 Task: Find a flight from Santa Fe to Des Moines on May 9th in Business class with United Airlines and 1 carry-on bag.
Action: Mouse moved to (283, 94)
Screenshot: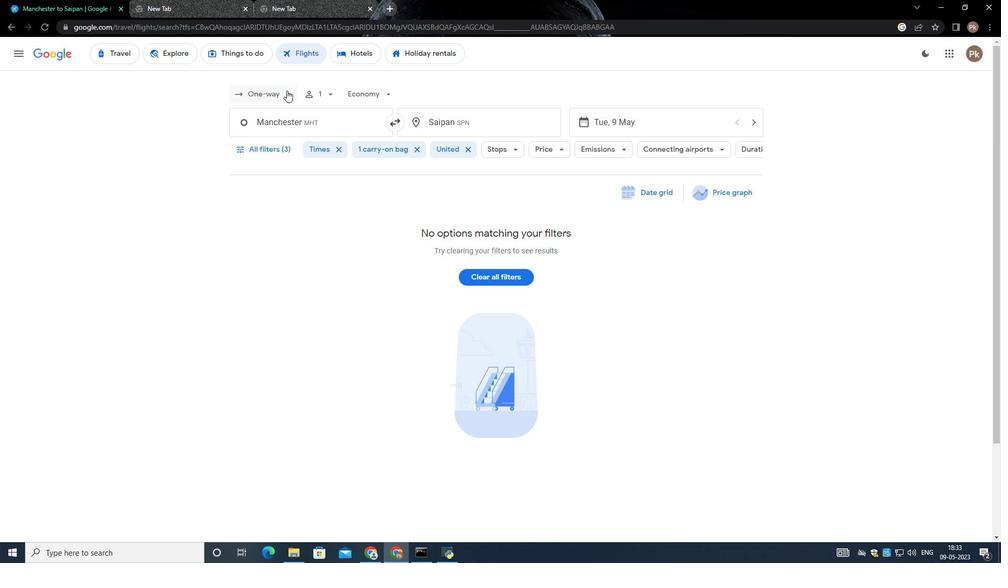 
Action: Mouse pressed left at (283, 94)
Screenshot: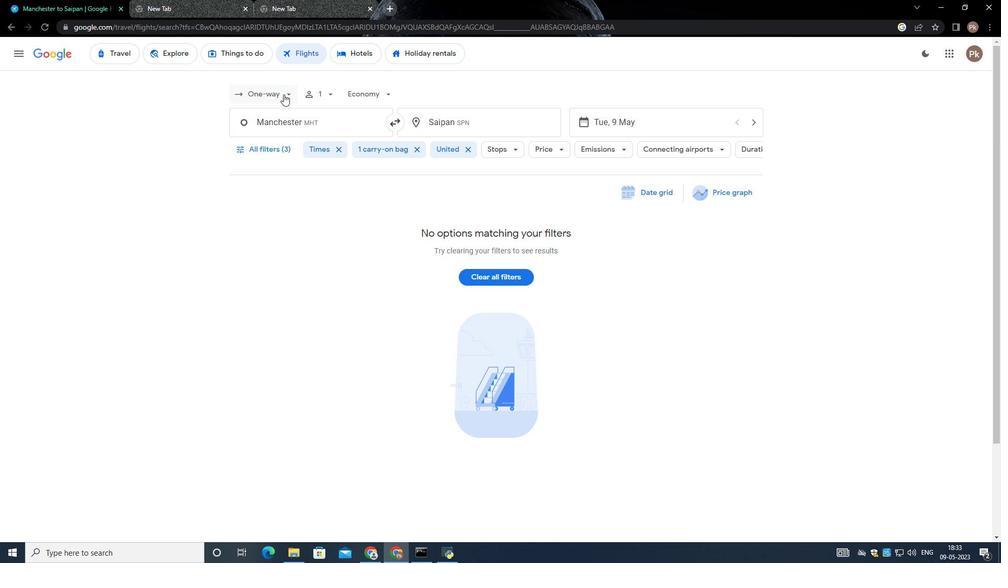 
Action: Mouse moved to (284, 137)
Screenshot: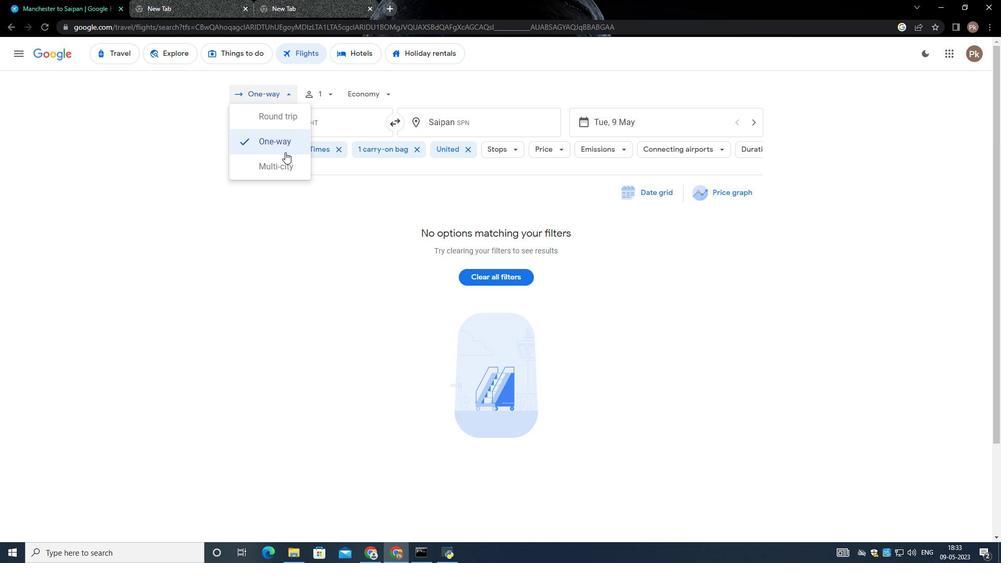 
Action: Mouse pressed left at (284, 137)
Screenshot: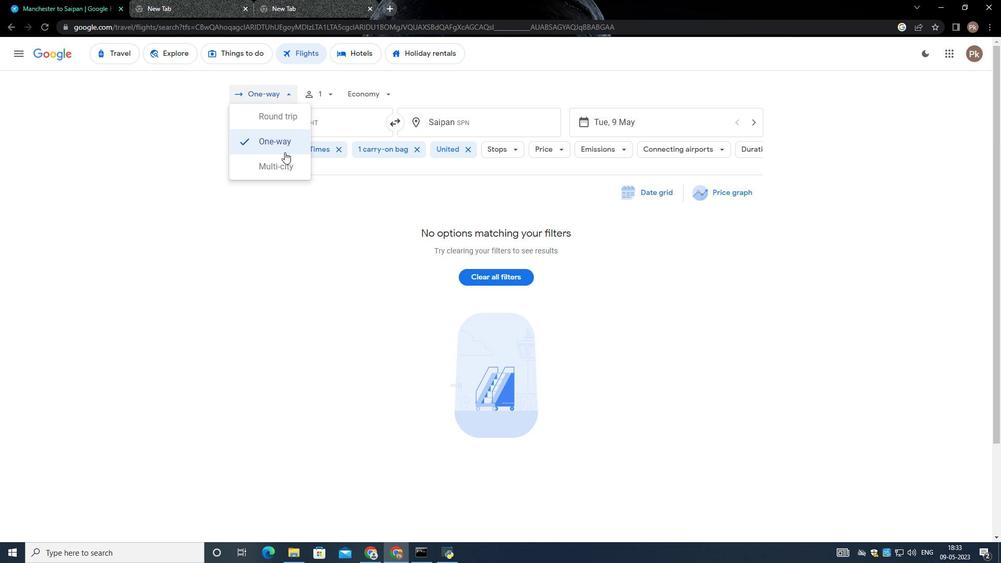 
Action: Mouse moved to (320, 100)
Screenshot: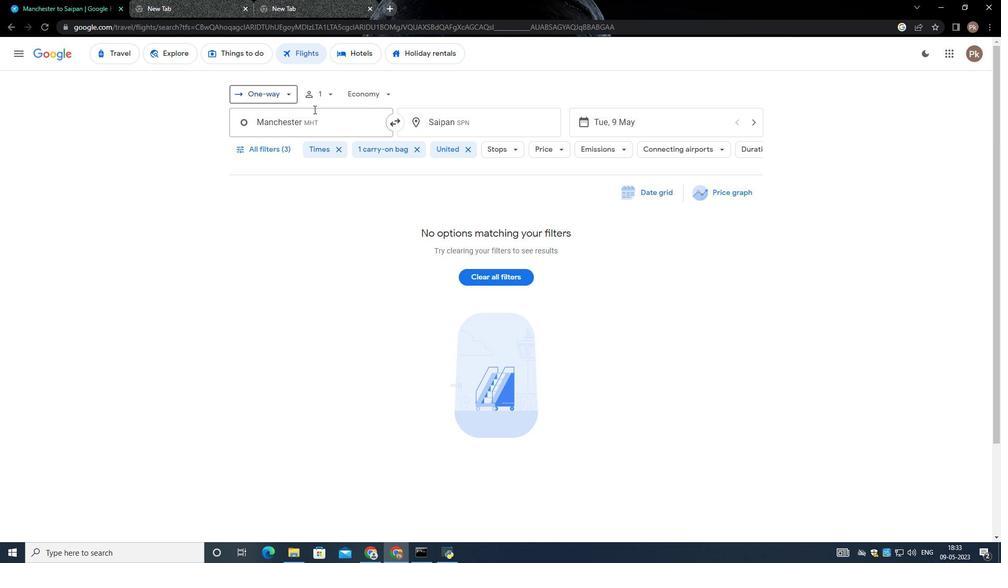 
Action: Mouse pressed left at (320, 100)
Screenshot: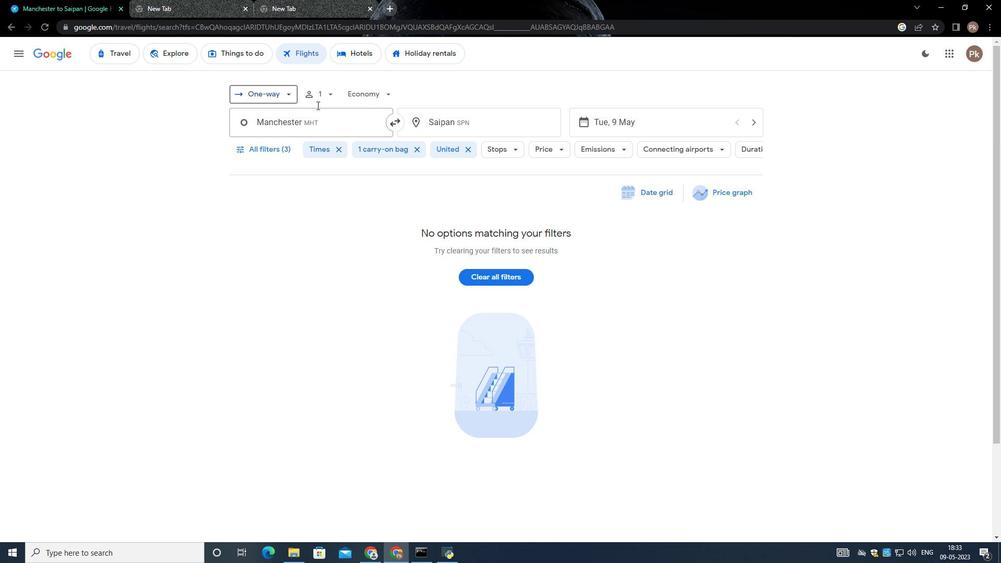 
Action: Mouse moved to (409, 119)
Screenshot: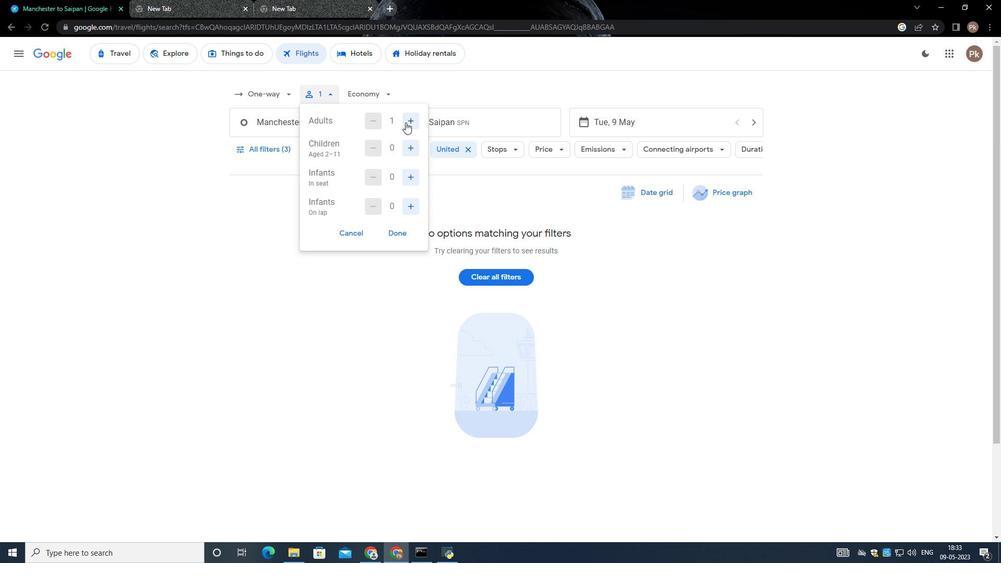 
Action: Mouse pressed left at (409, 119)
Screenshot: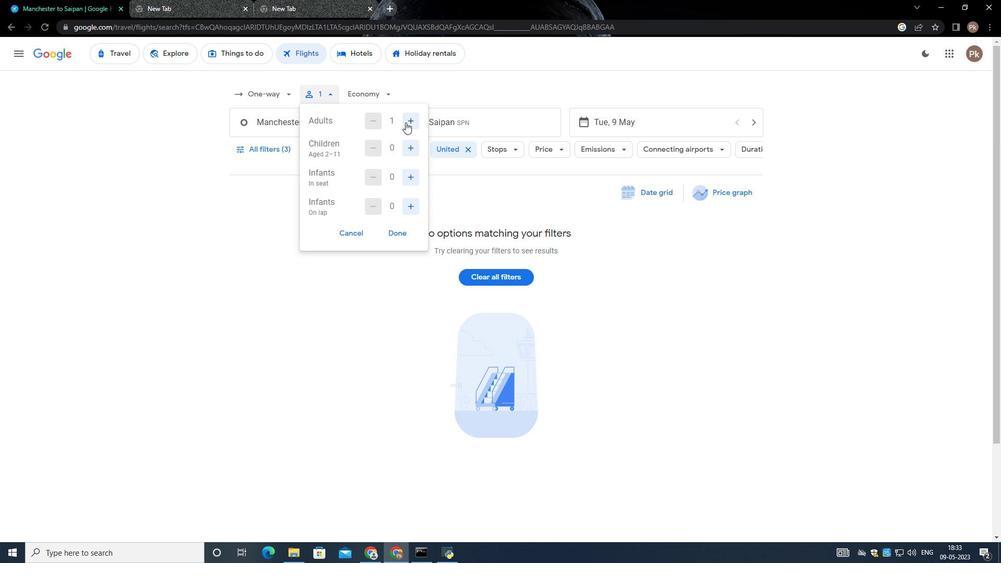 
Action: Mouse moved to (409, 119)
Screenshot: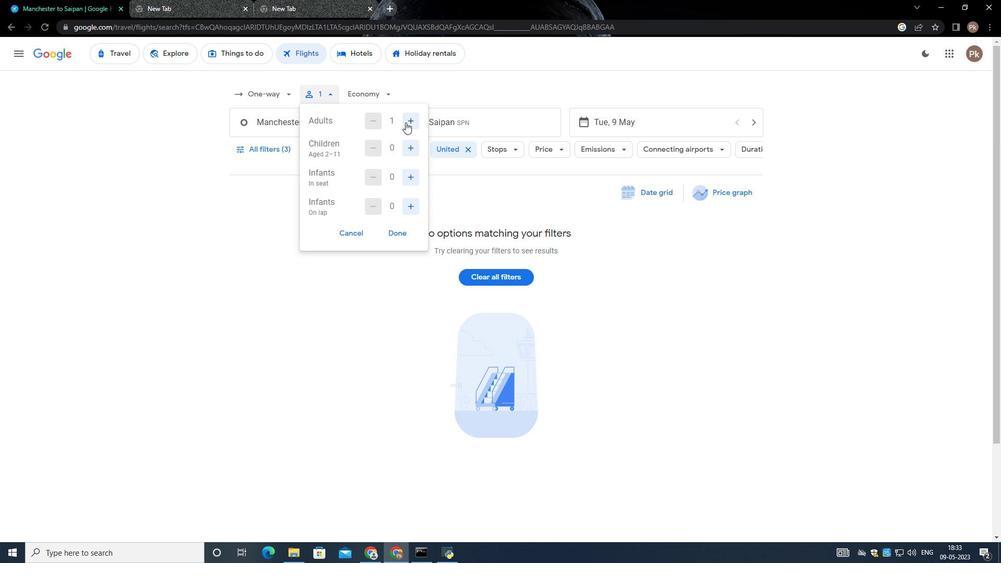 
Action: Mouse pressed left at (409, 119)
Screenshot: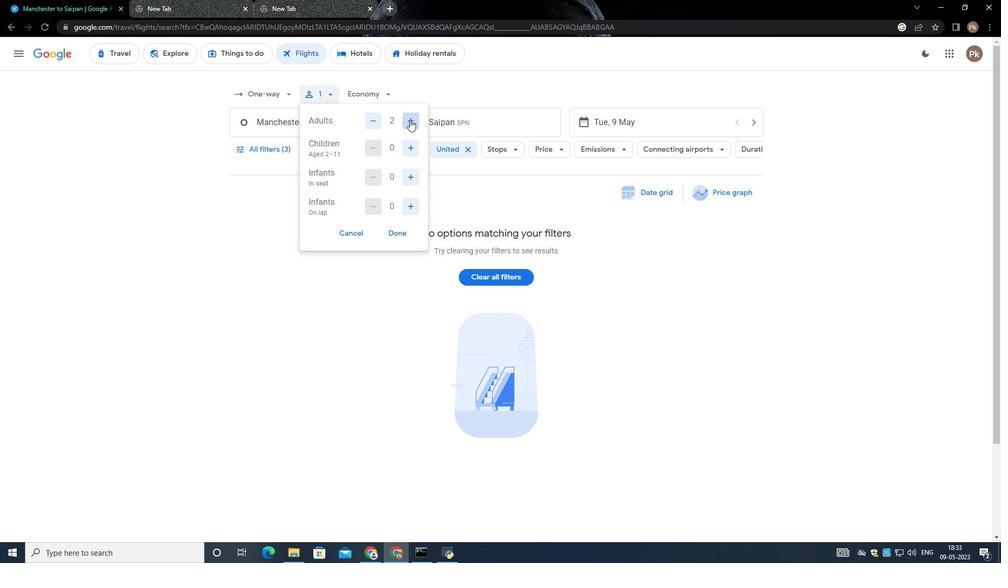 
Action: Mouse moved to (414, 148)
Screenshot: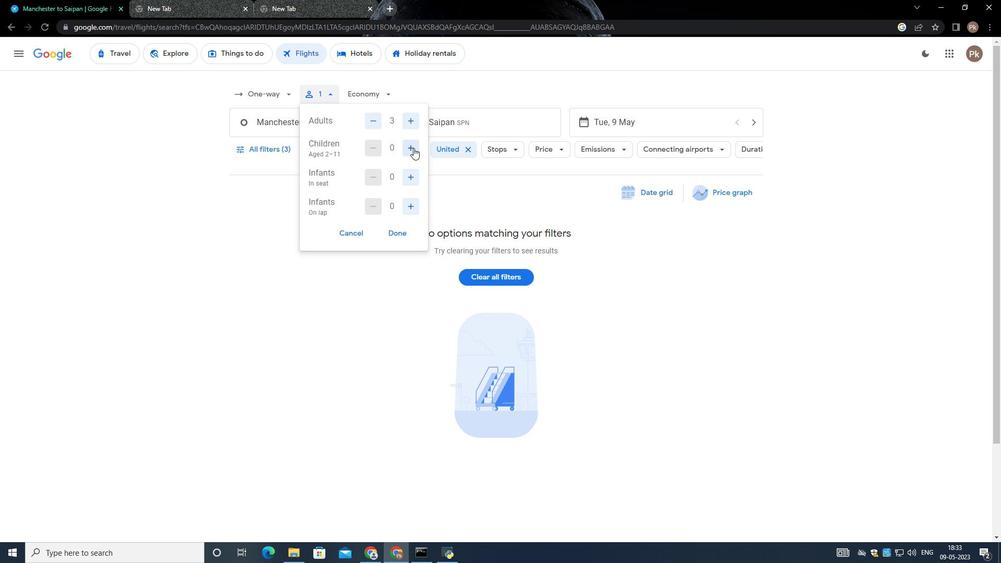 
Action: Mouse pressed left at (414, 148)
Screenshot: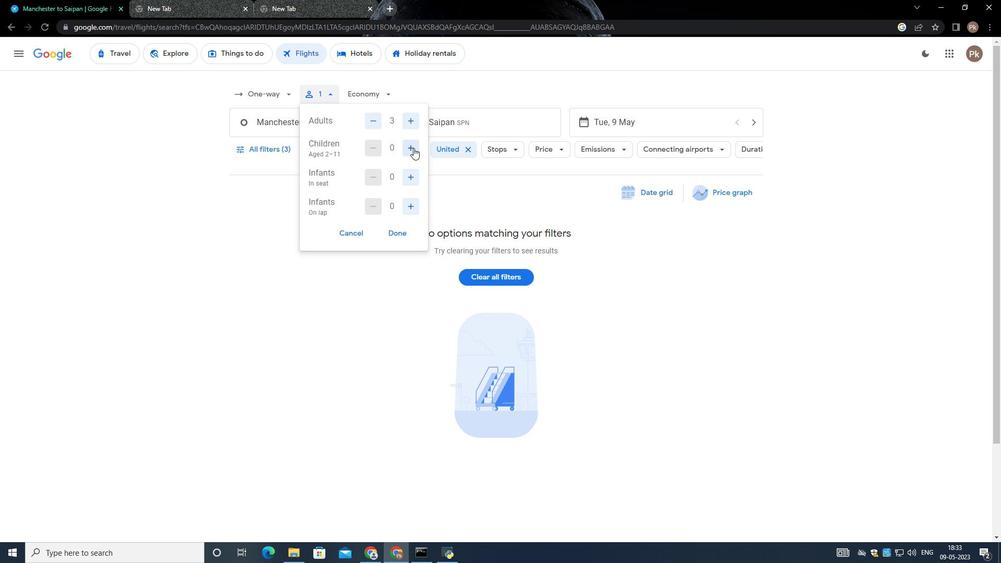 
Action: Mouse moved to (415, 148)
Screenshot: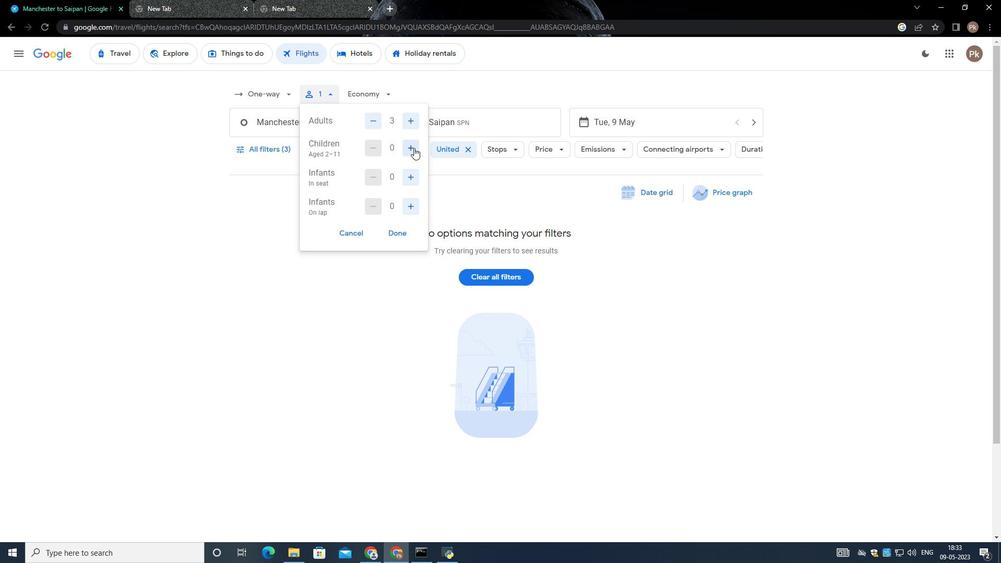 
Action: Mouse pressed left at (415, 148)
Screenshot: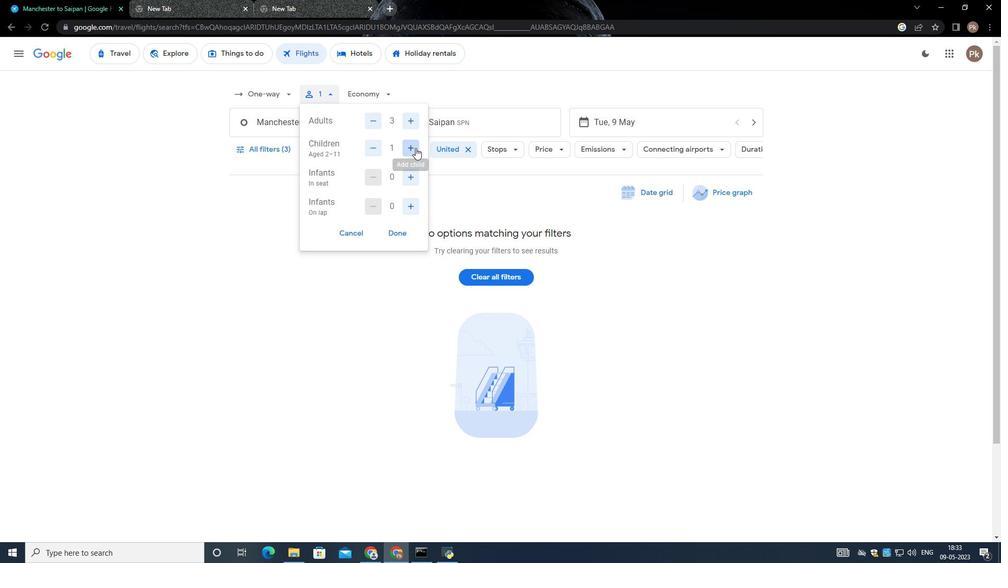 
Action: Mouse moved to (416, 148)
Screenshot: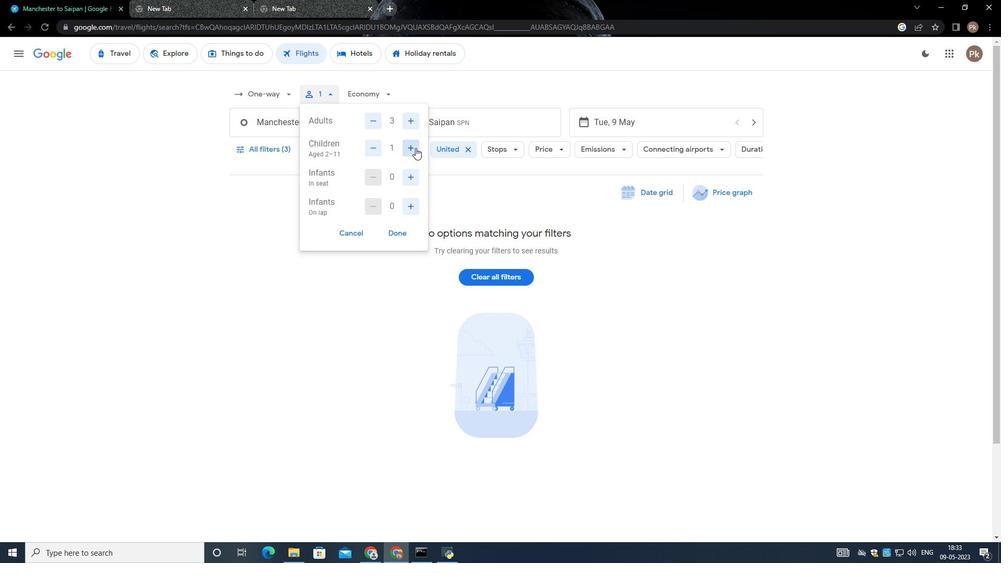 
Action: Mouse pressed left at (416, 148)
Screenshot: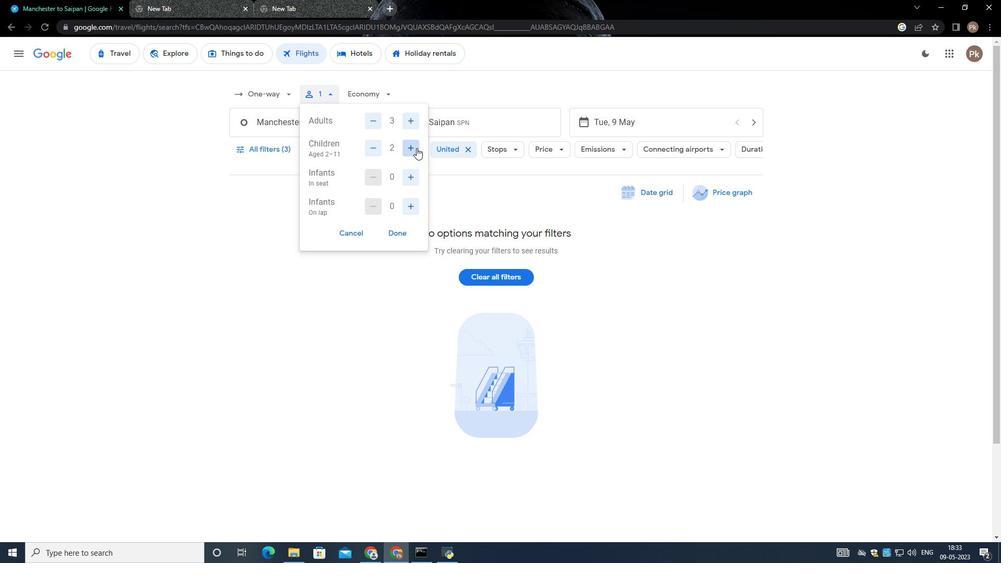 
Action: Mouse moved to (394, 230)
Screenshot: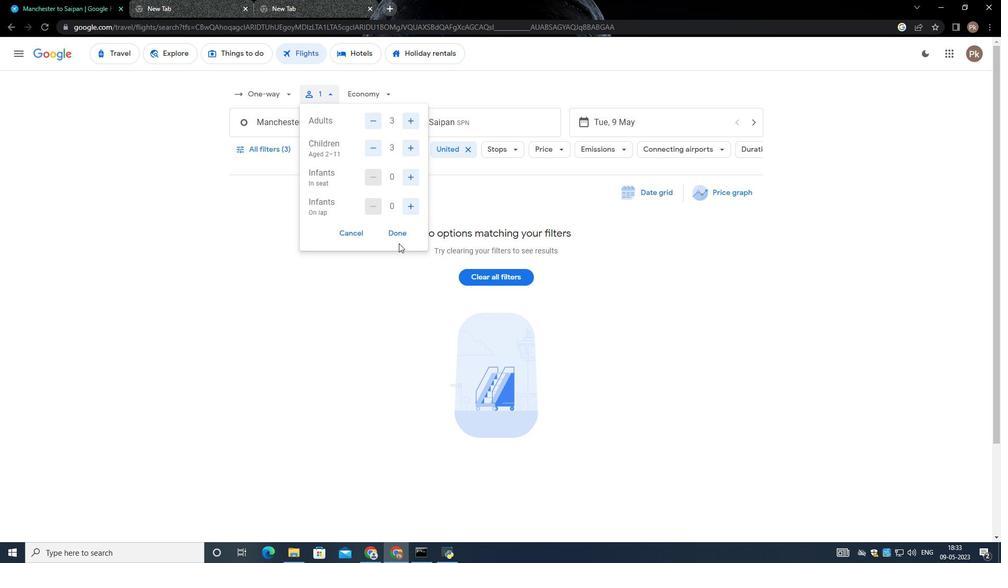 
Action: Mouse pressed left at (394, 230)
Screenshot: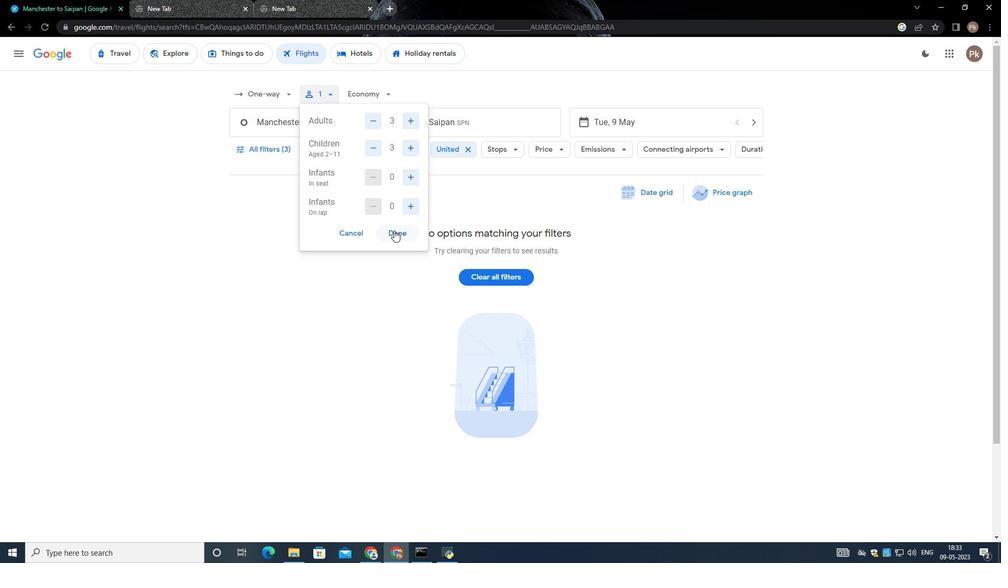 
Action: Mouse moved to (375, 93)
Screenshot: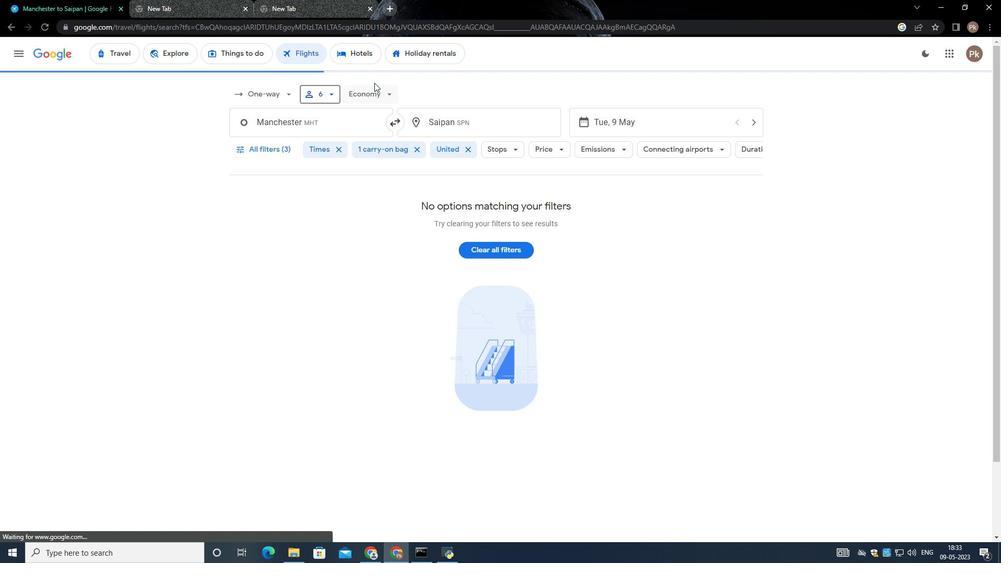 
Action: Mouse pressed left at (375, 93)
Screenshot: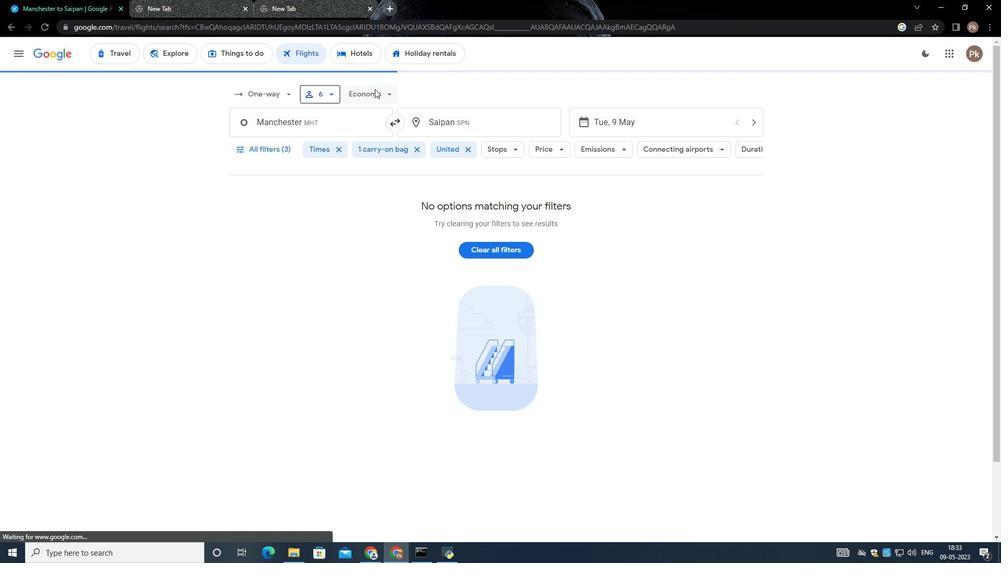 
Action: Mouse moved to (386, 165)
Screenshot: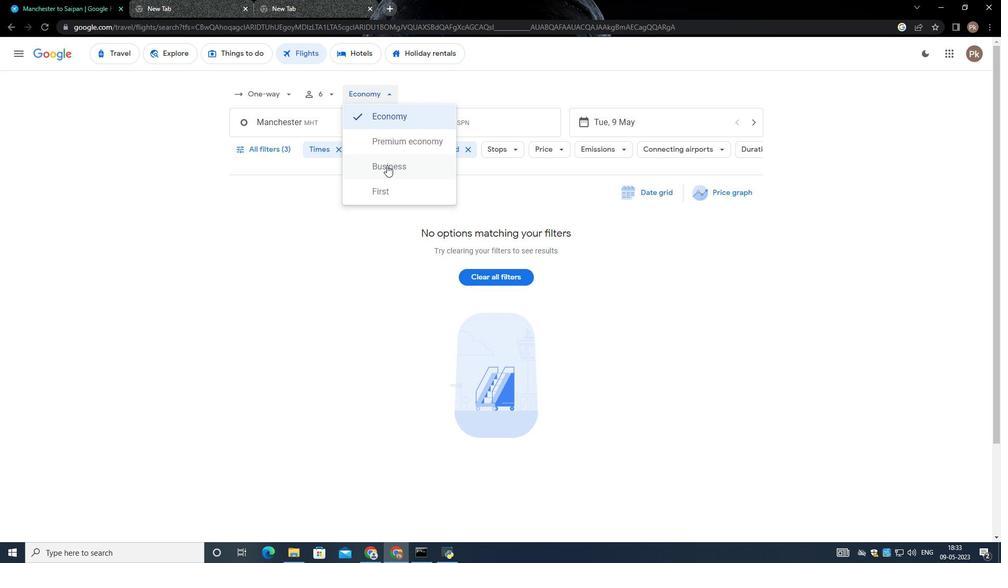 
Action: Mouse pressed left at (386, 165)
Screenshot: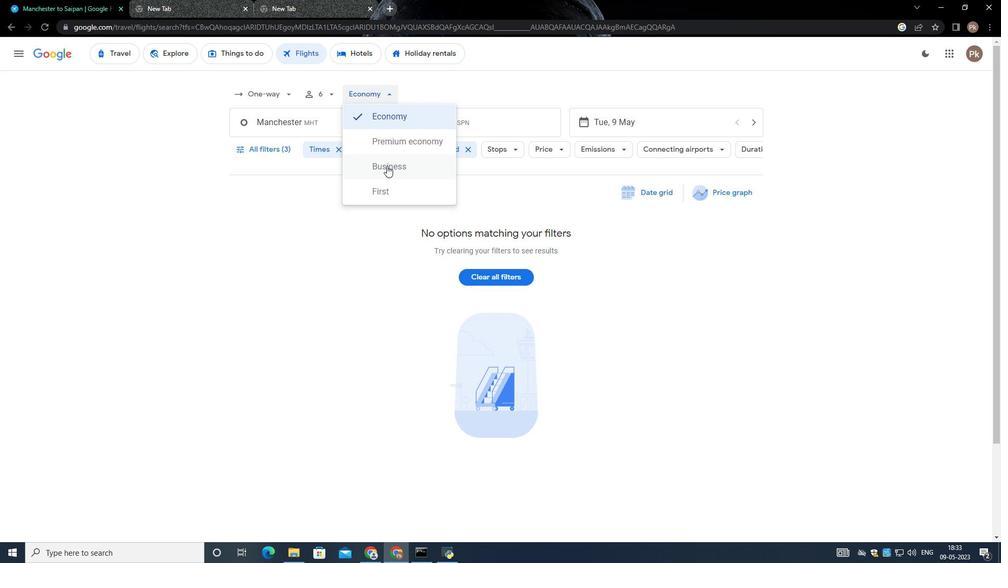 
Action: Mouse moved to (298, 125)
Screenshot: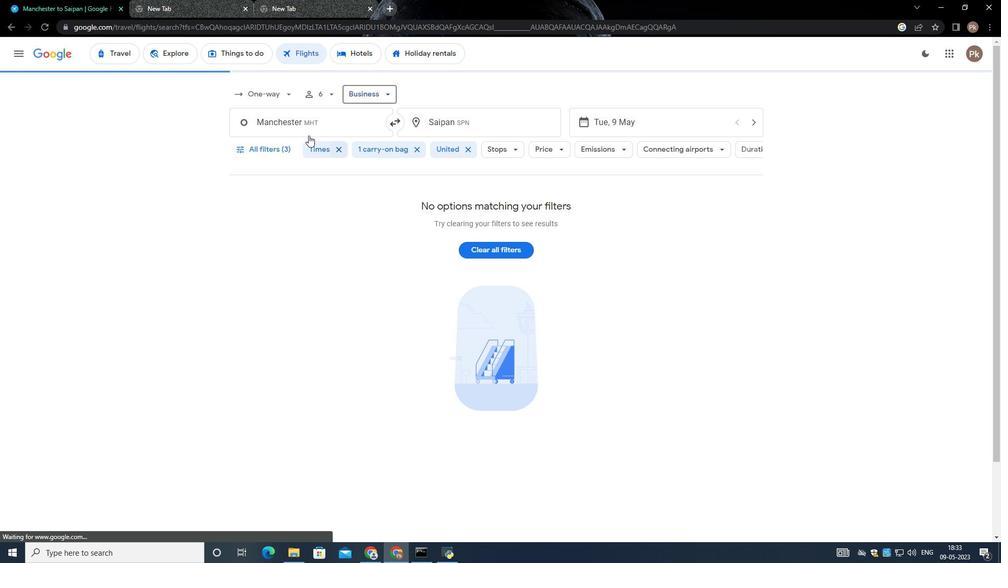 
Action: Mouse pressed left at (298, 125)
Screenshot: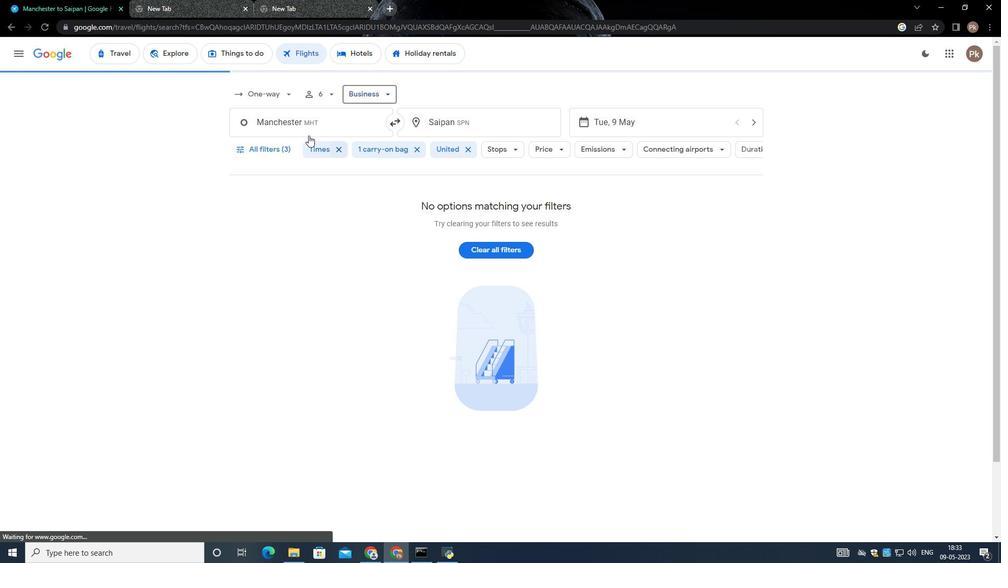 
Action: Mouse moved to (299, 121)
Screenshot: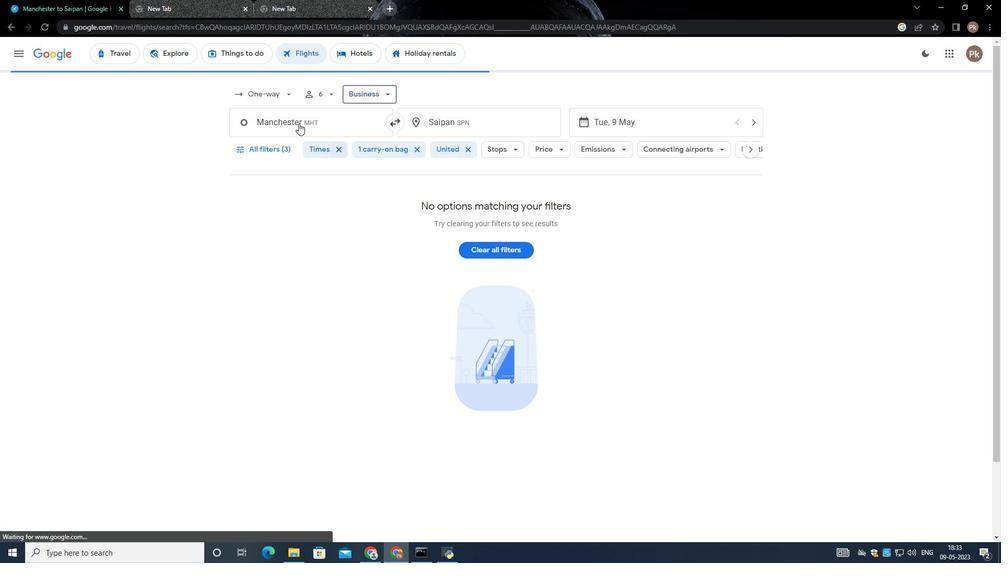 
Action: Key pressed <Key.backspace><Key.shift>Santa<Key.space>fe
Screenshot: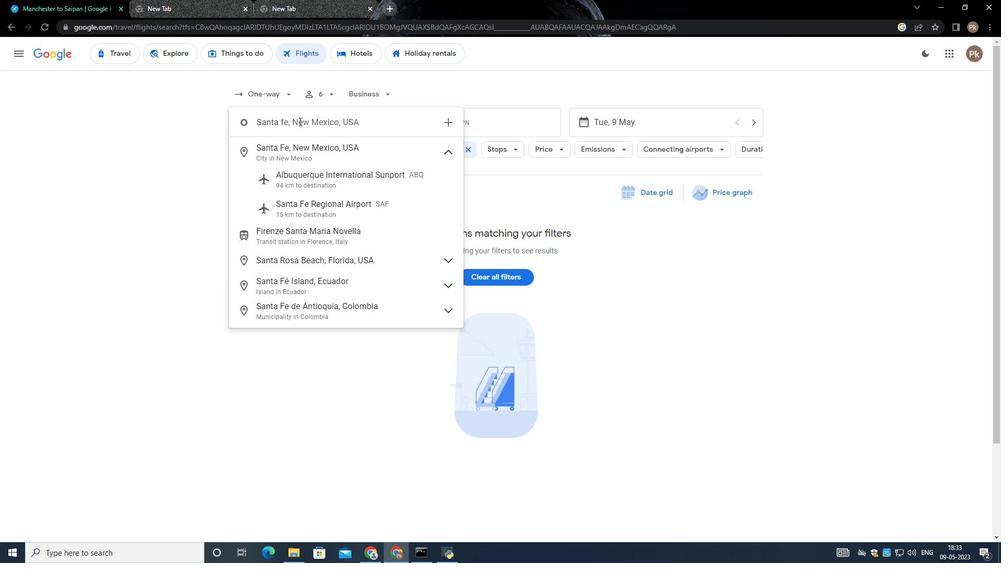
Action: Mouse moved to (337, 203)
Screenshot: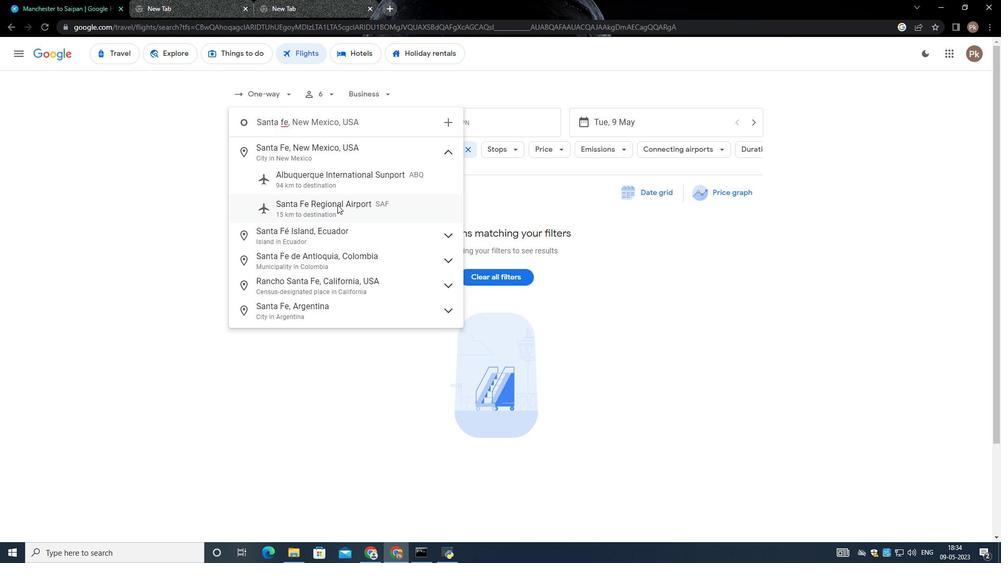 
Action: Mouse pressed left at (337, 203)
Screenshot: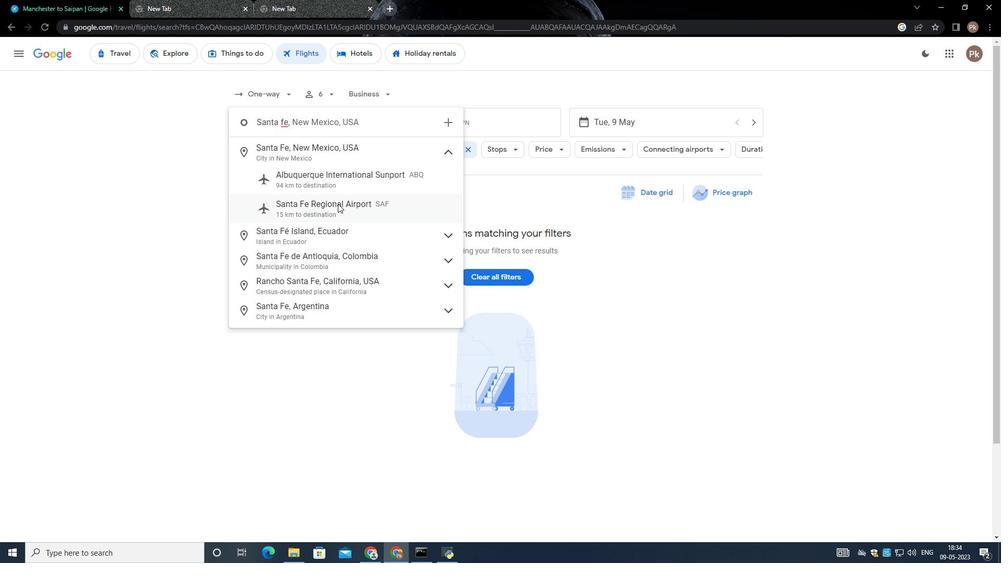 
Action: Mouse moved to (330, 115)
Screenshot: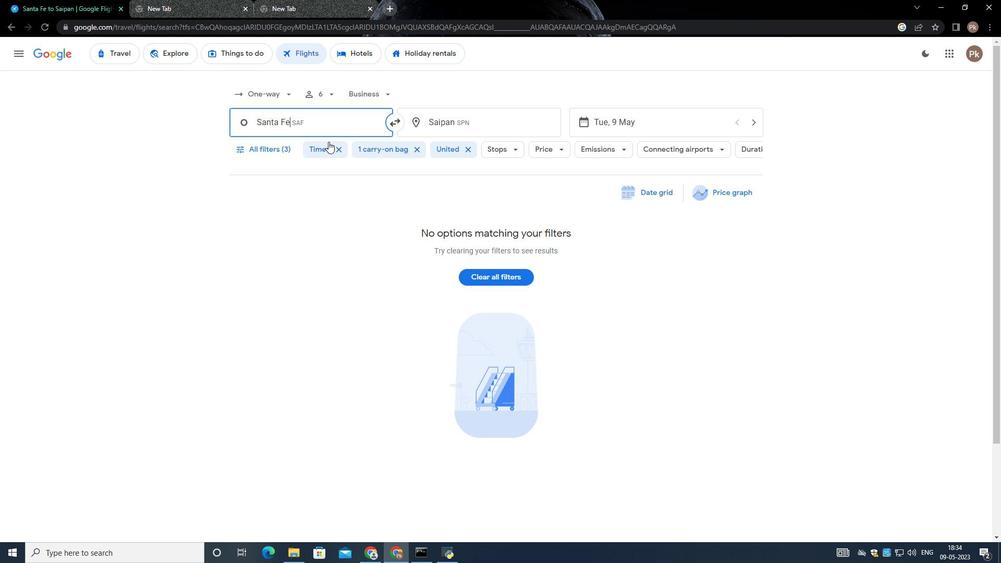 
Action: Mouse pressed left at (330, 115)
Screenshot: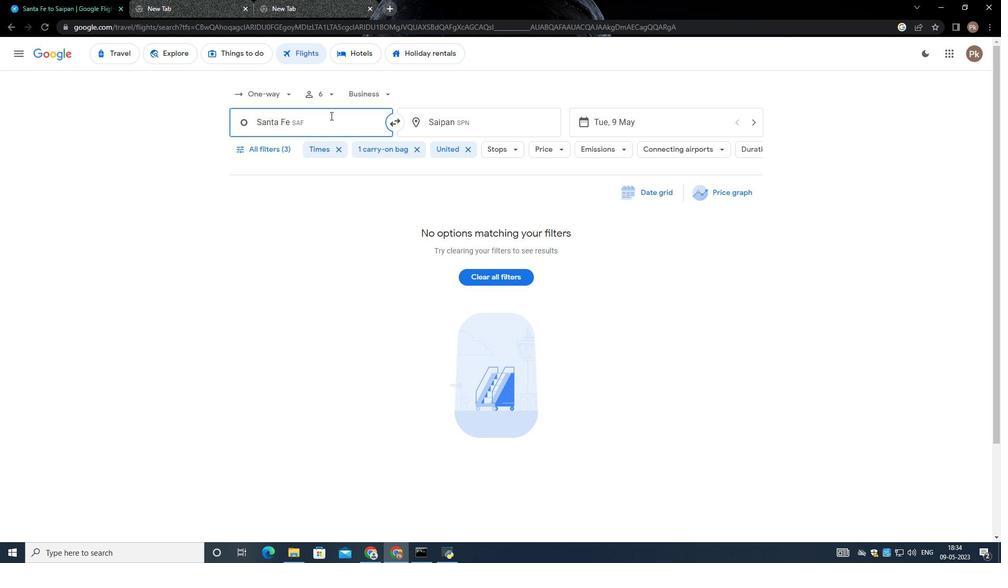 
Action: Mouse moved to (295, 116)
Screenshot: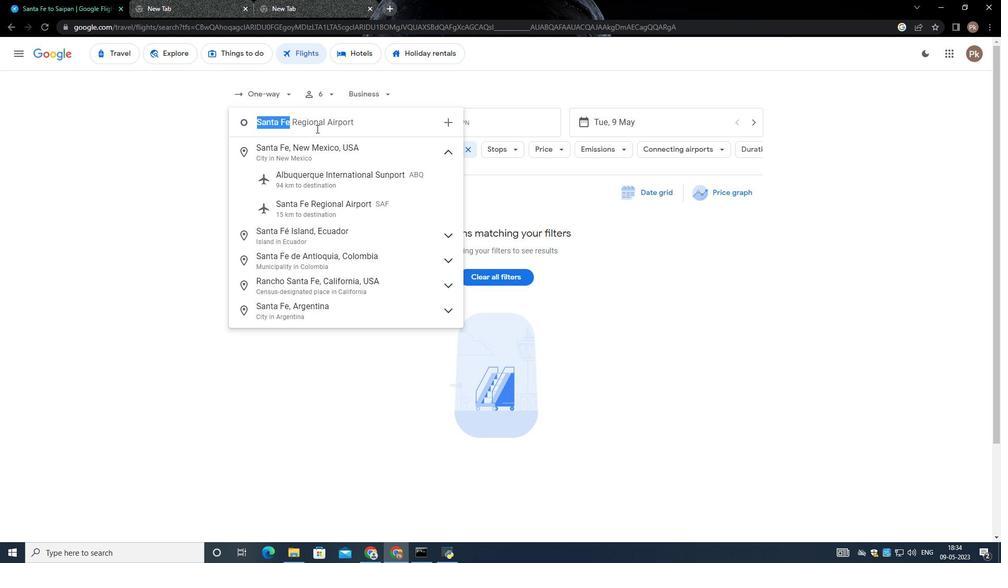 
Action: Mouse pressed left at (295, 116)
Screenshot: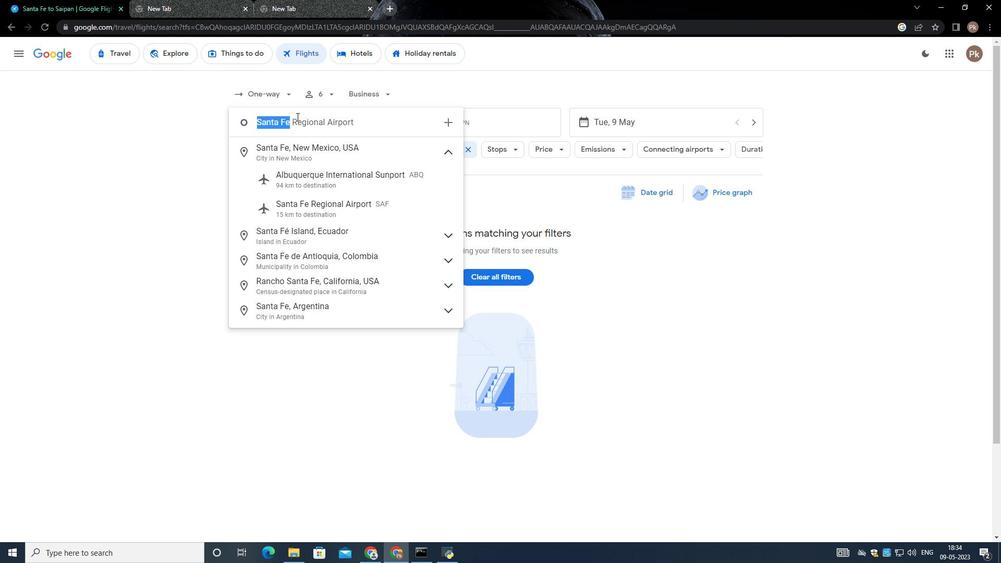 
Action: Mouse moved to (298, 115)
Screenshot: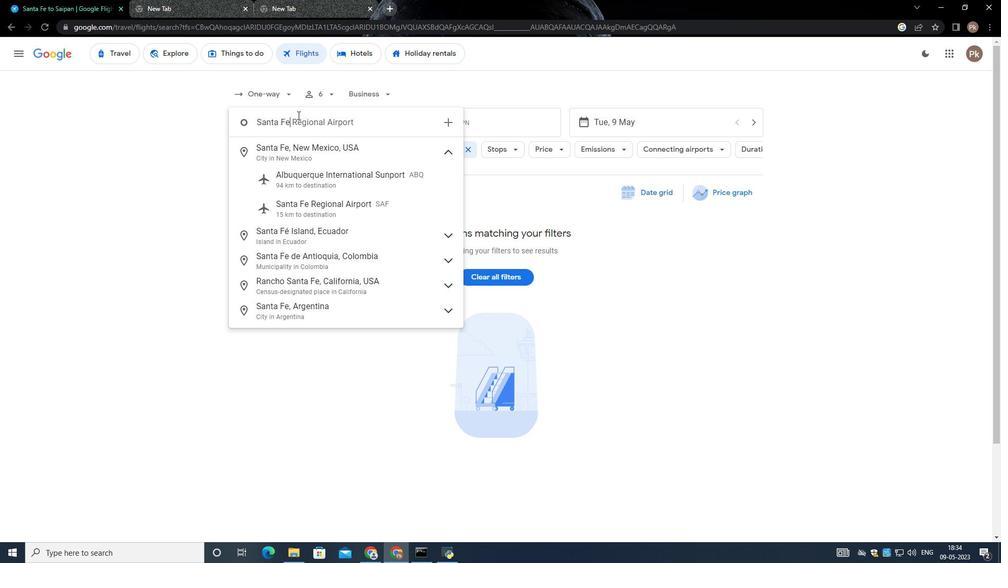 
Action: Key pressed <Key.space>
Screenshot: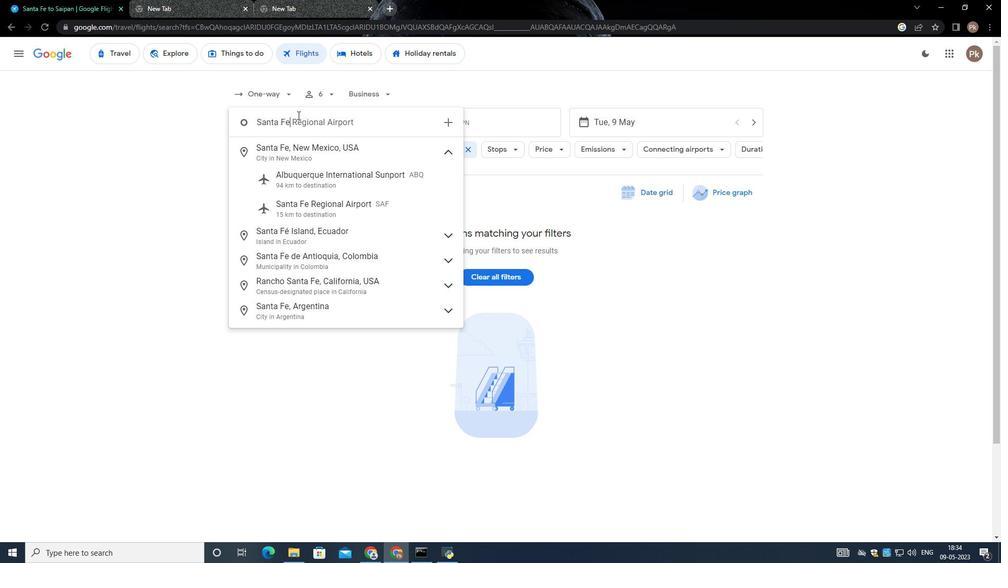 
Action: Mouse moved to (303, 122)
Screenshot: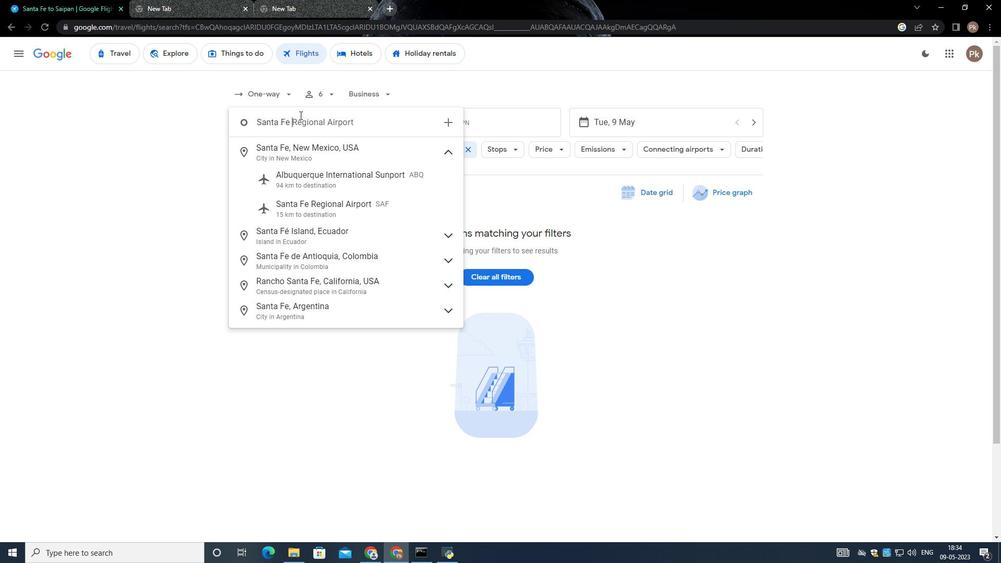 
Action: Key pressed <Key.shift>Munico<Key.backspace>ipal
Screenshot: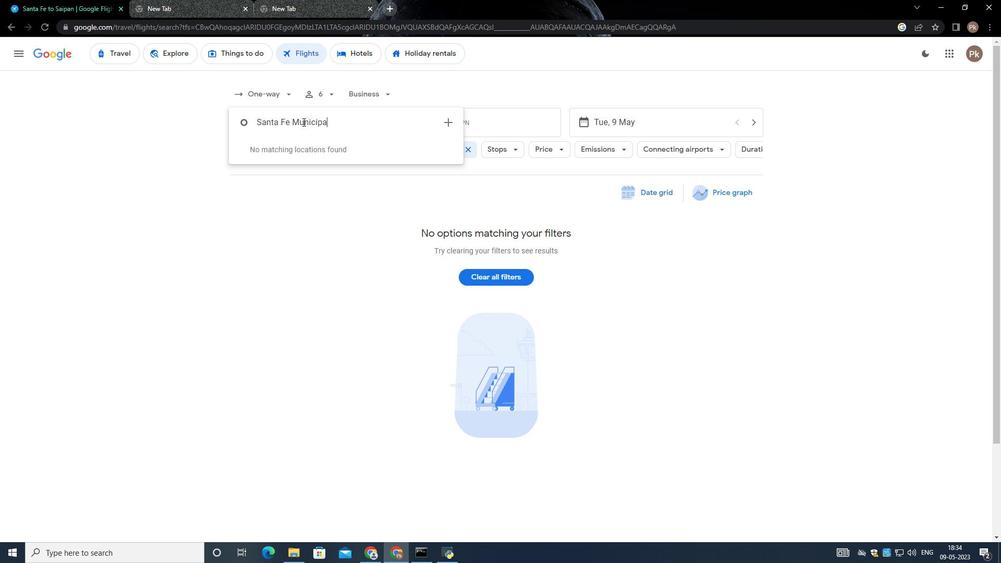 
Action: Mouse moved to (411, 75)
Screenshot: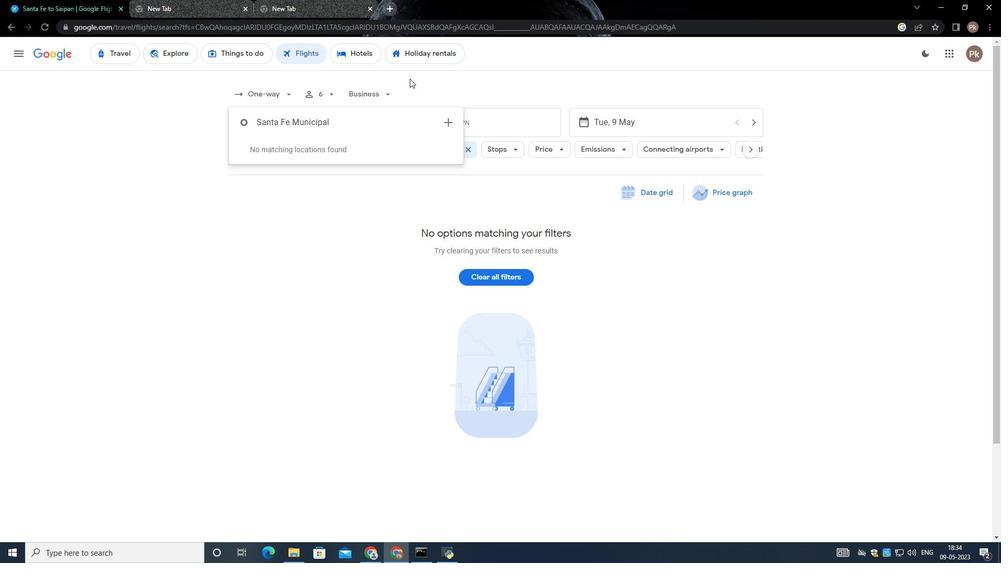 
Action: Key pressed <Key.space><Key.shift>Airport
Screenshot: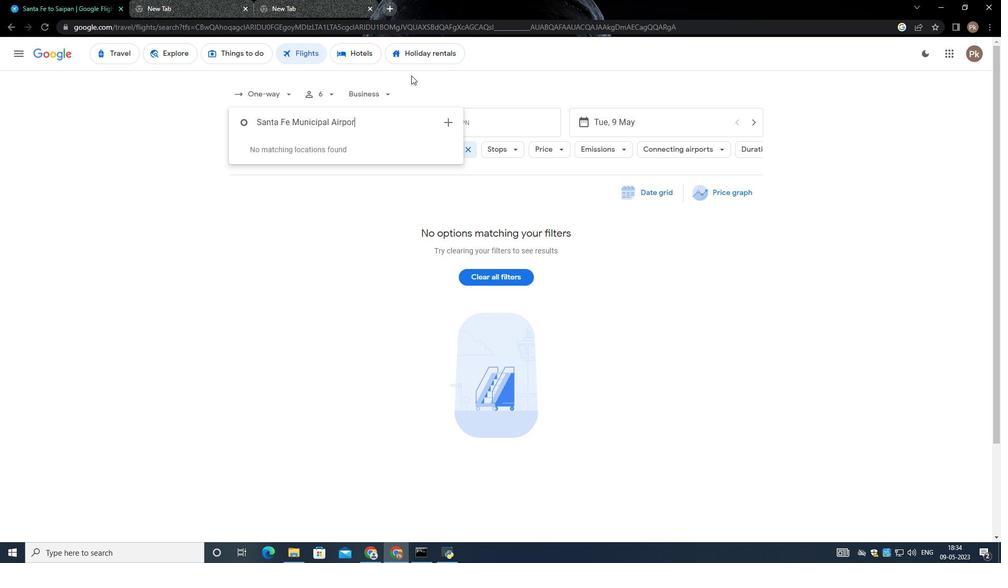 
Action: Mouse moved to (443, 138)
Screenshot: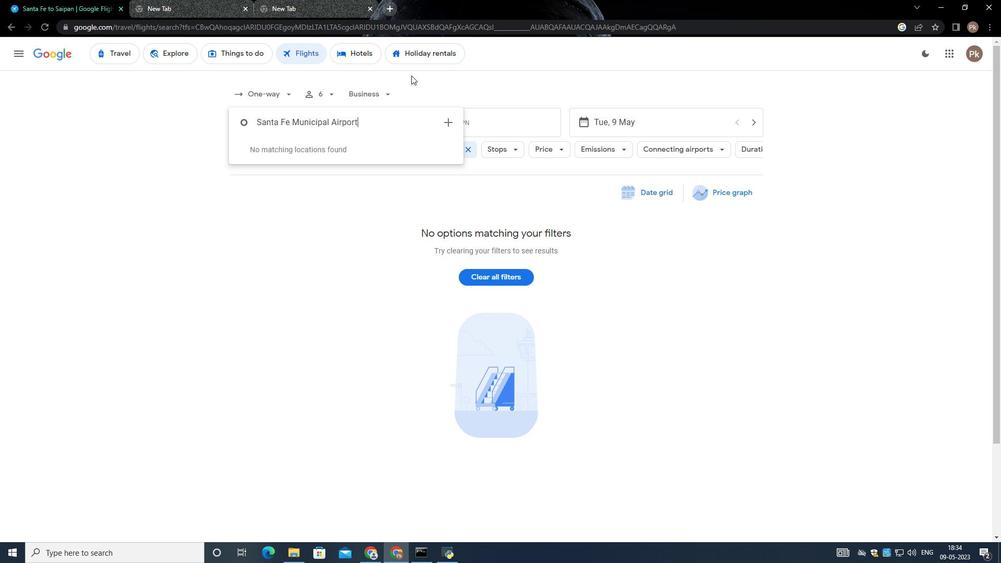 
Action: Key pressed <Key.enter>
Screenshot: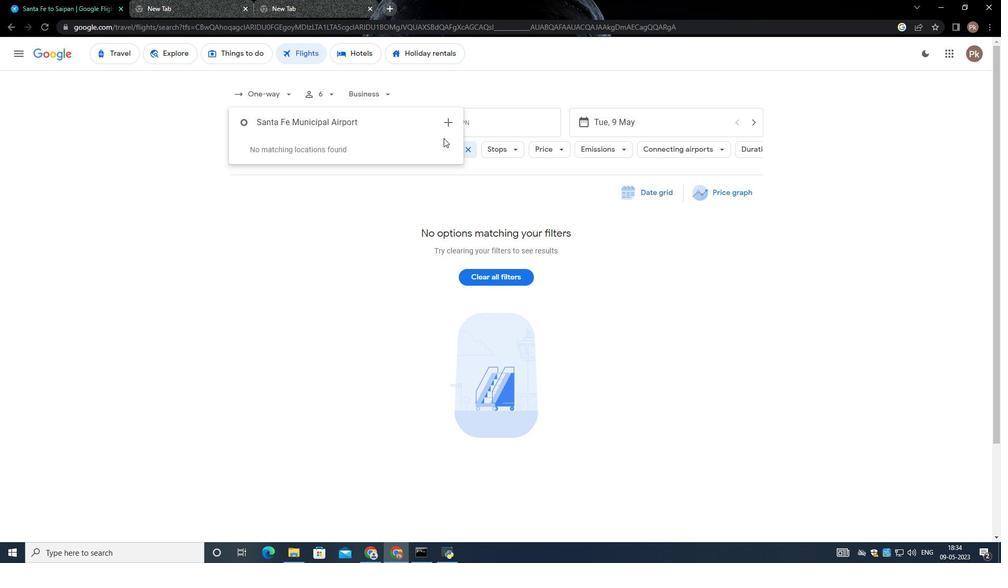 
Action: Mouse moved to (496, 134)
Screenshot: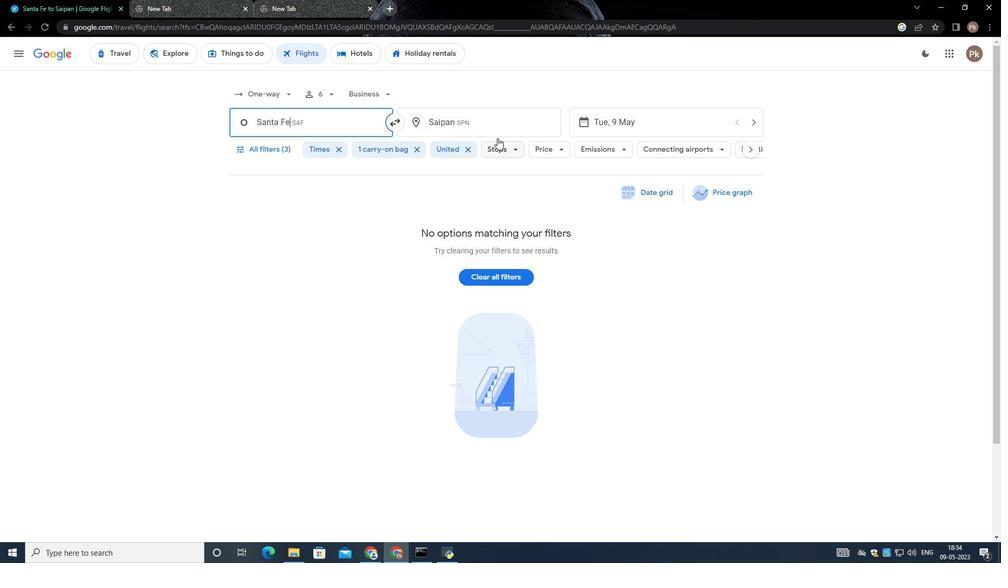 
Action: Mouse pressed left at (496, 134)
Screenshot: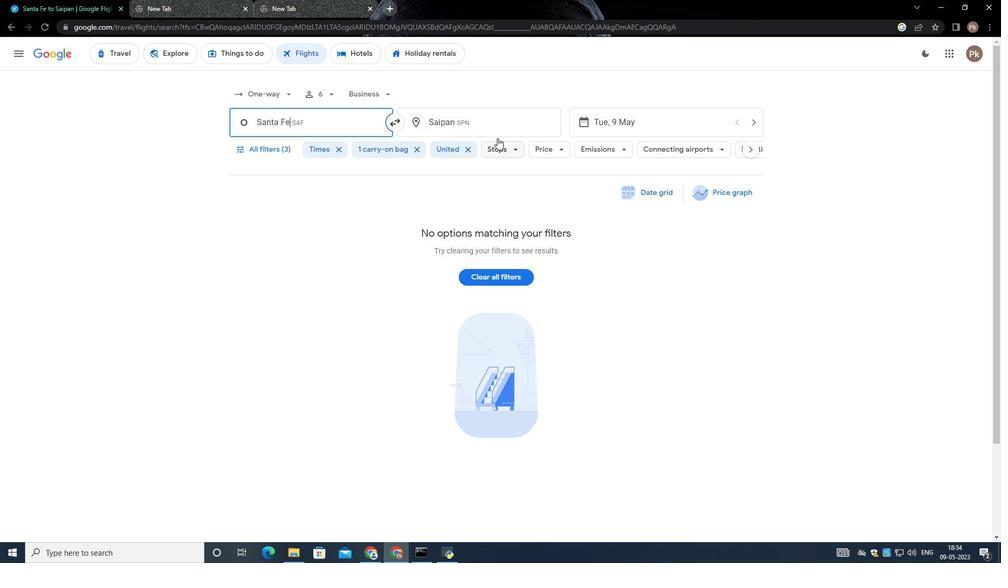 
Action: Mouse moved to (496, 132)
Screenshot: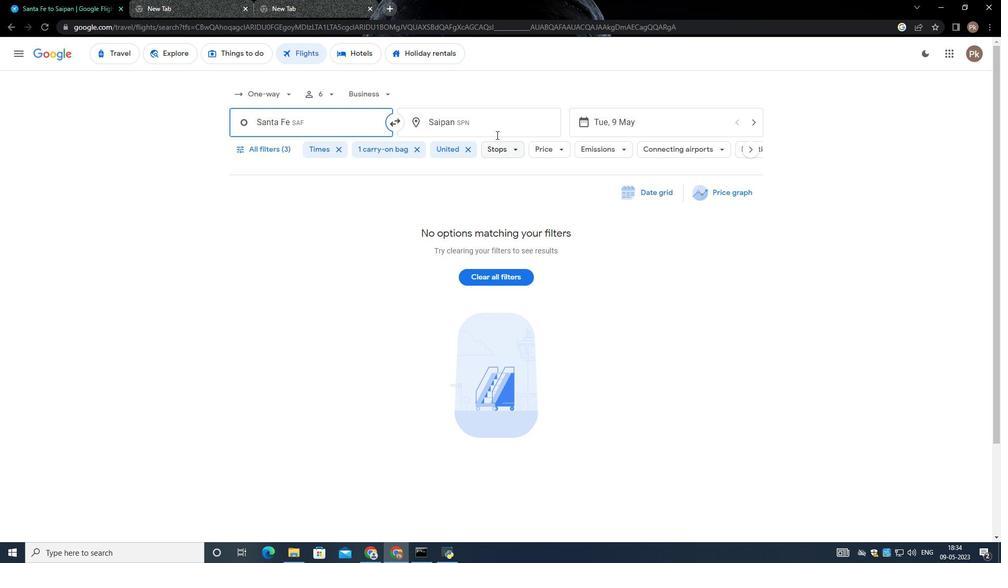 
Action: Key pressed <Key.backspace><Key.shift>Des<Key.space><Key.shift>Moines
Screenshot: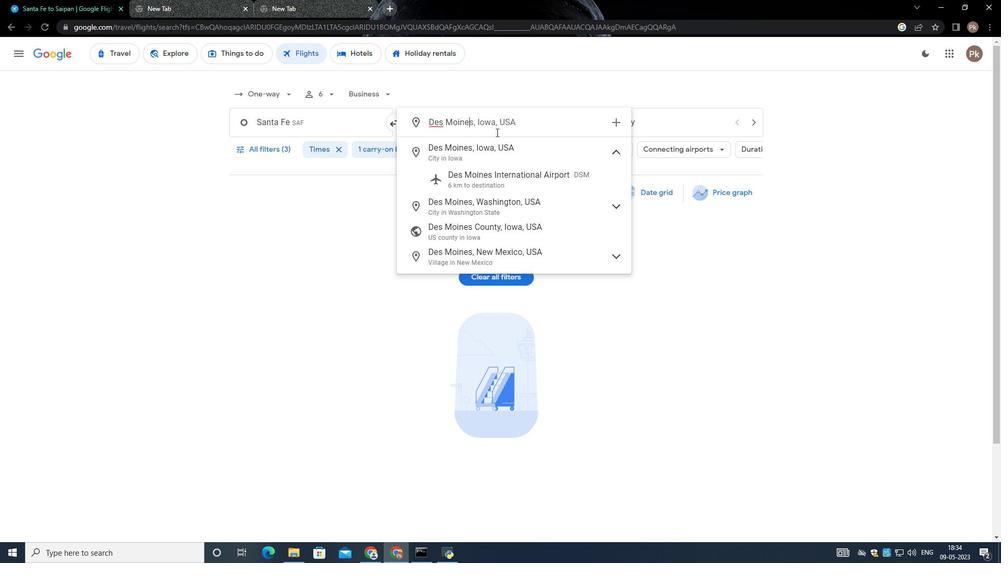 
Action: Mouse moved to (547, 176)
Screenshot: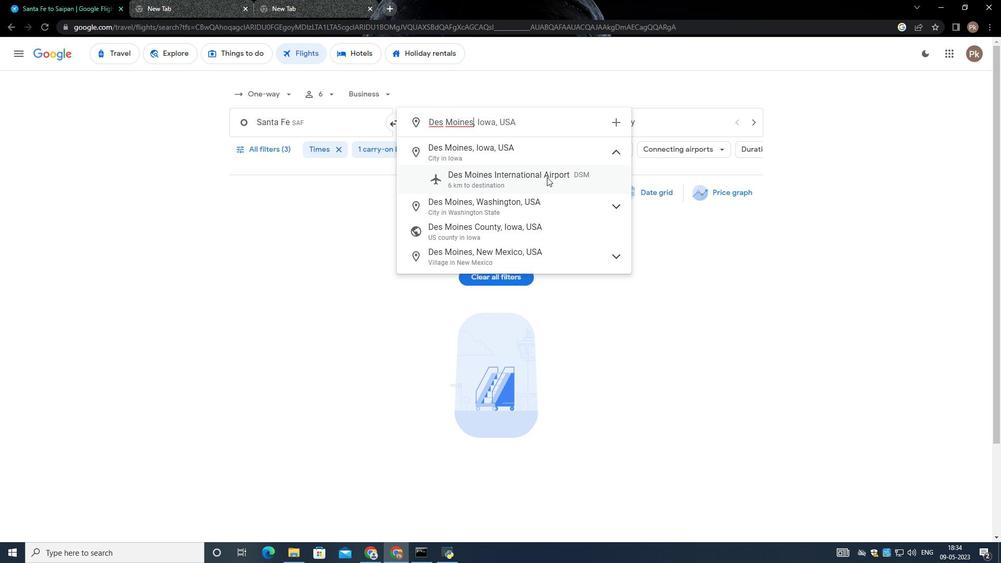 
Action: Mouse pressed left at (547, 176)
Screenshot: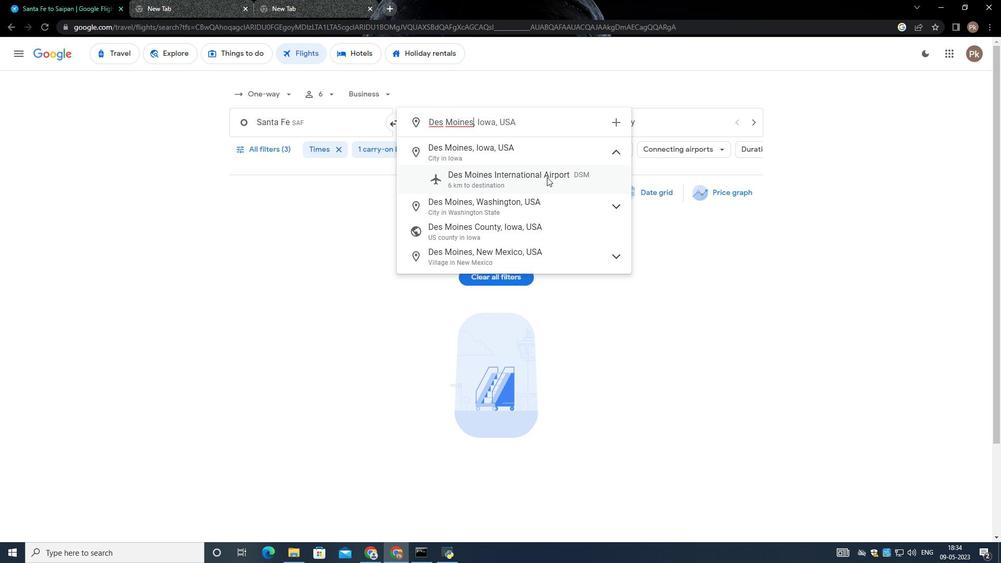 
Action: Mouse moved to (611, 116)
Screenshot: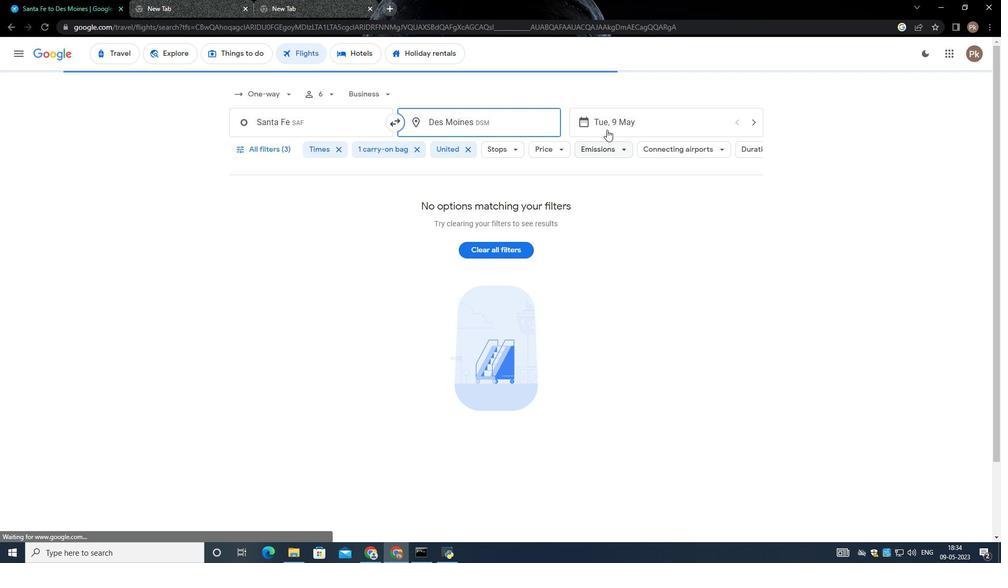 
Action: Mouse pressed left at (611, 116)
Screenshot: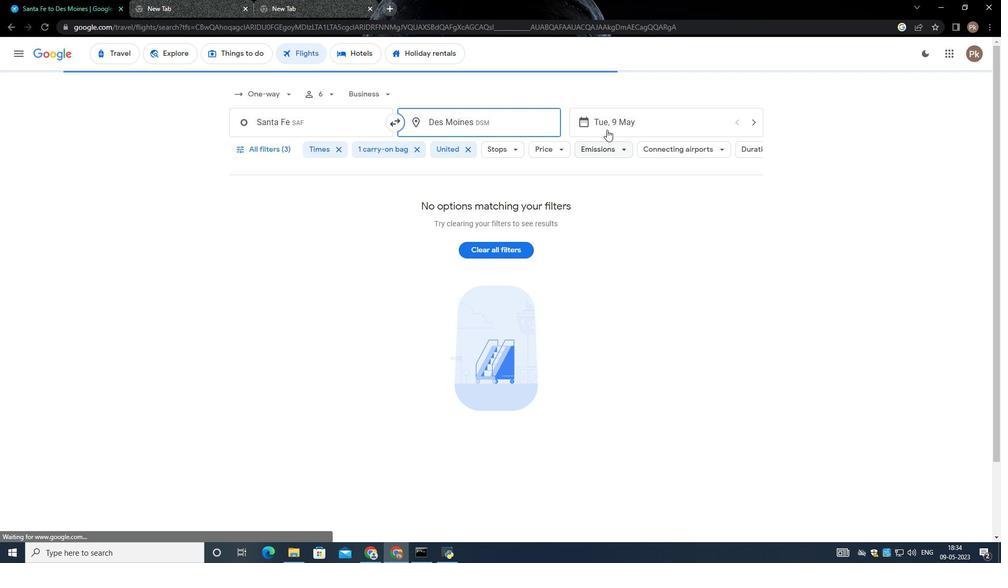 
Action: Mouse moved to (444, 230)
Screenshot: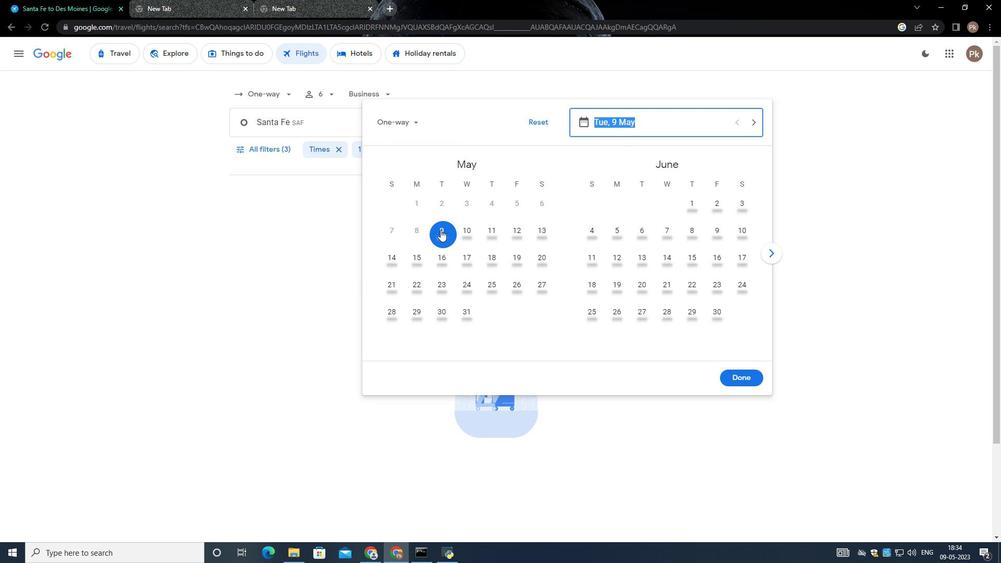 
Action: Mouse pressed left at (444, 230)
Screenshot: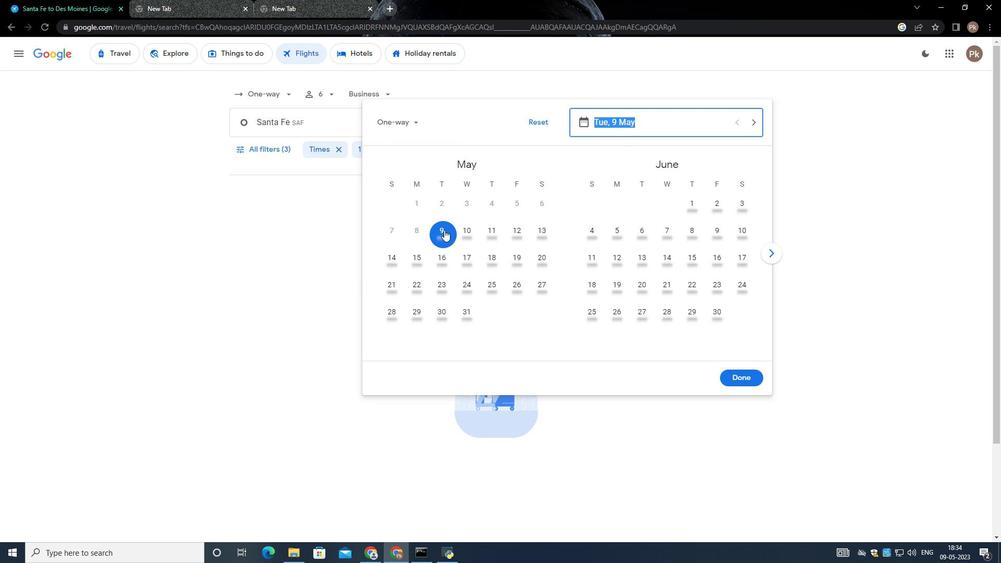 
Action: Mouse moved to (738, 378)
Screenshot: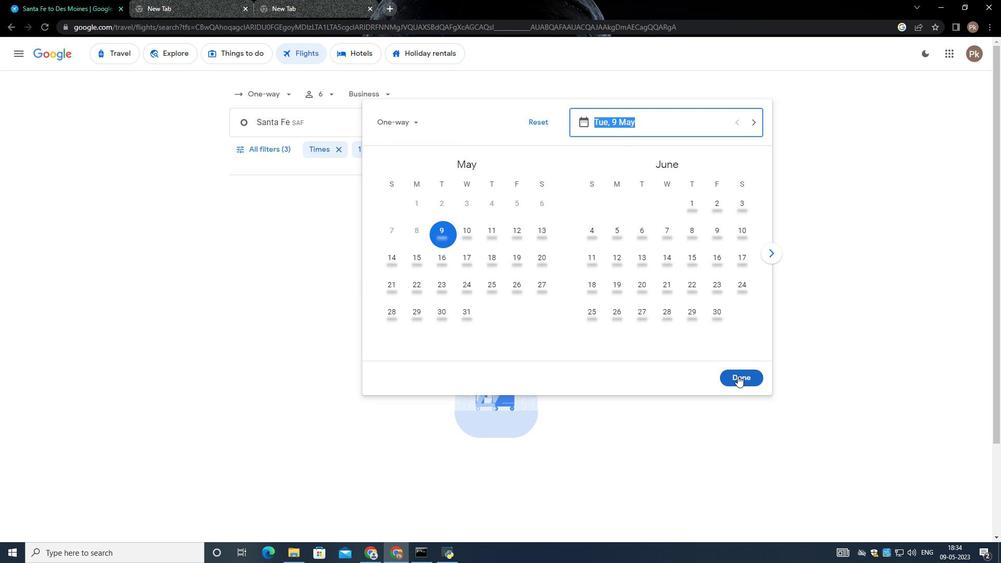 
Action: Mouse pressed left at (738, 378)
Screenshot: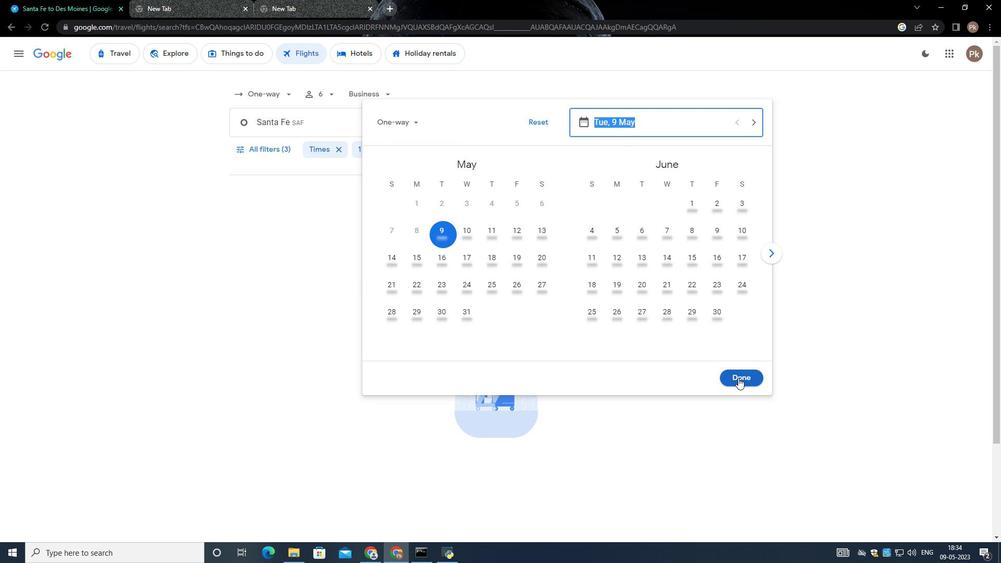 
Action: Mouse moved to (262, 148)
Screenshot: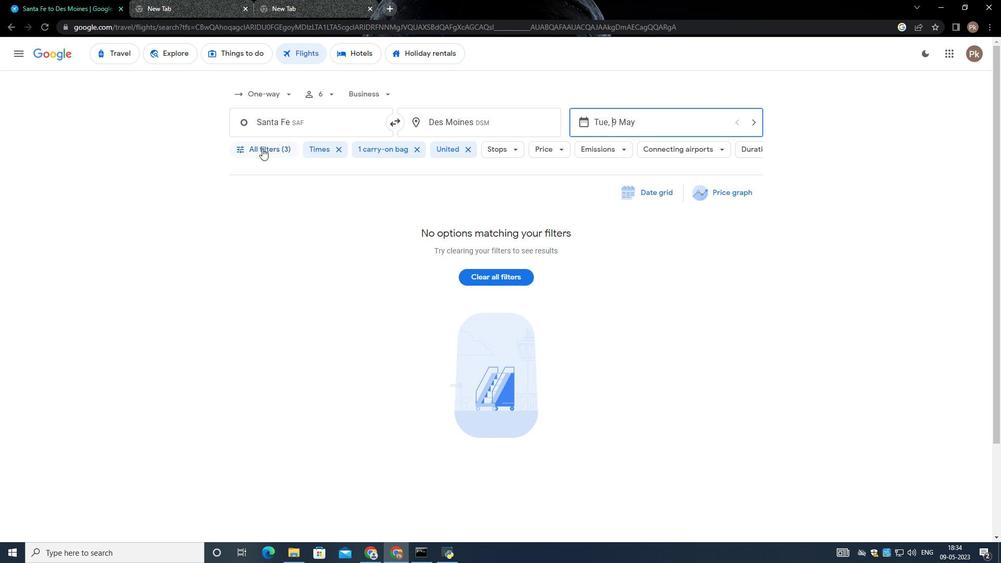 
Action: Mouse pressed left at (262, 148)
Screenshot: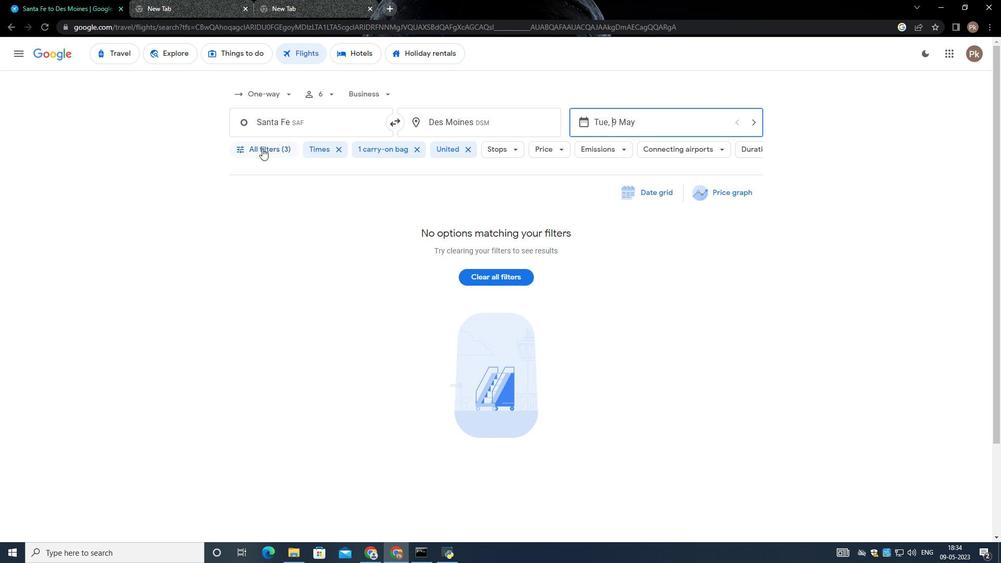 
Action: Mouse moved to (311, 355)
Screenshot: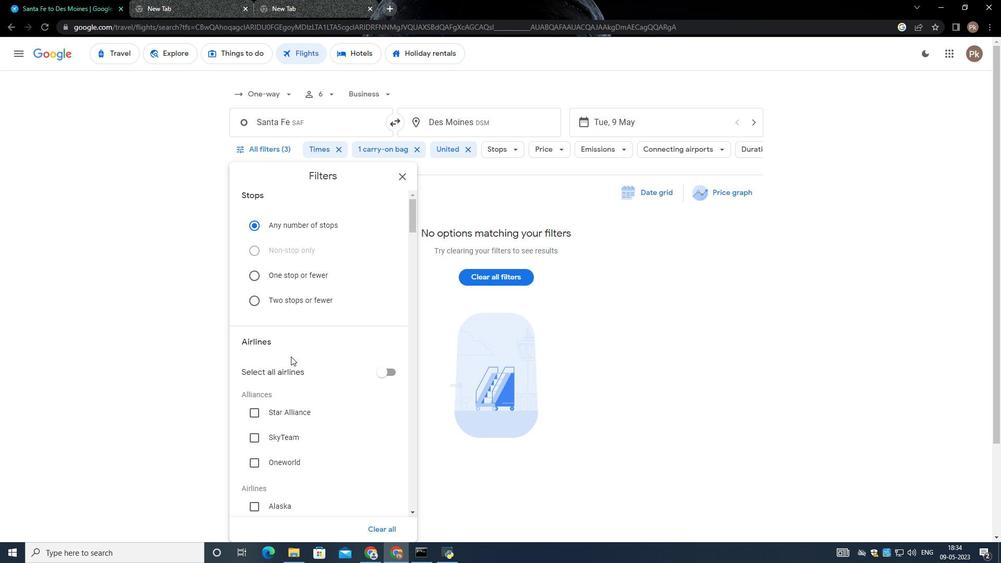 
Action: Mouse scrolled (311, 354) with delta (0, 0)
Screenshot: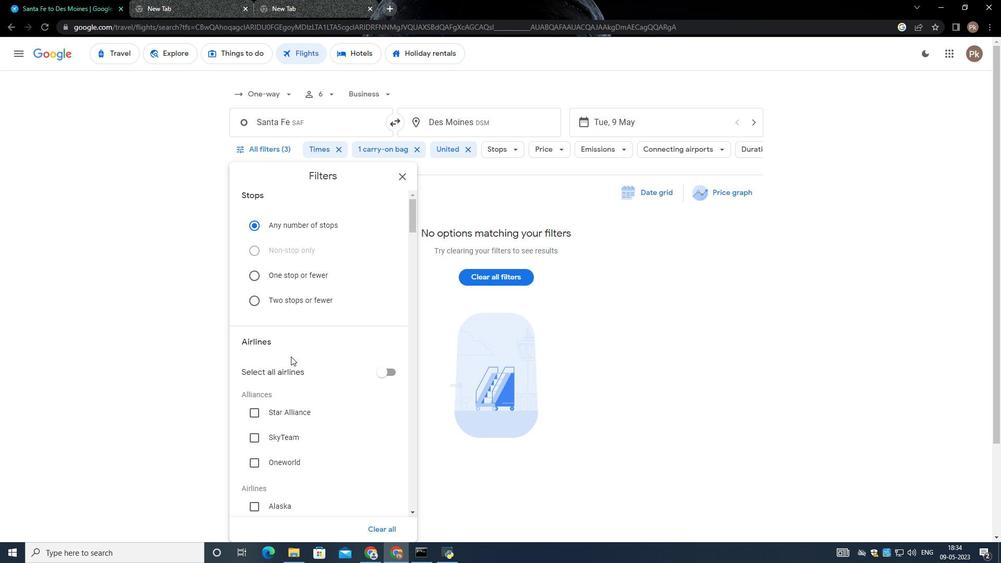 
Action: Mouse moved to (320, 362)
Screenshot: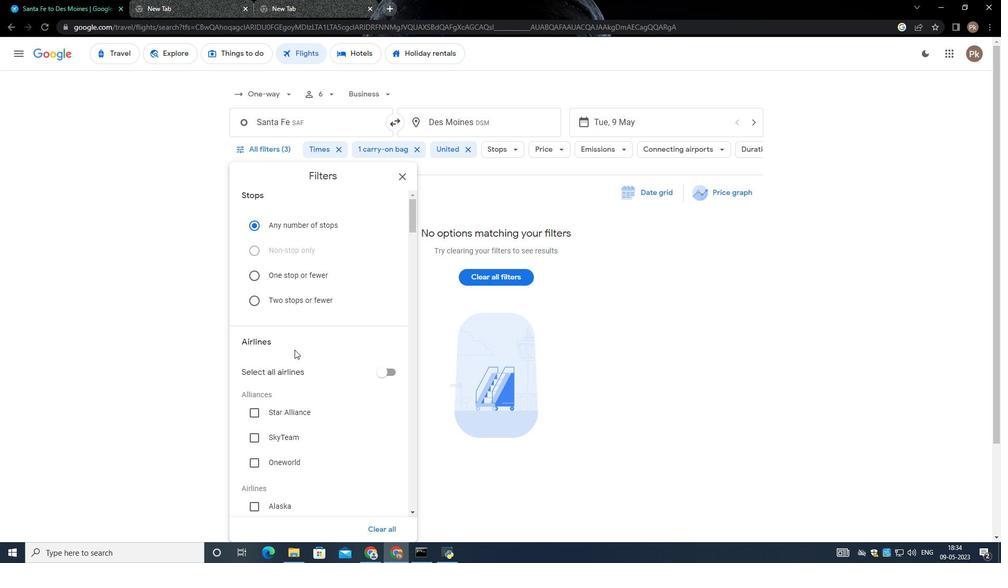 
Action: Mouse scrolled (320, 361) with delta (0, 0)
Screenshot: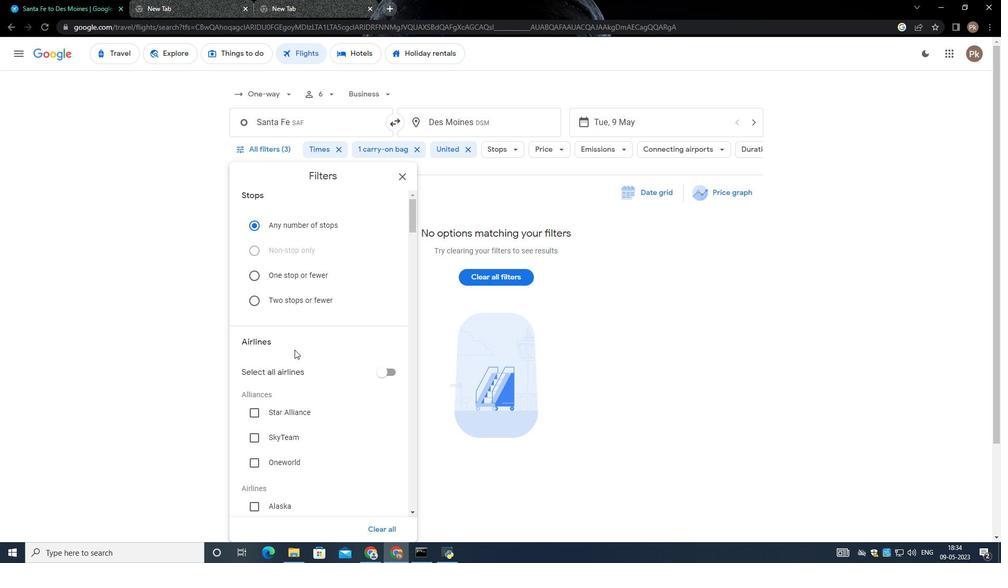 
Action: Mouse moved to (322, 363)
Screenshot: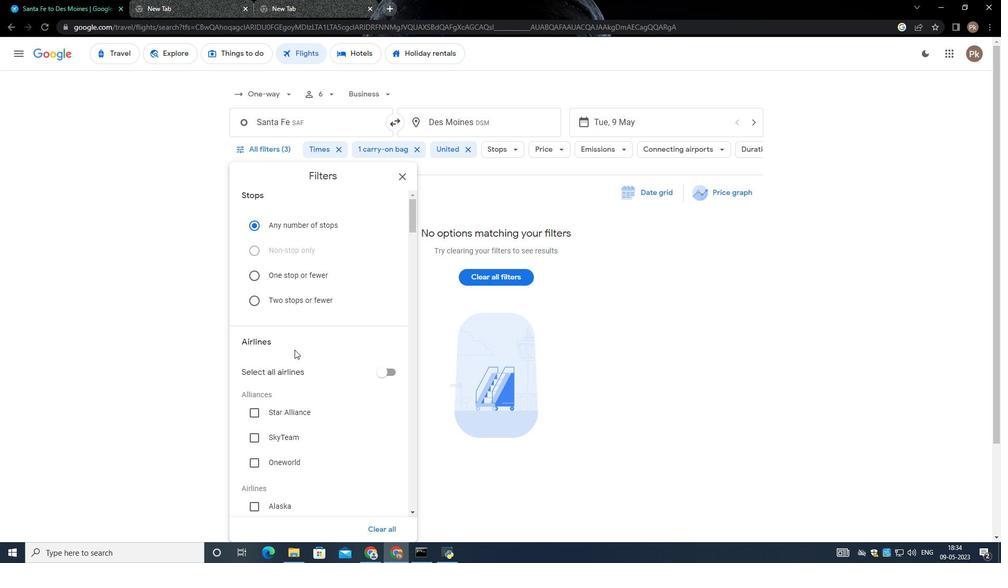 
Action: Mouse scrolled (322, 363) with delta (0, 0)
Screenshot: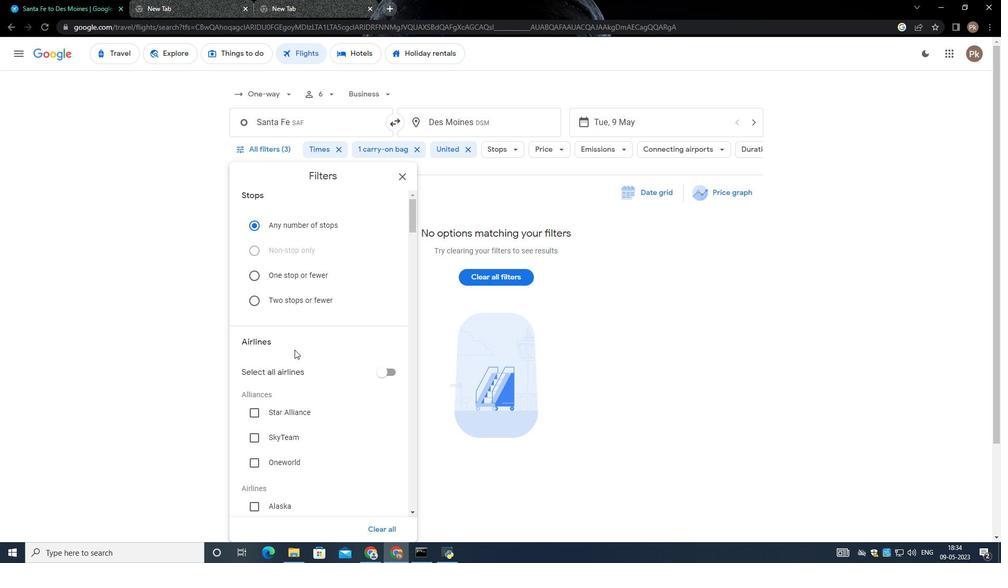 
Action: Mouse moved to (322, 364)
Screenshot: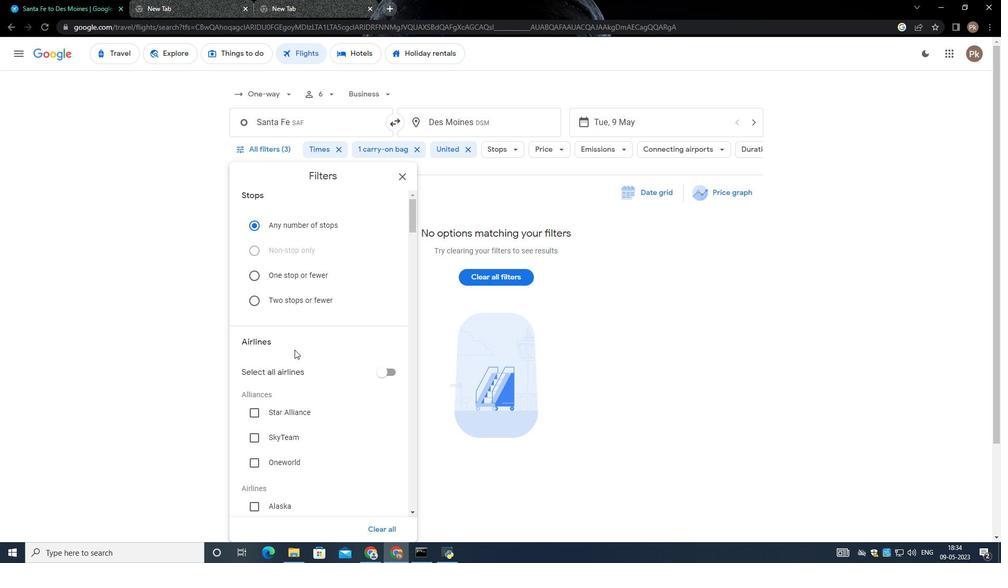
Action: Mouse scrolled (322, 363) with delta (0, 0)
Screenshot: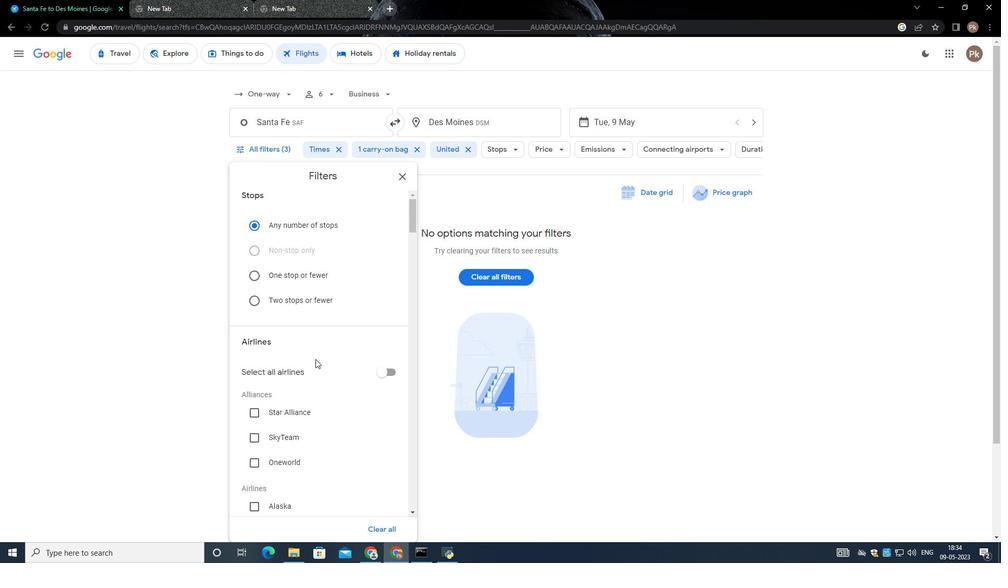 
Action: Mouse moved to (259, 392)
Screenshot: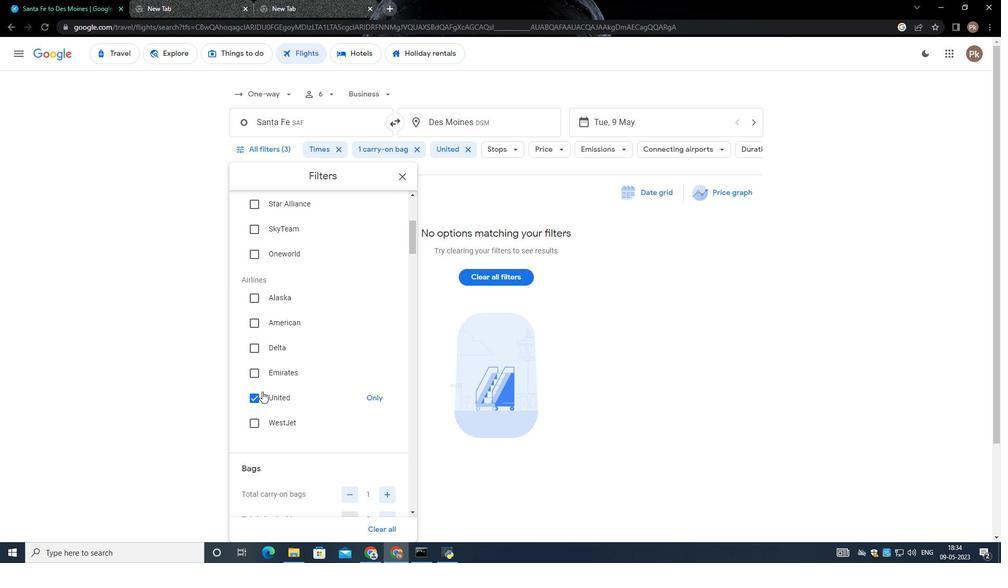 
Action: Mouse pressed left at (259, 392)
Screenshot: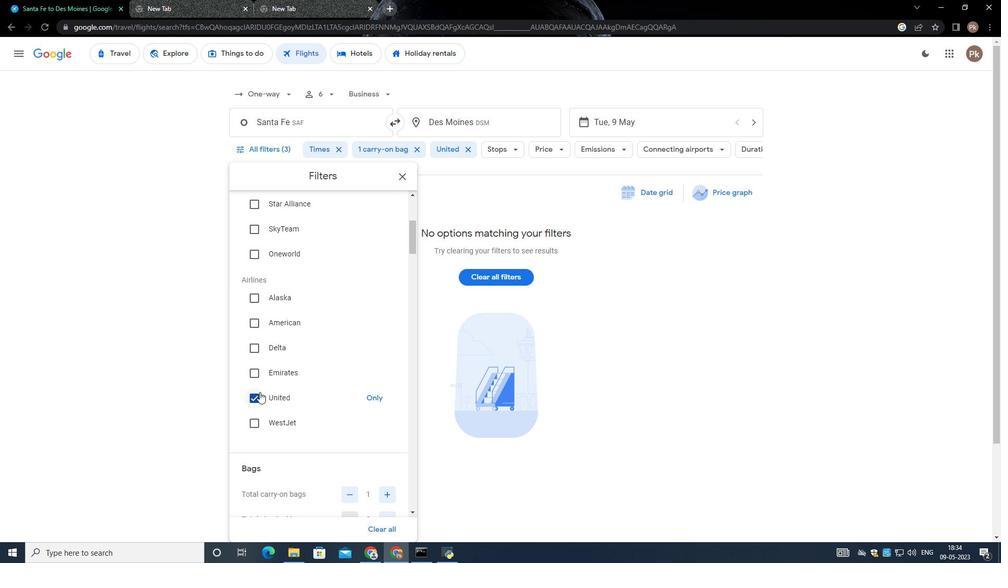 
Action: Mouse moved to (320, 429)
Screenshot: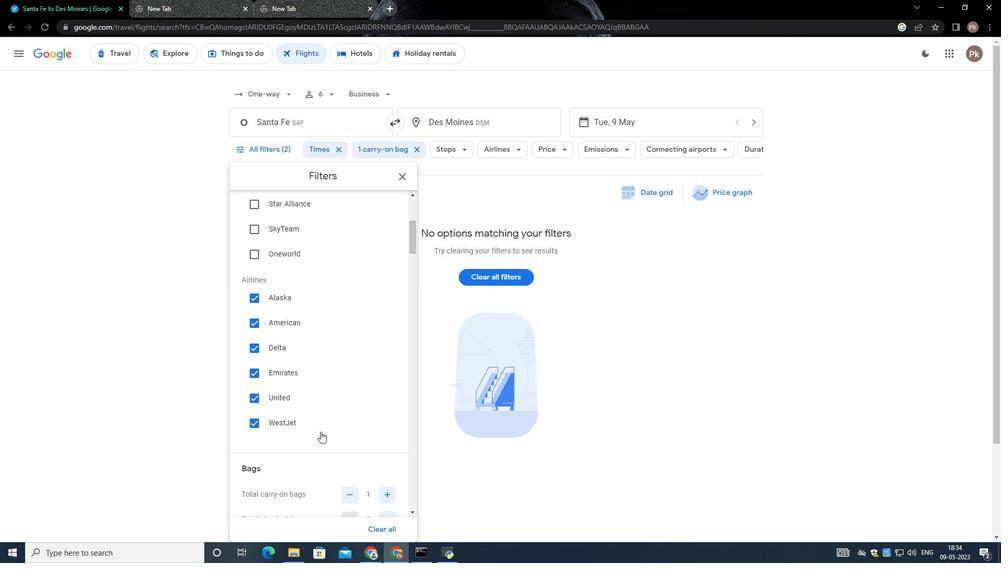 
Action: Mouse scrolled (320, 428) with delta (0, 0)
Screenshot: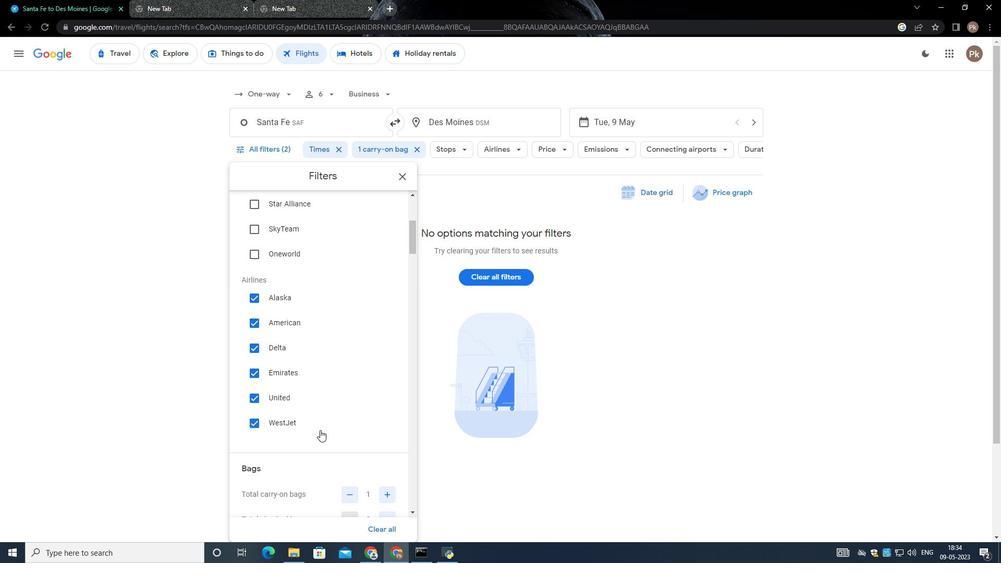 
Action: Mouse scrolled (320, 428) with delta (0, 0)
Screenshot: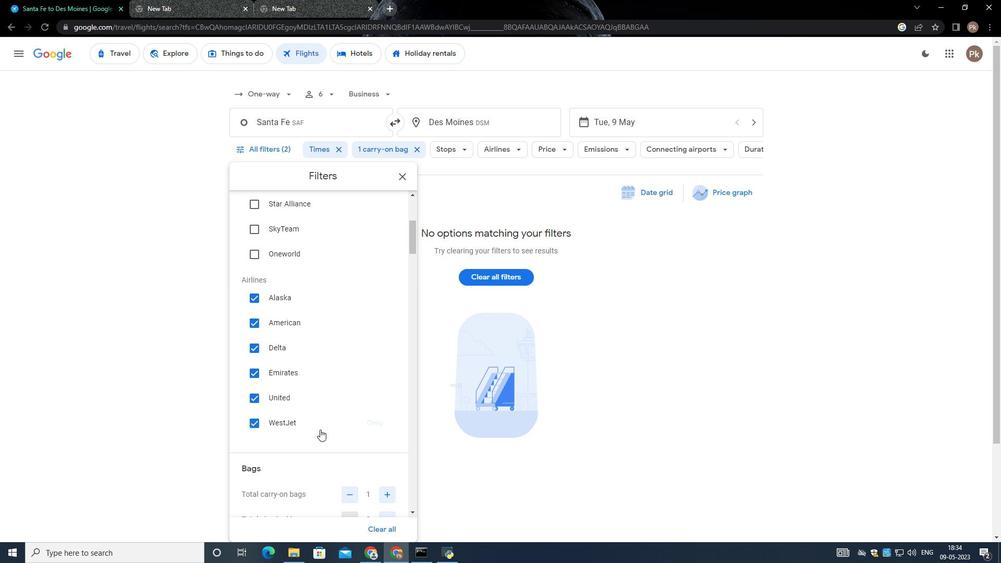
Action: Mouse scrolled (320, 428) with delta (0, 0)
Screenshot: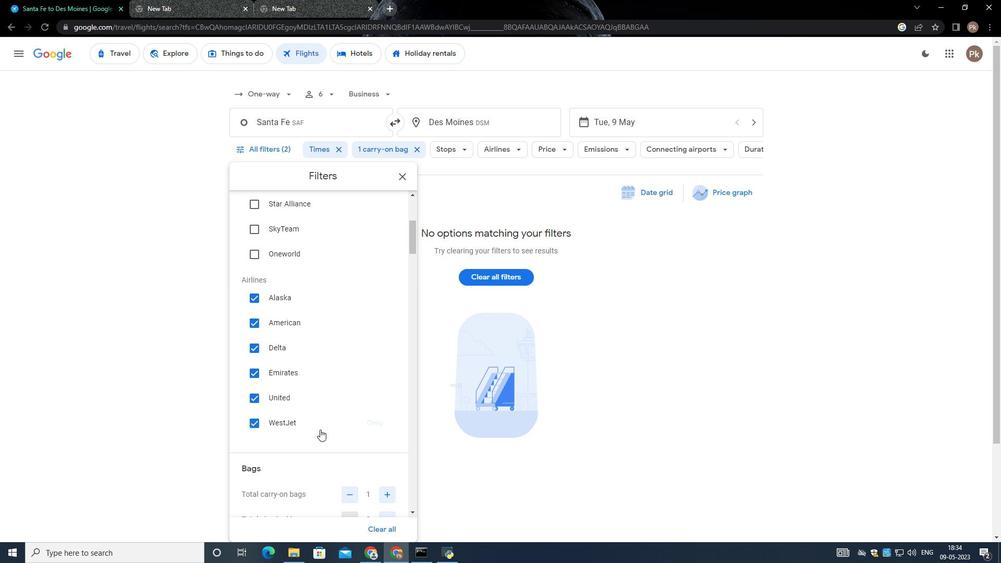 
Action: Mouse moved to (320, 429)
Screenshot: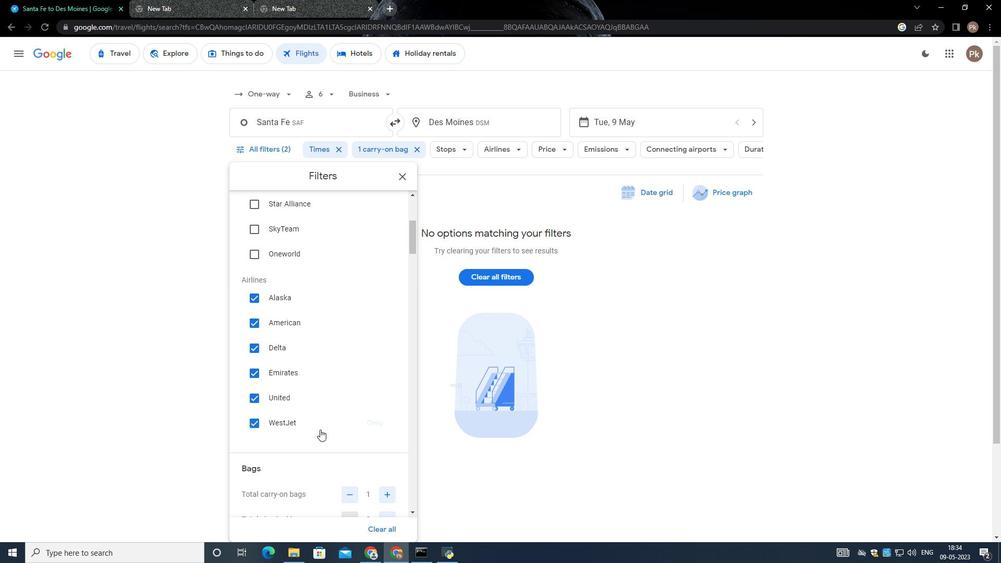 
Action: Mouse scrolled (320, 428) with delta (0, 0)
Screenshot: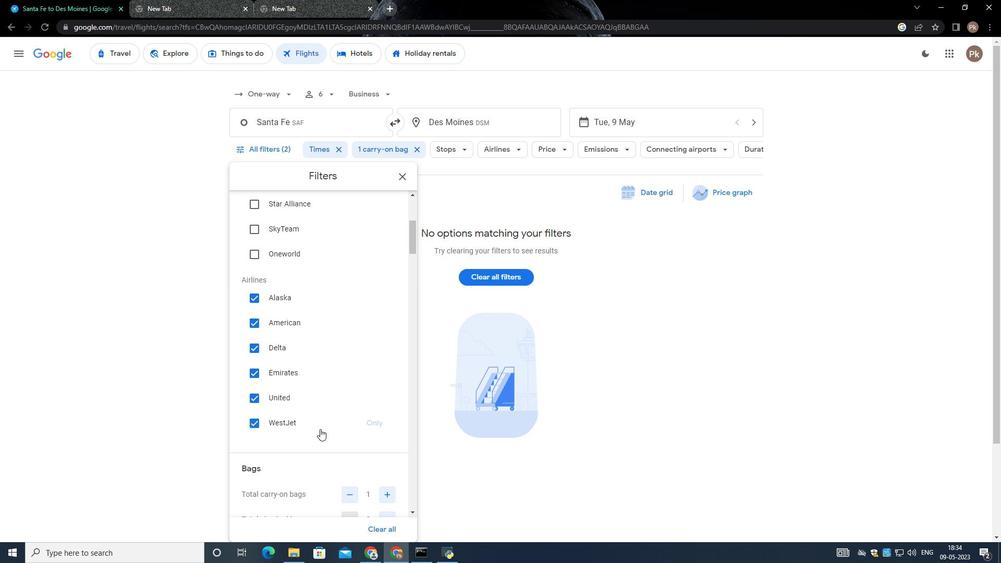 
Action: Mouse moved to (390, 314)
Screenshot: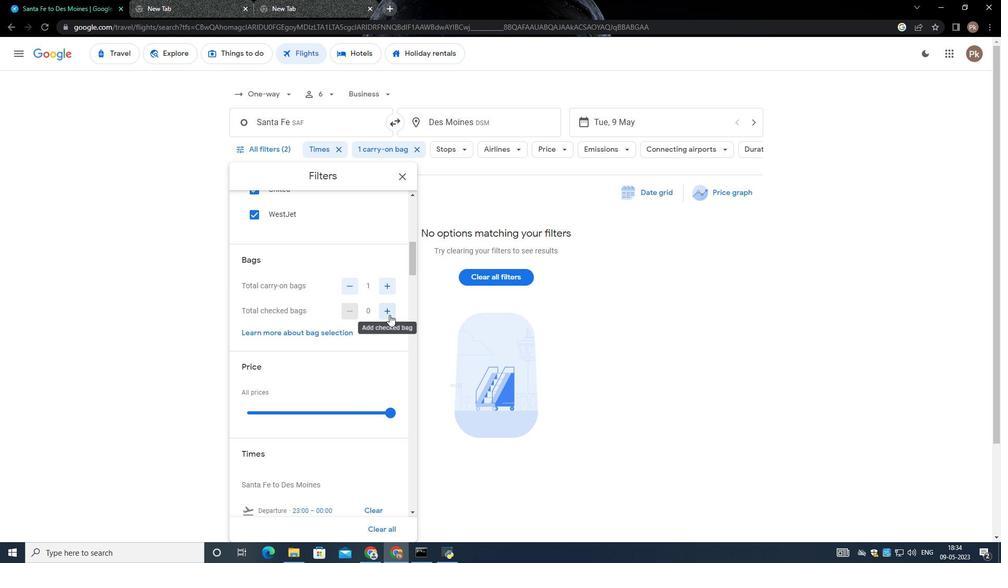 
Action: Mouse pressed left at (390, 314)
Screenshot: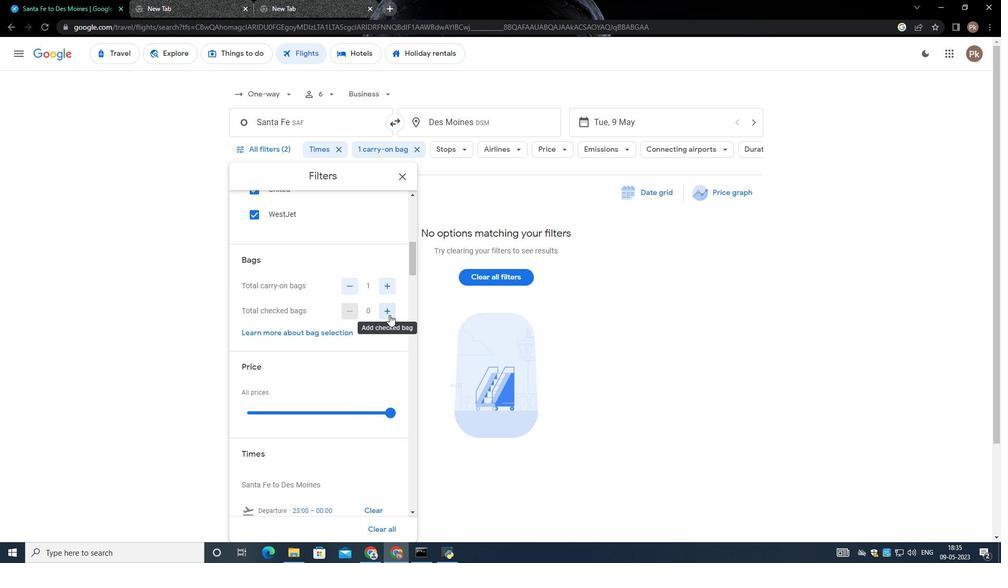 
Action: Mouse moved to (352, 286)
Screenshot: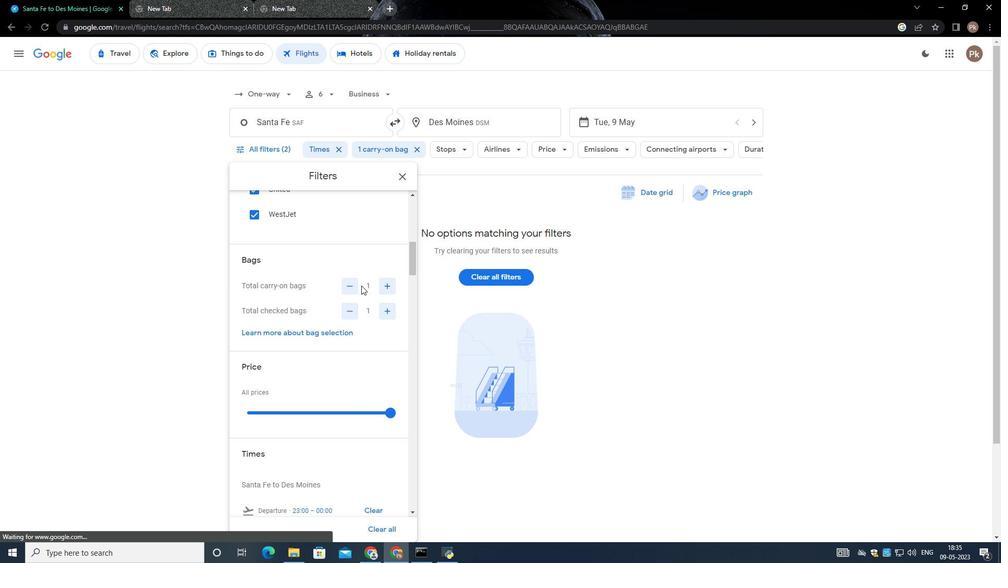
Action: Mouse pressed left at (352, 286)
Screenshot: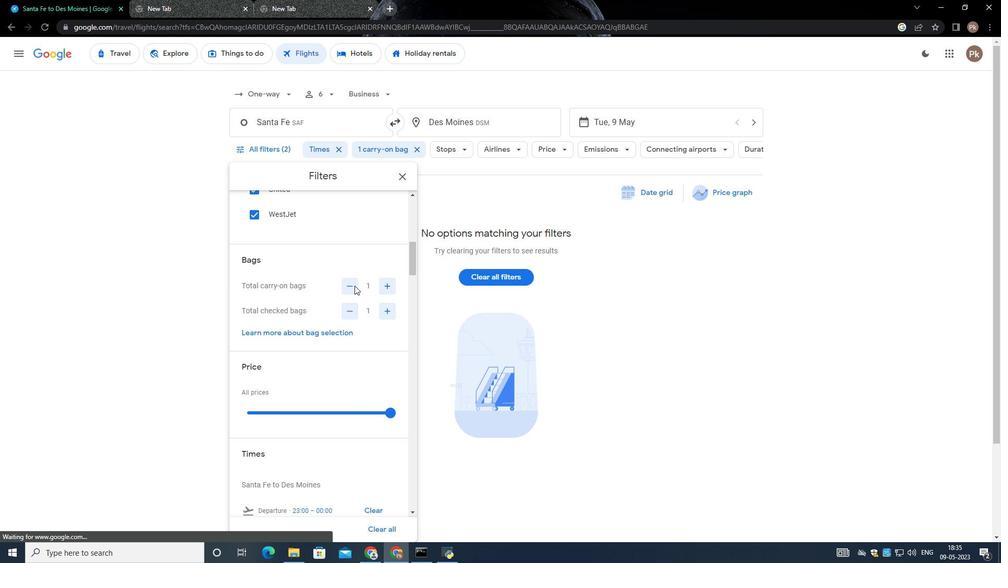 
Action: Mouse moved to (352, 287)
Screenshot: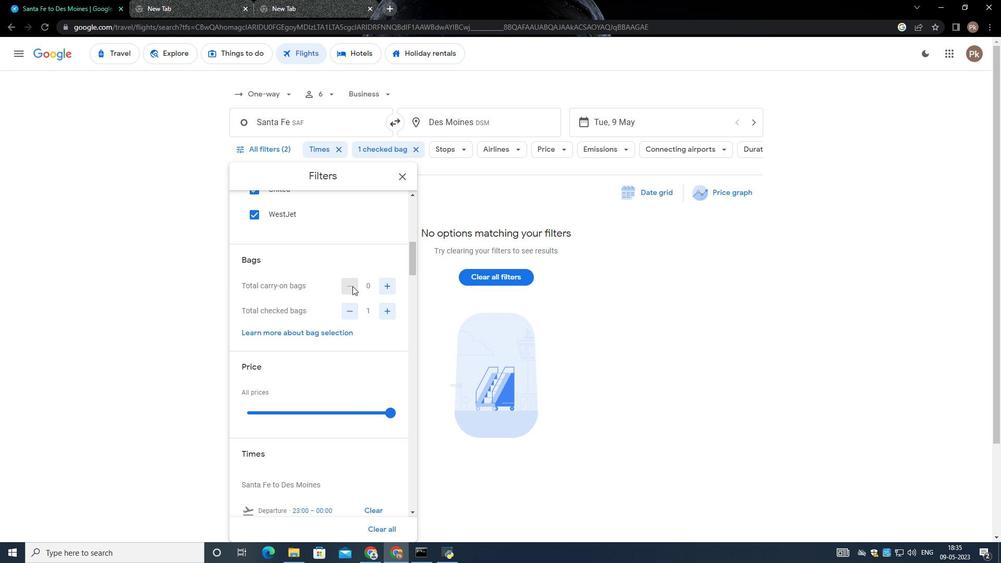 
Action: Mouse scrolled (352, 286) with delta (0, 0)
Screenshot: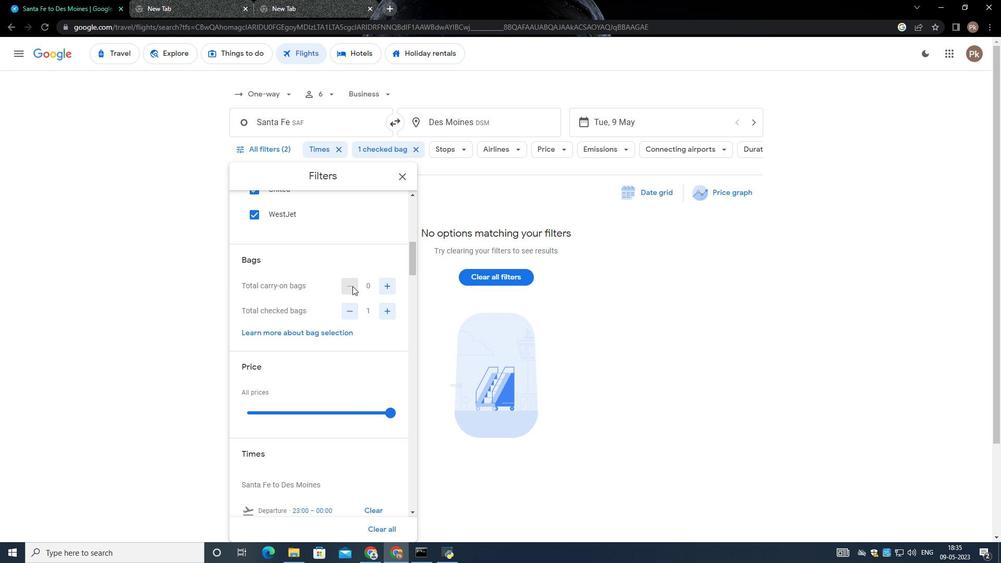 
Action: Mouse moved to (391, 357)
Screenshot: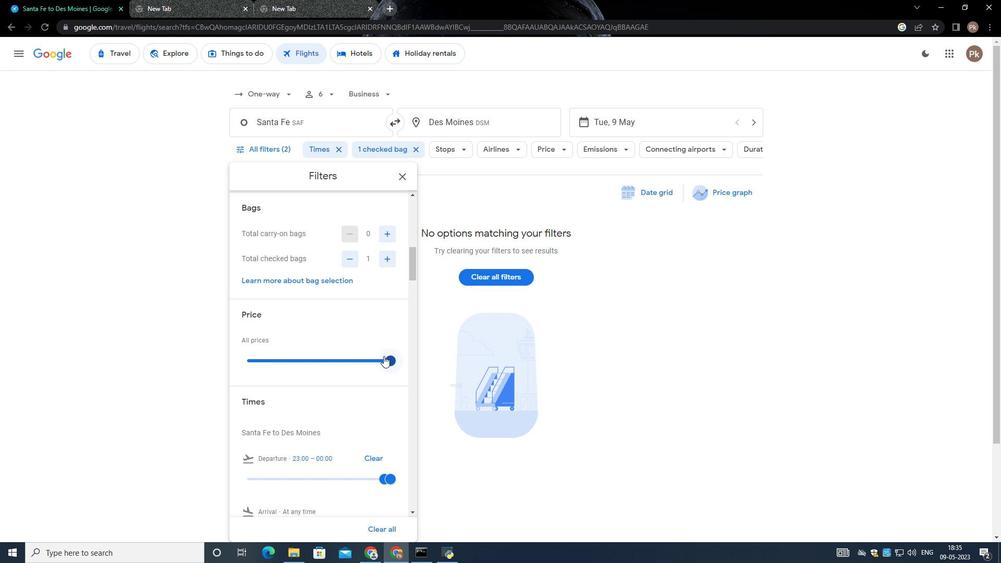 
Action: Mouse pressed left at (391, 357)
Screenshot: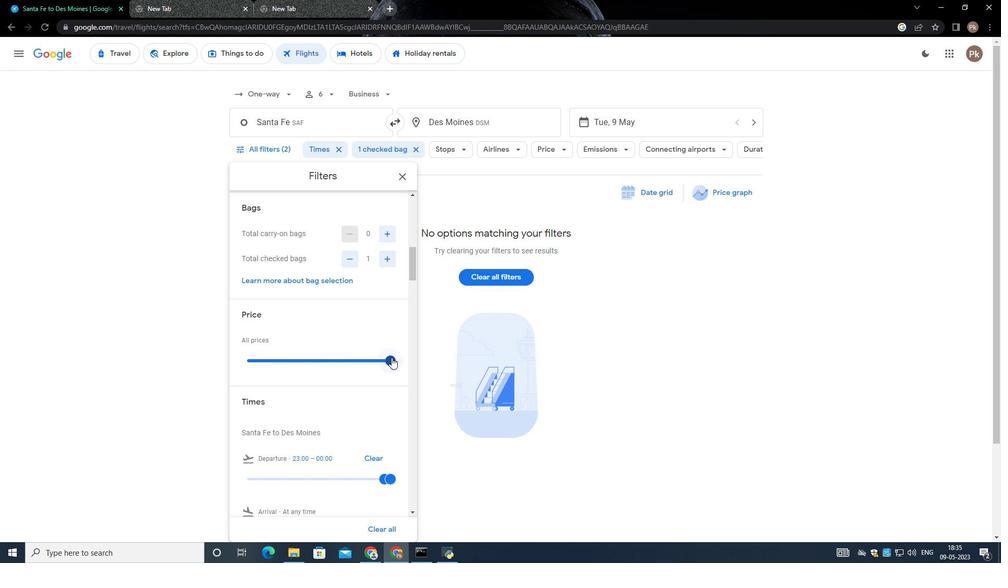 
Action: Mouse moved to (377, 355)
Screenshot: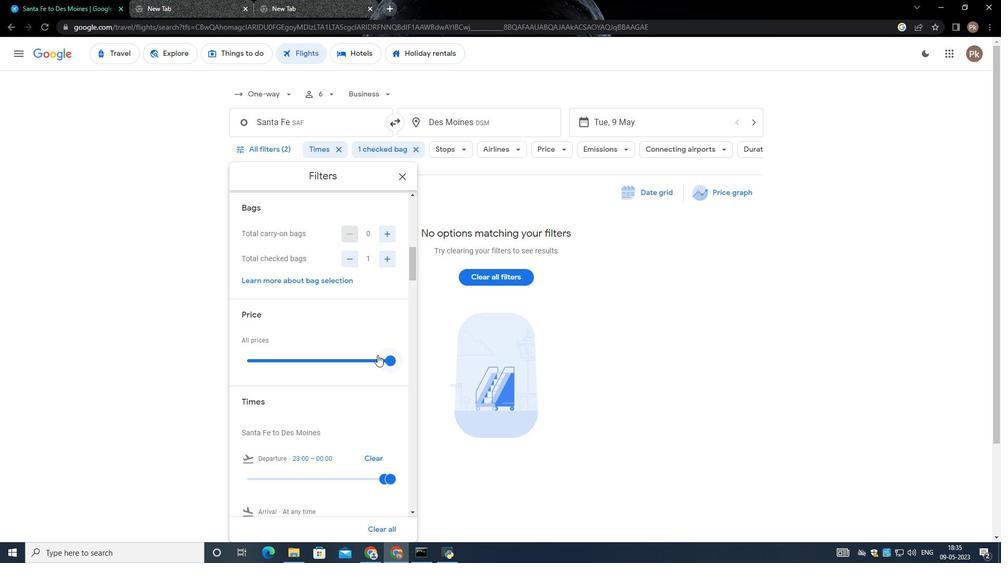 
Action: Mouse scrolled (377, 354) with delta (0, 0)
Screenshot: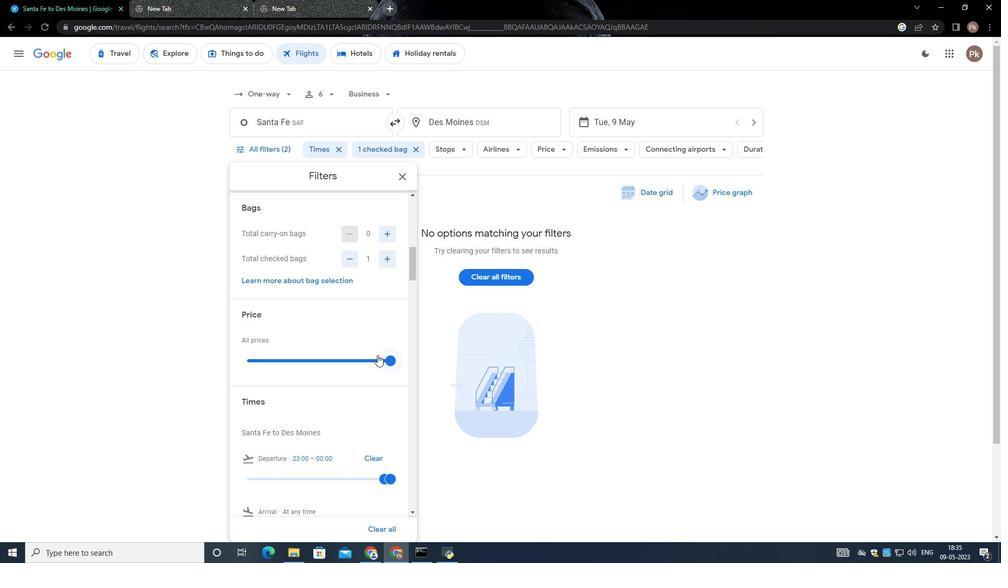 
Action: Mouse moved to (394, 308)
Screenshot: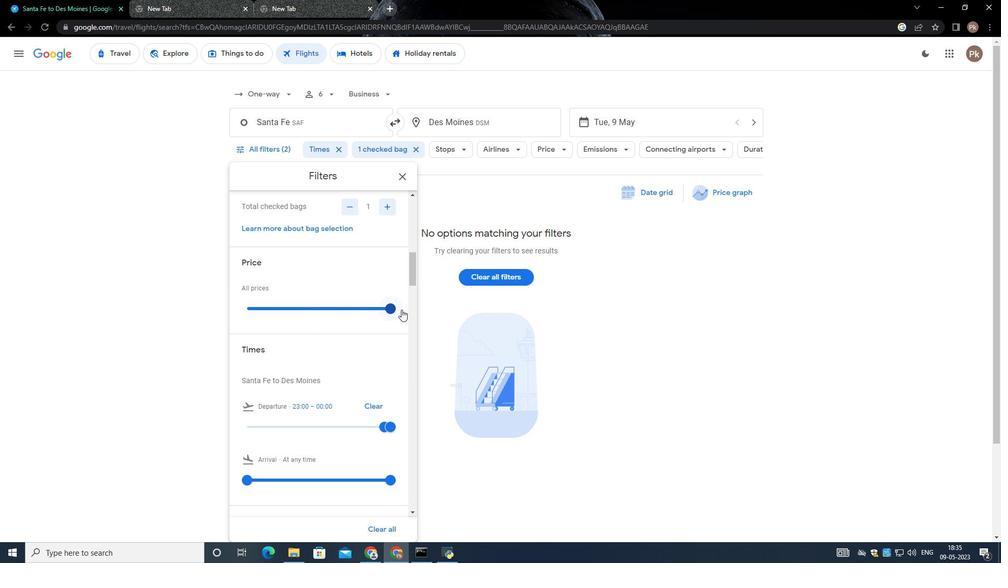 
Action: Mouse pressed left at (394, 308)
Screenshot: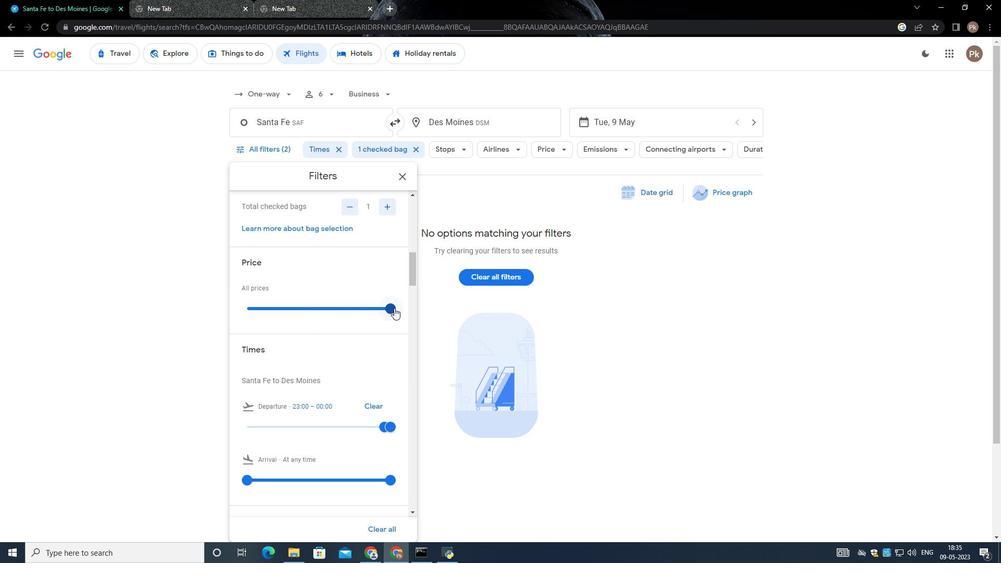 
Action: Mouse moved to (363, 292)
Screenshot: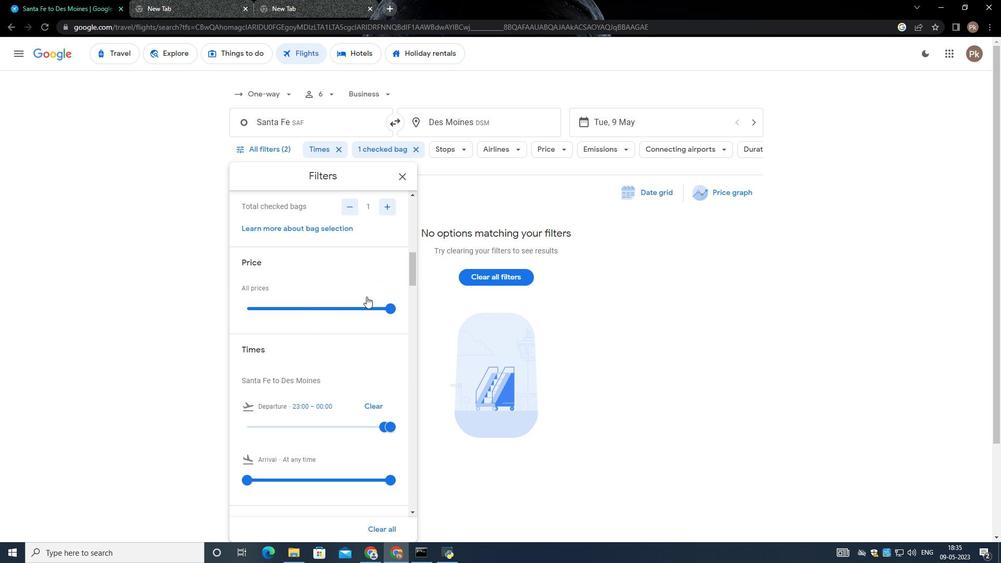 
Action: Mouse scrolled (363, 292) with delta (0, 0)
Screenshot: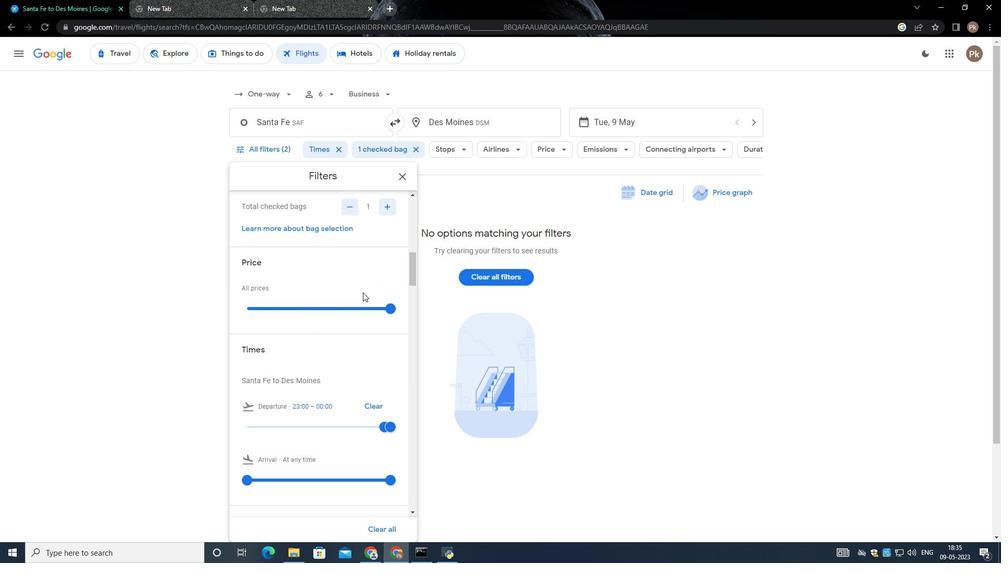 
Action: Mouse moved to (280, 374)
Screenshot: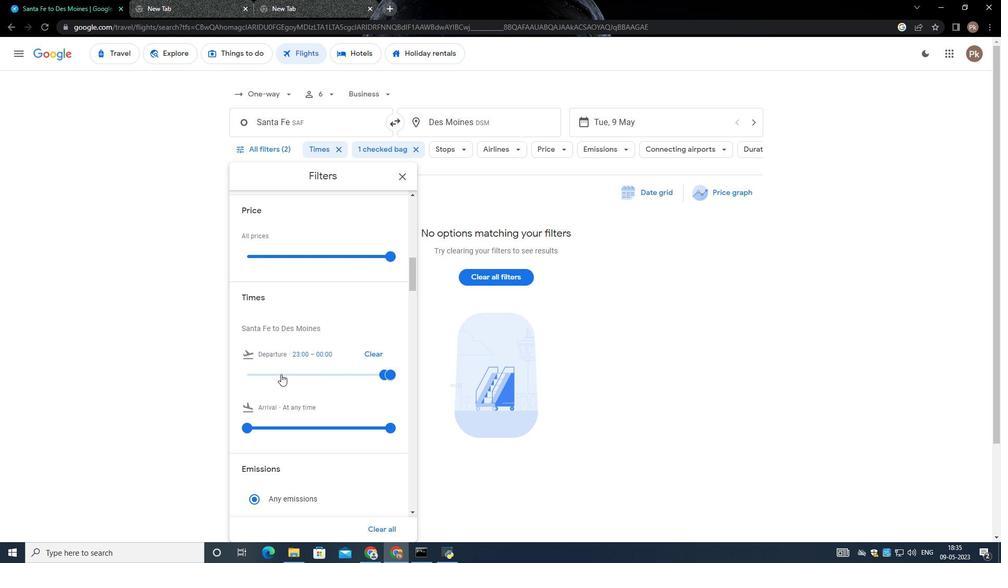 
Action: Mouse pressed left at (280, 374)
Screenshot: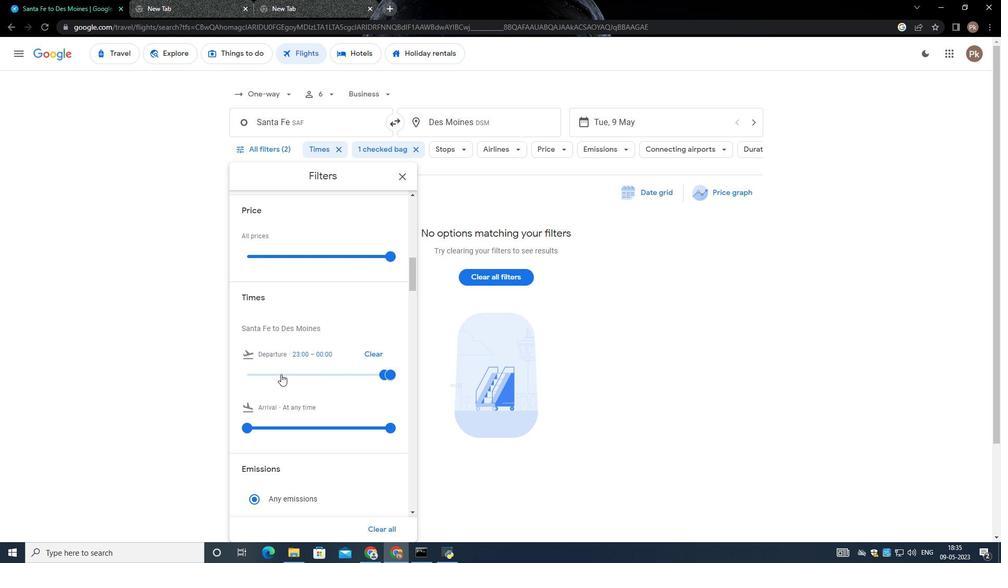 
Action: Mouse moved to (271, 372)
Screenshot: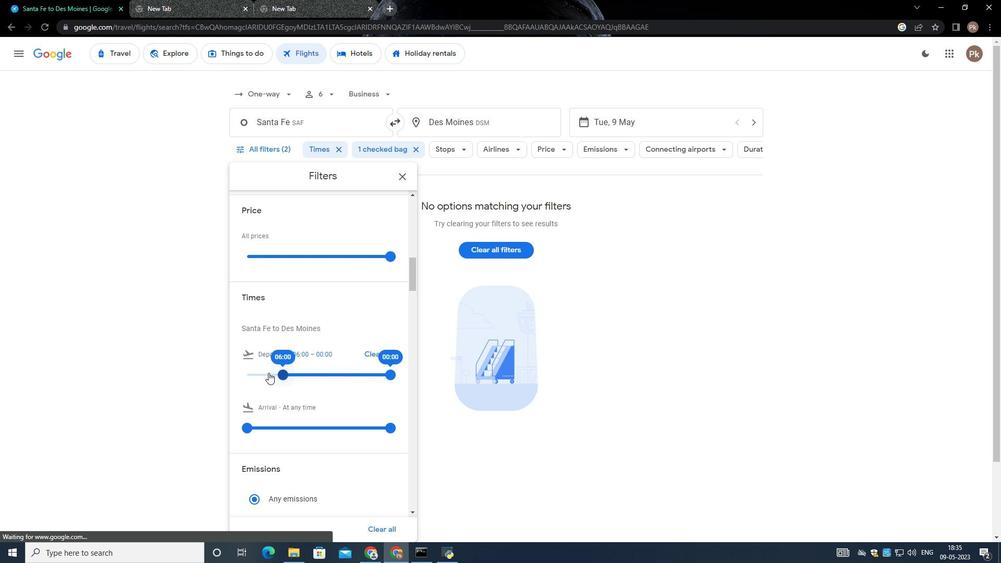 
Action: Mouse pressed left at (271, 372)
Screenshot: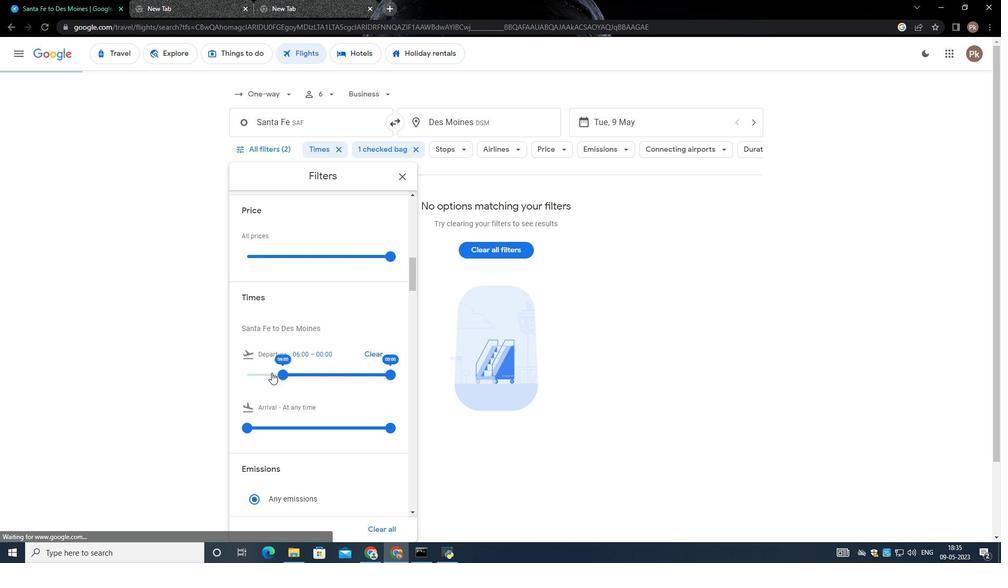 
Action: Mouse moved to (389, 373)
Screenshot: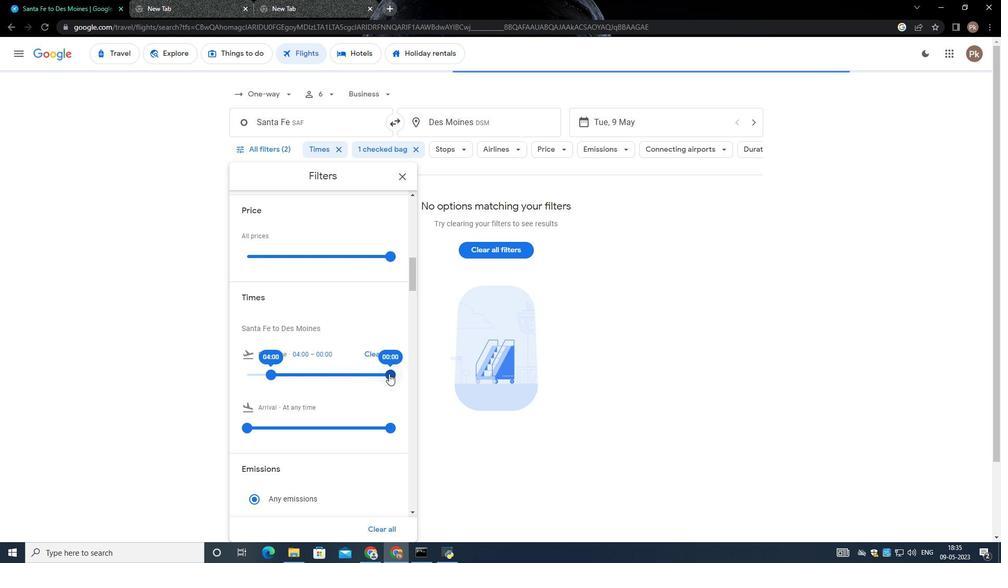 
Action: Mouse pressed left at (389, 373)
Screenshot: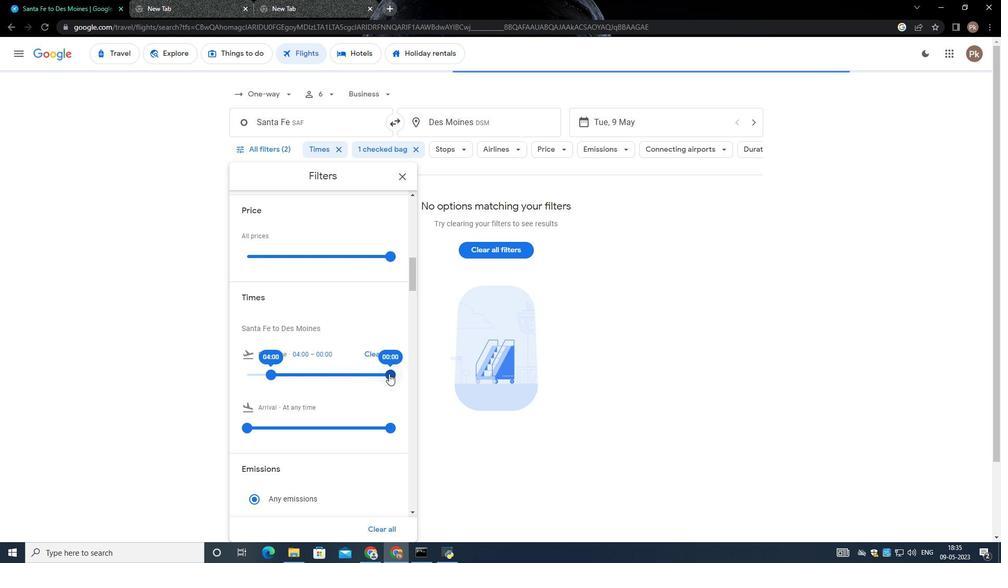 
Action: Mouse moved to (335, 344)
Screenshot: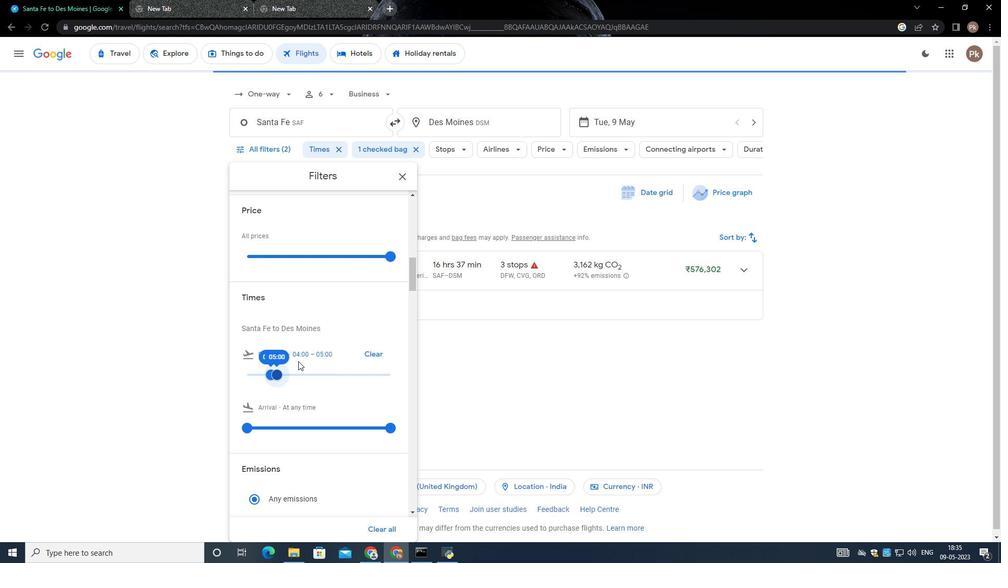 
Action: Mouse scrolled (335, 344) with delta (0, 0)
Screenshot: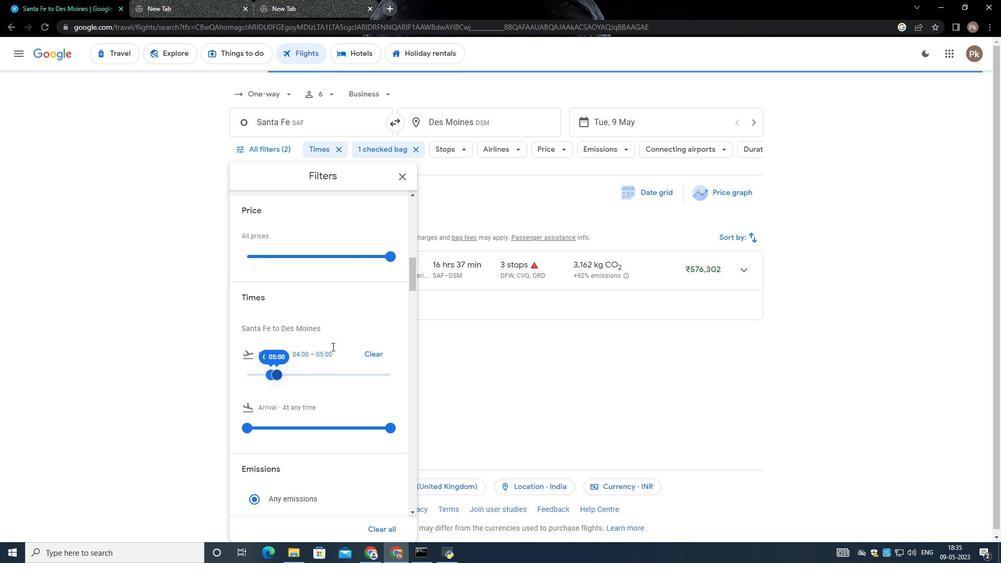 
Action: Mouse scrolled (335, 344) with delta (0, 0)
Screenshot: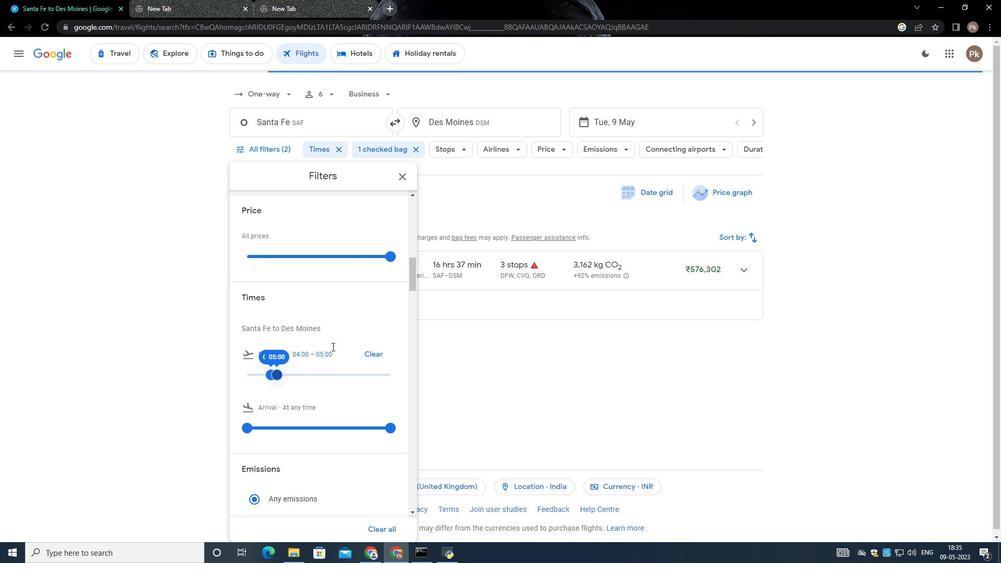 
Action: Mouse scrolled (335, 344) with delta (0, 0)
Screenshot: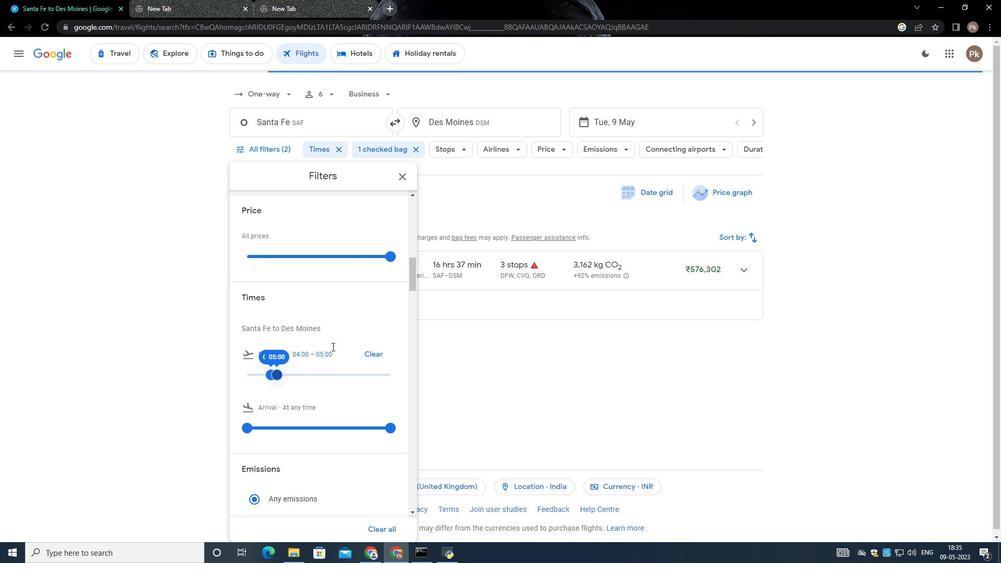 
Action: Mouse scrolled (335, 344) with delta (0, 0)
Screenshot: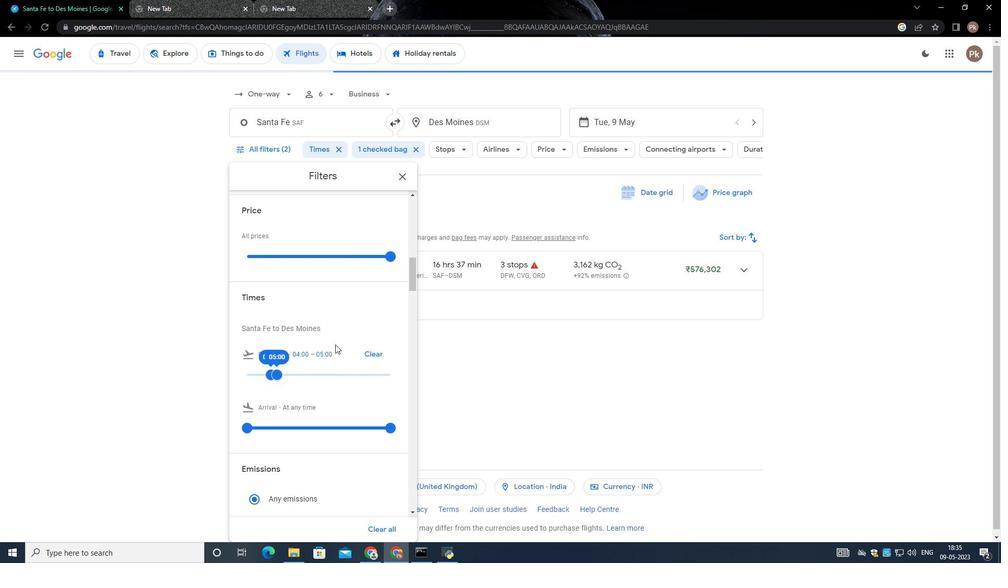 
Action: Mouse moved to (335, 344)
Screenshot: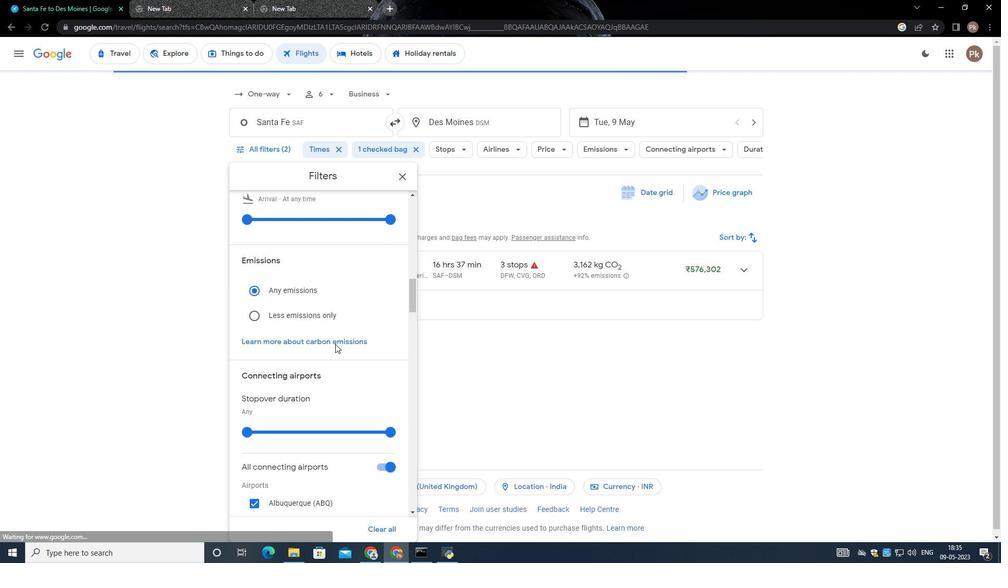 
Action: Mouse scrolled (335, 343) with delta (0, 0)
Screenshot: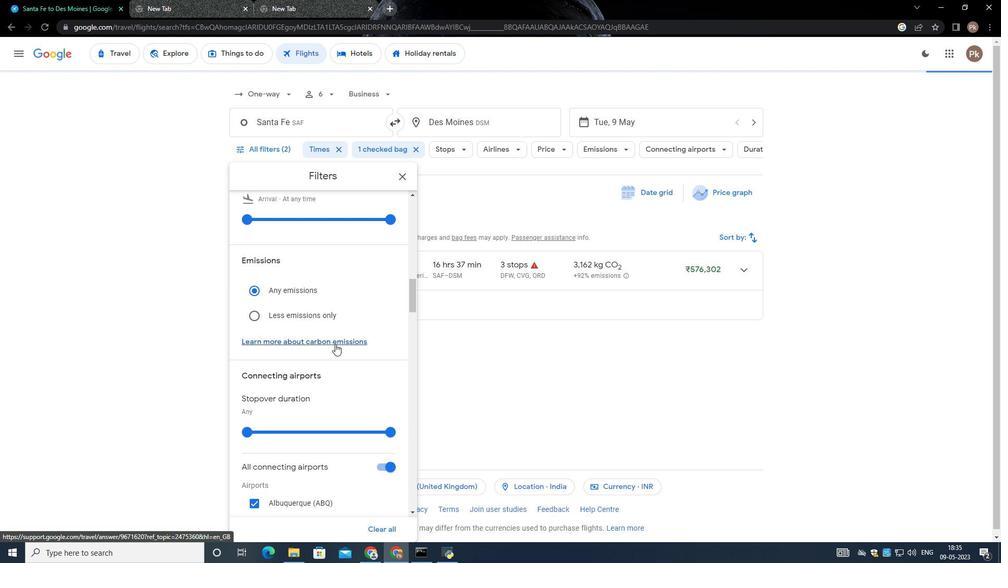 
Action: Mouse scrolled (335, 343) with delta (0, 0)
Screenshot: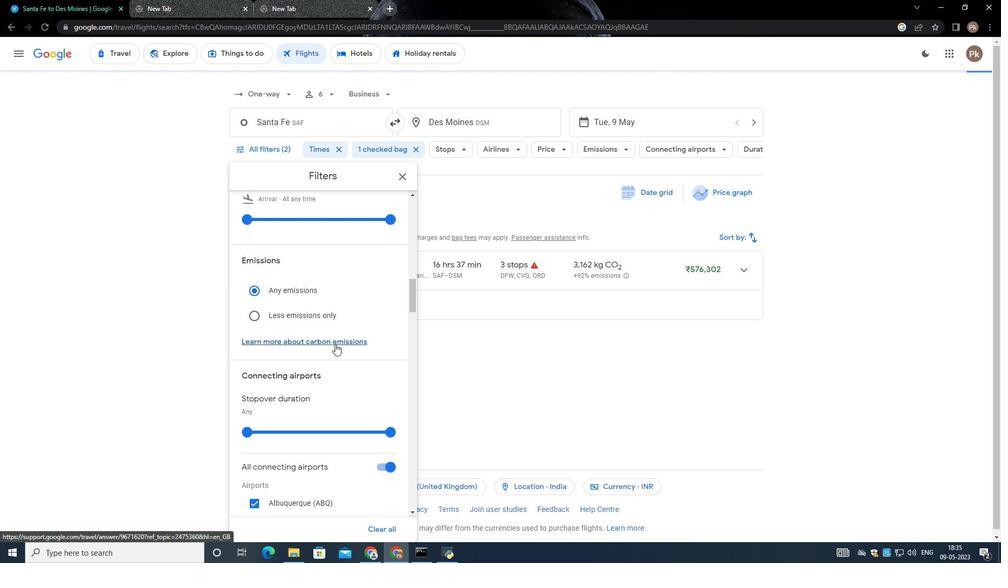 
Action: Mouse scrolled (335, 343) with delta (0, 0)
Screenshot: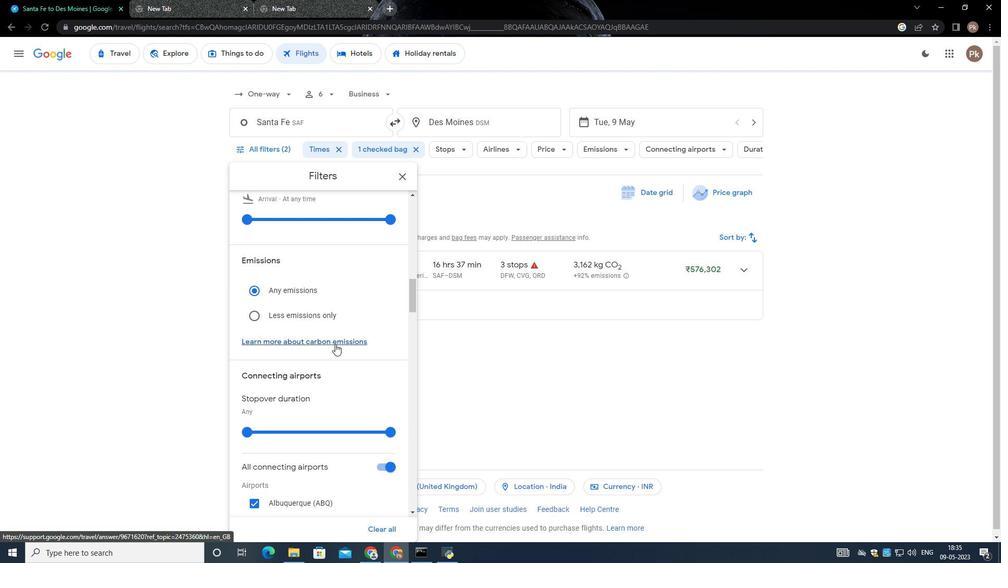 
Action: Mouse moved to (334, 344)
Screenshot: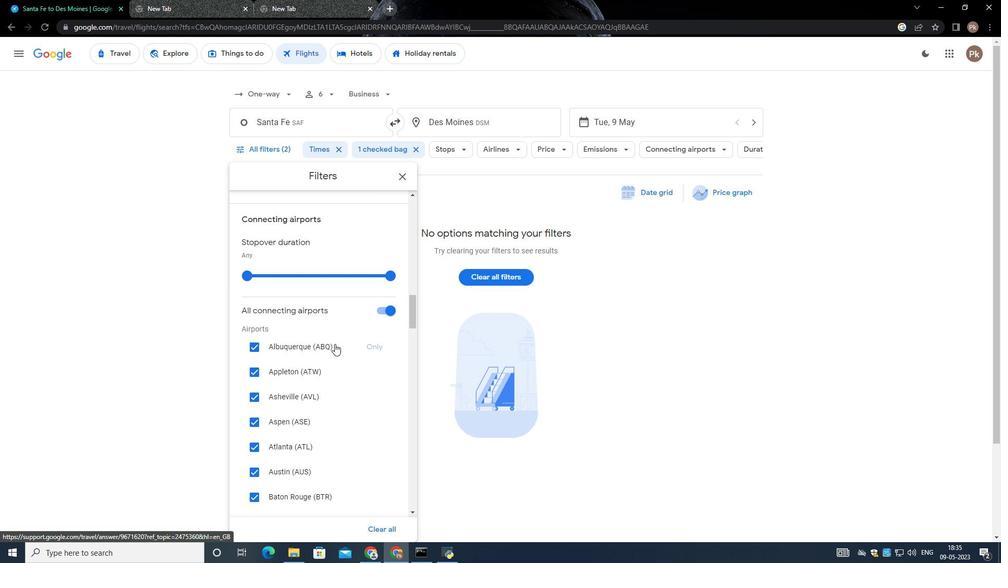 
Action: Mouse scrolled (334, 343) with delta (0, 0)
Screenshot: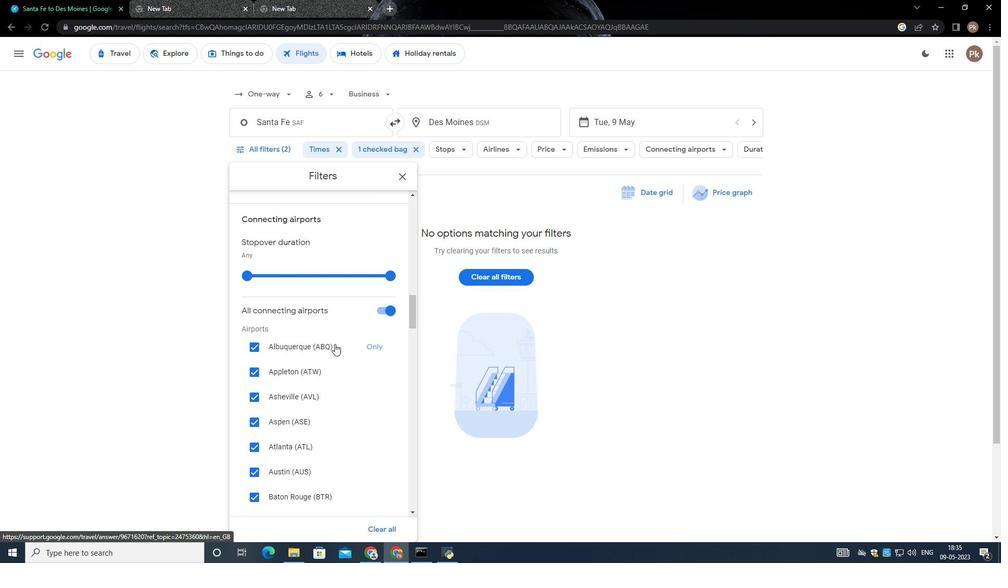 
Action: Mouse scrolled (334, 343) with delta (0, 0)
Screenshot: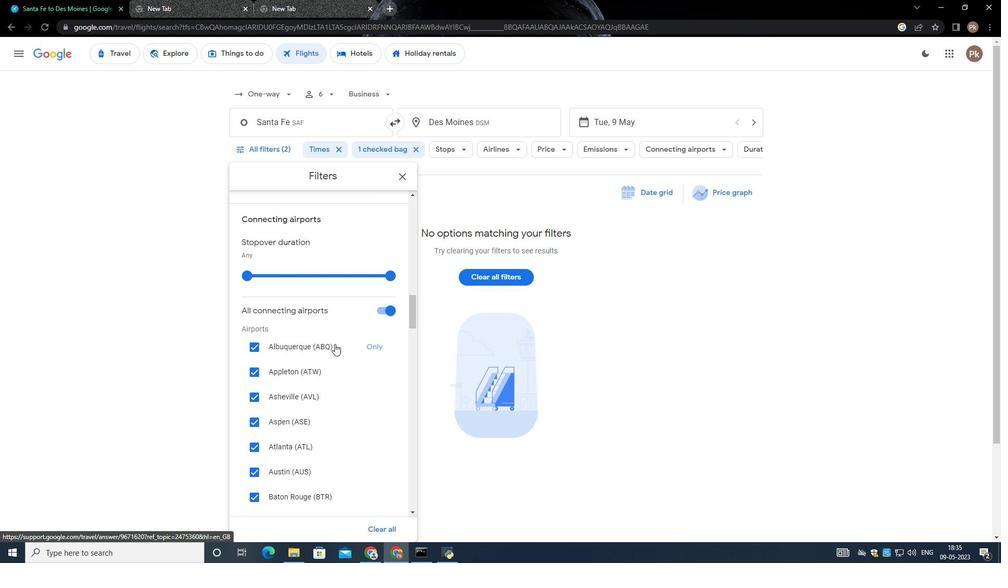 
Action: Mouse moved to (334, 344)
Screenshot: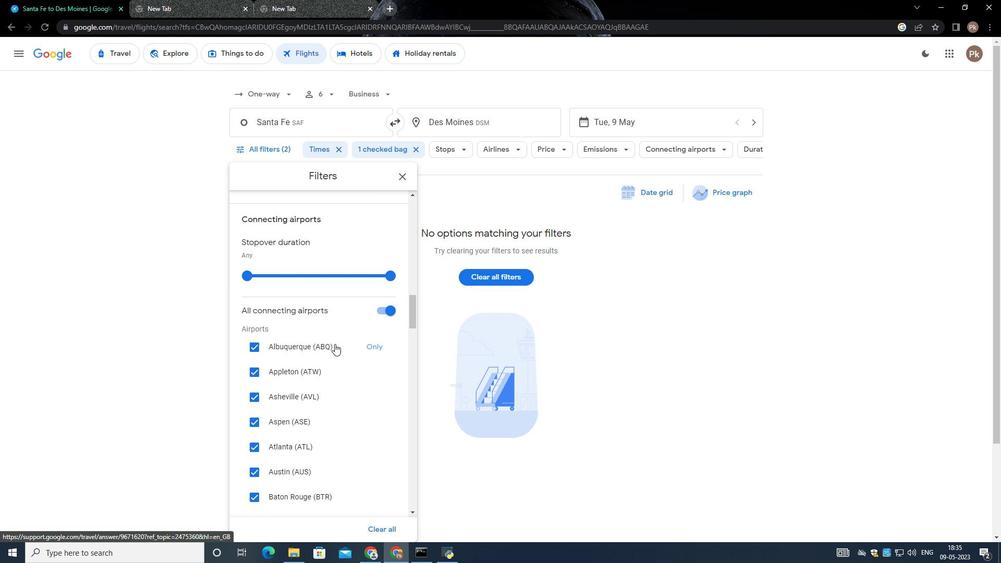 
Action: Mouse scrolled (334, 344) with delta (0, 0)
Screenshot: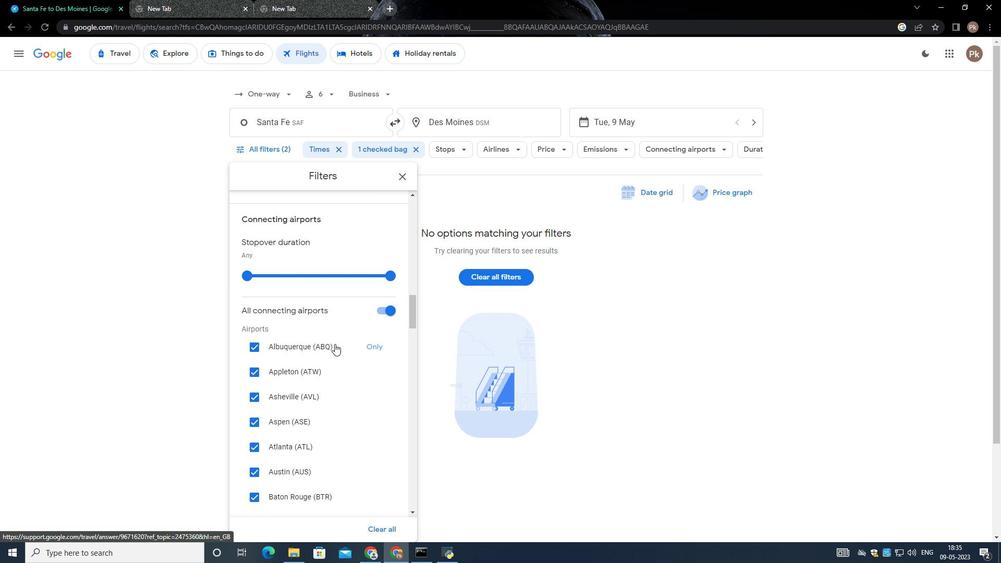 
Action: Mouse moved to (334, 346)
Screenshot: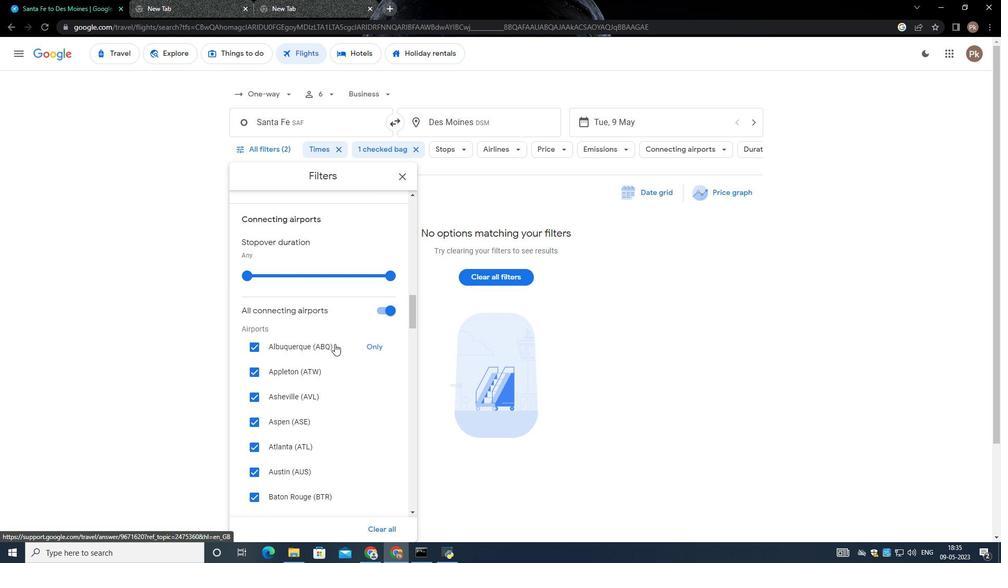 
Action: Mouse scrolled (334, 345) with delta (0, 0)
Screenshot: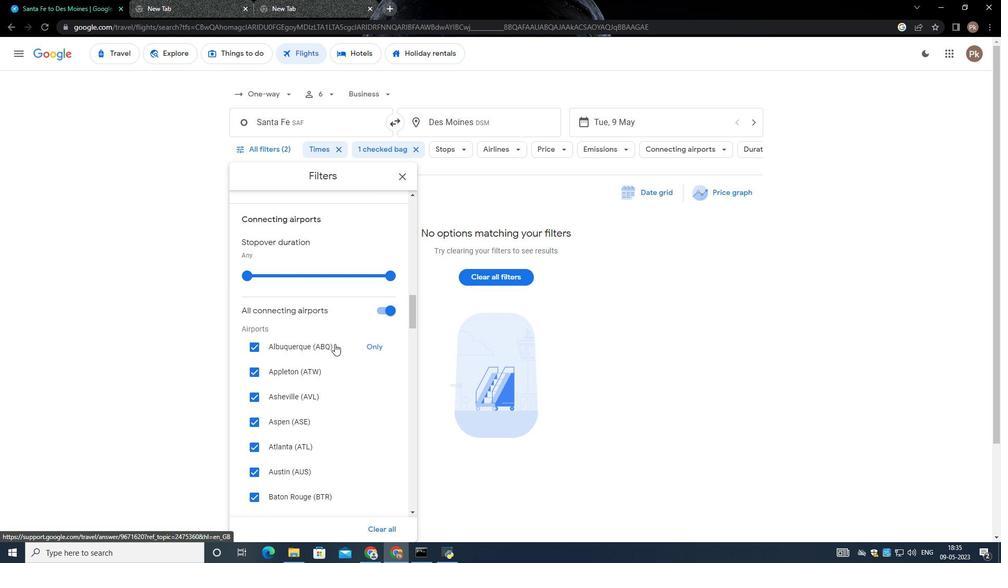 
Action: Mouse moved to (334, 372)
Screenshot: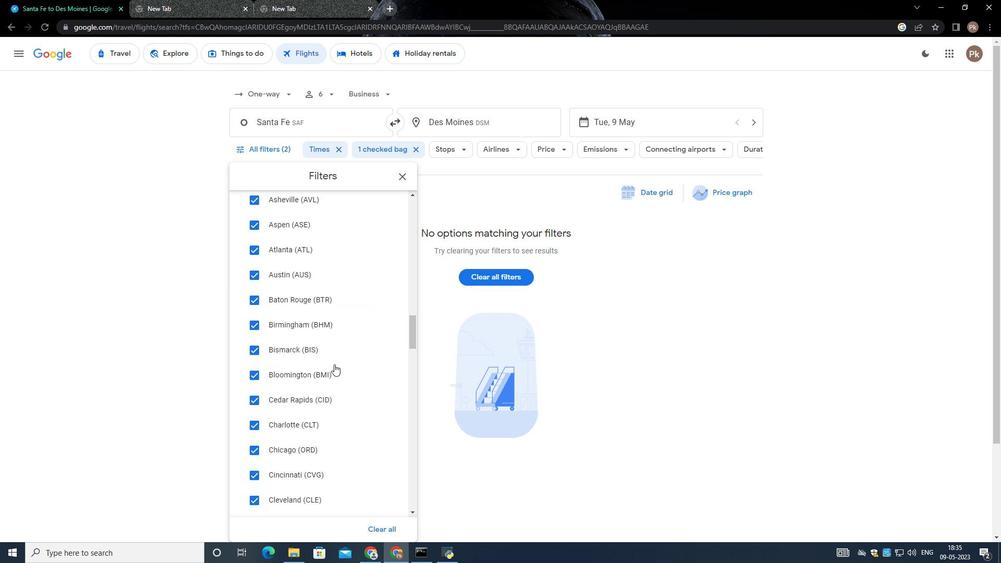 
Action: Mouse scrolled (334, 369) with delta (0, 0)
Screenshot: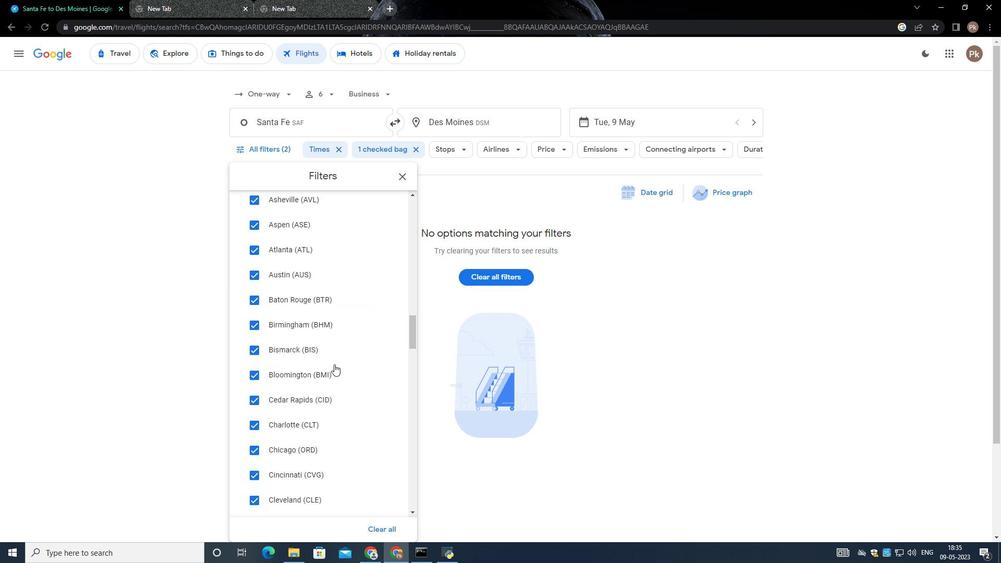 
Action: Mouse moved to (334, 373)
Screenshot: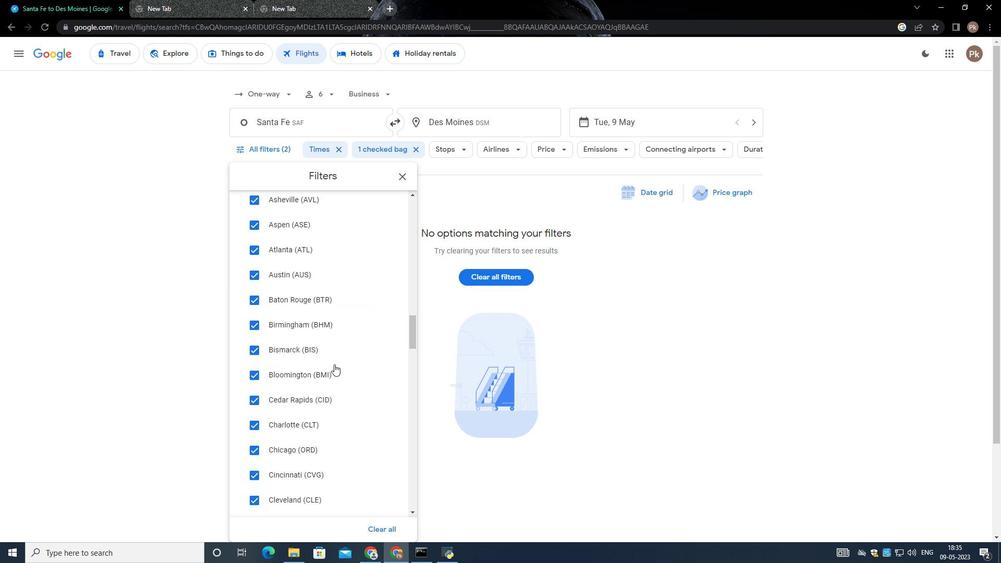
Action: Mouse scrolled (334, 371) with delta (0, 0)
Screenshot: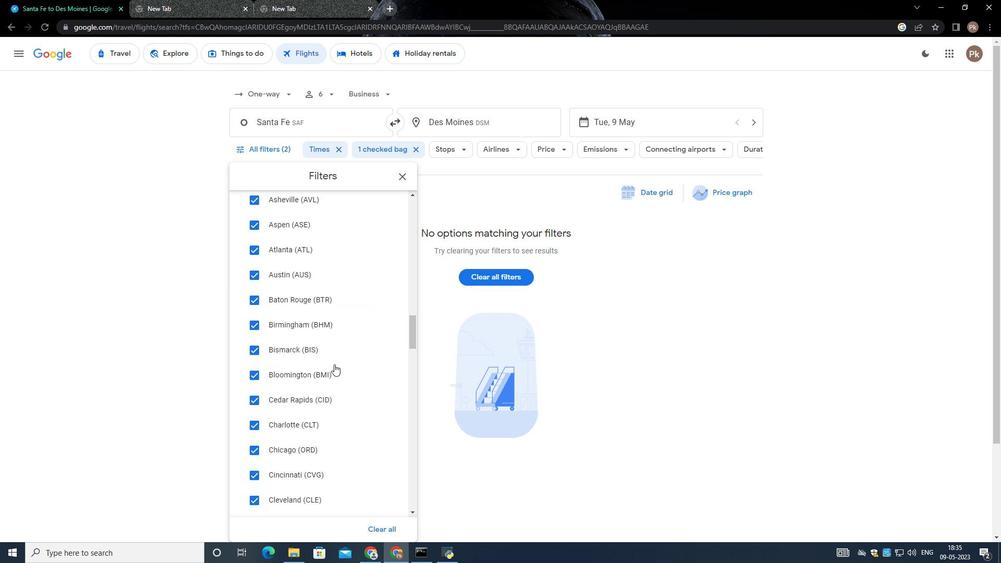 
Action: Mouse moved to (334, 378)
Screenshot: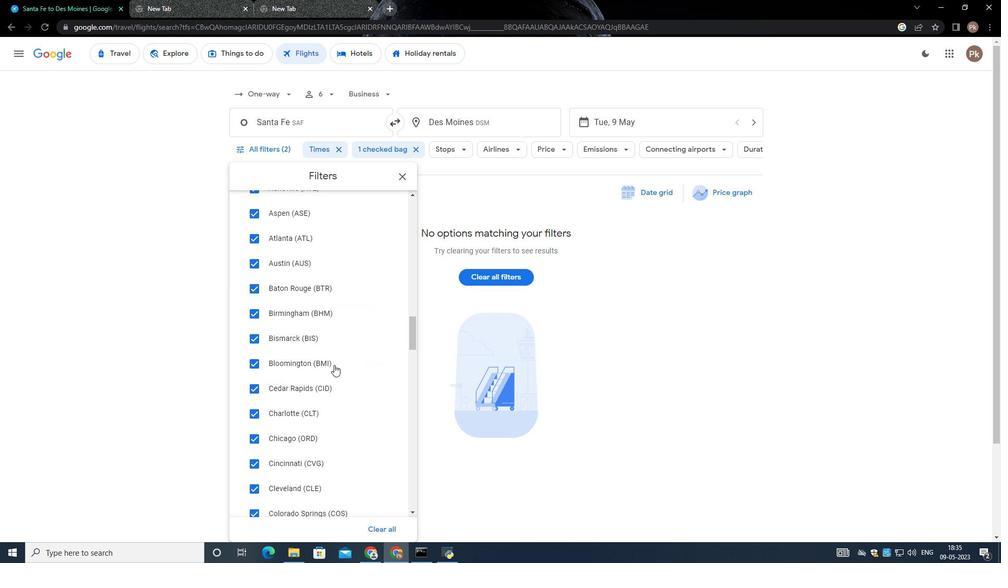 
Action: Mouse scrolled (334, 375) with delta (0, 0)
Screenshot: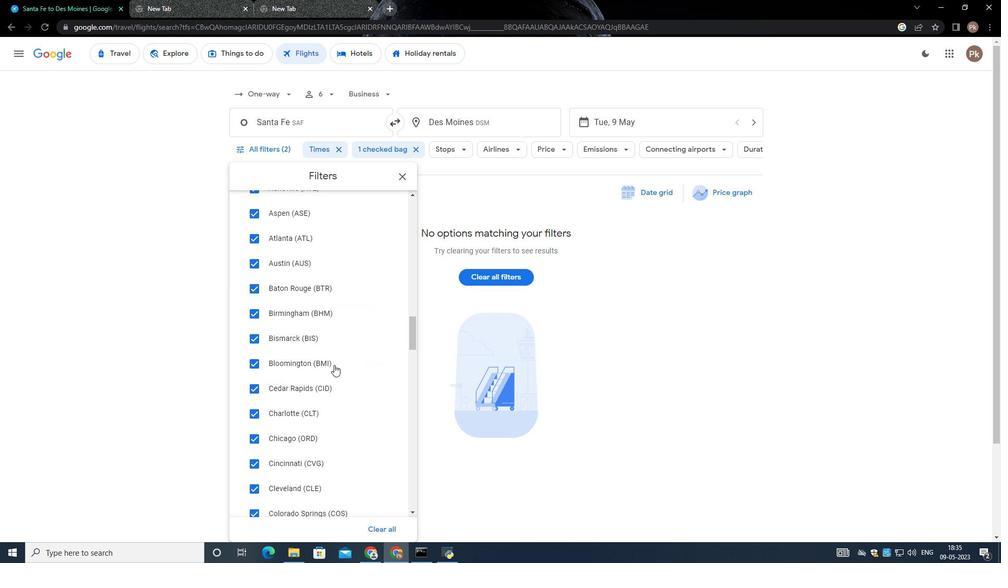 
Action: Mouse moved to (334, 382)
Screenshot: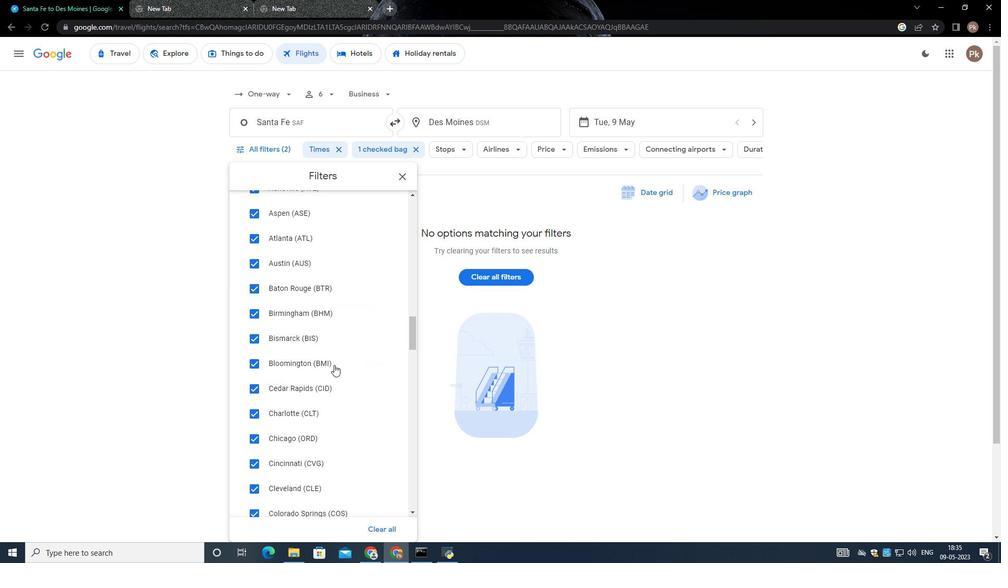 
Action: Mouse scrolled (334, 380) with delta (0, 0)
Screenshot: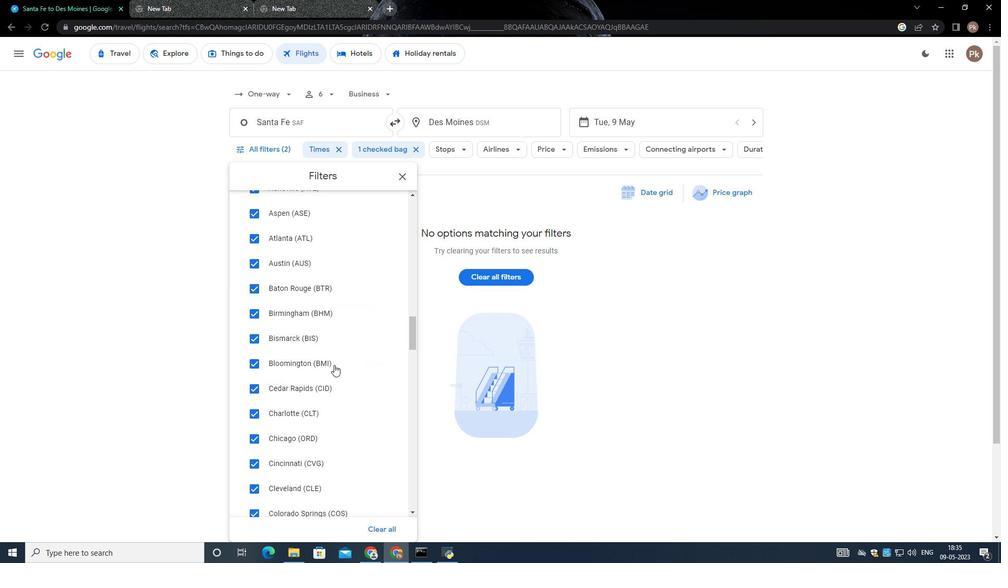 
Action: Mouse moved to (334, 388)
Screenshot: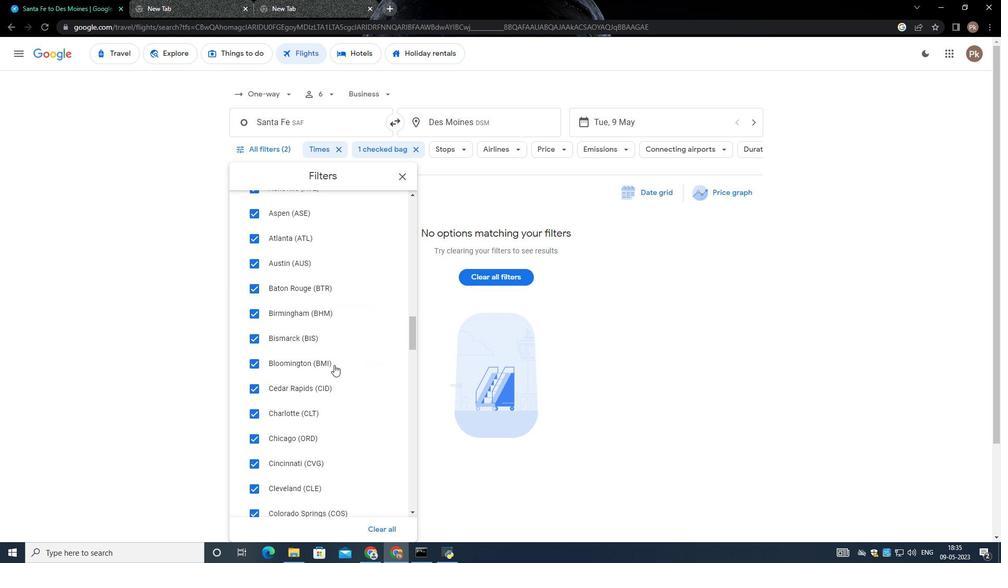 
Action: Mouse scrolled (334, 389) with delta (0, 0)
Screenshot: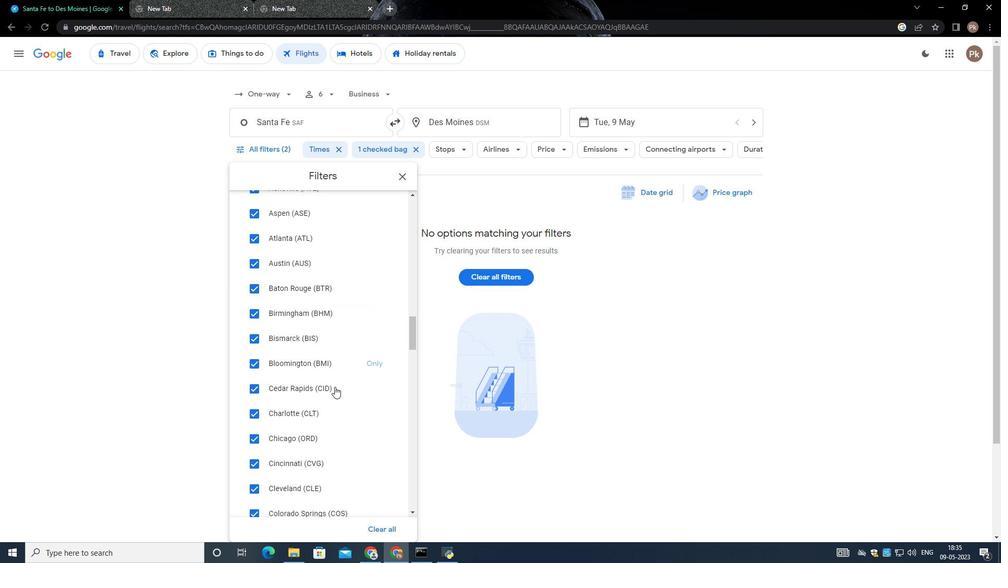 
Action: Mouse moved to (334, 389)
Screenshot: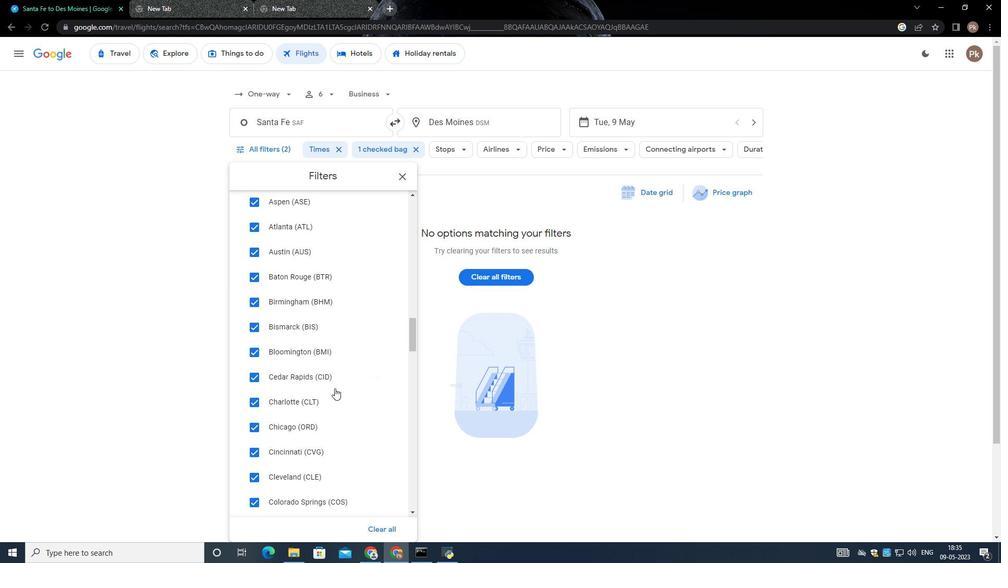 
Action: Mouse scrolled (334, 388) with delta (0, 0)
Screenshot: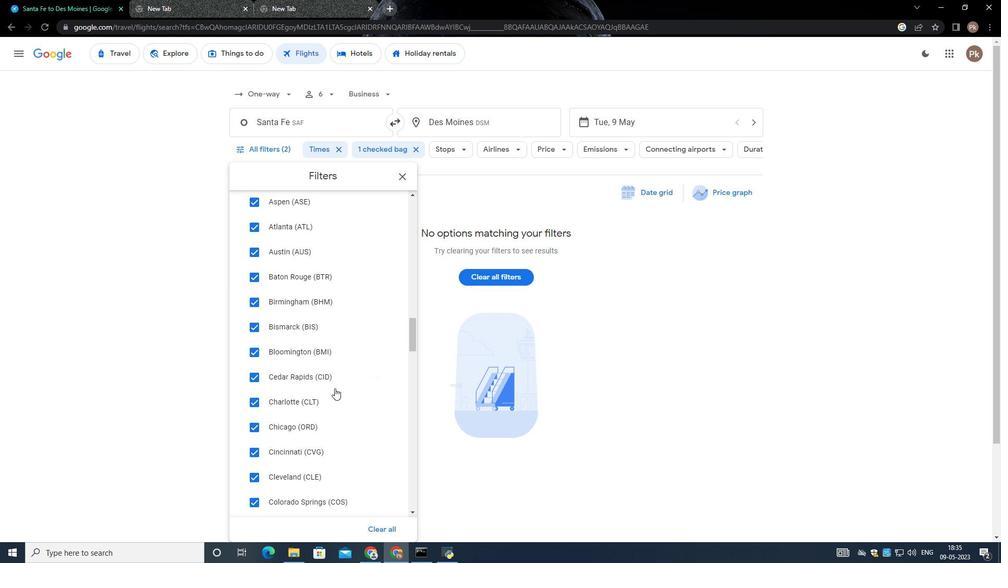
Action: Mouse scrolled (334, 388) with delta (0, 0)
Screenshot: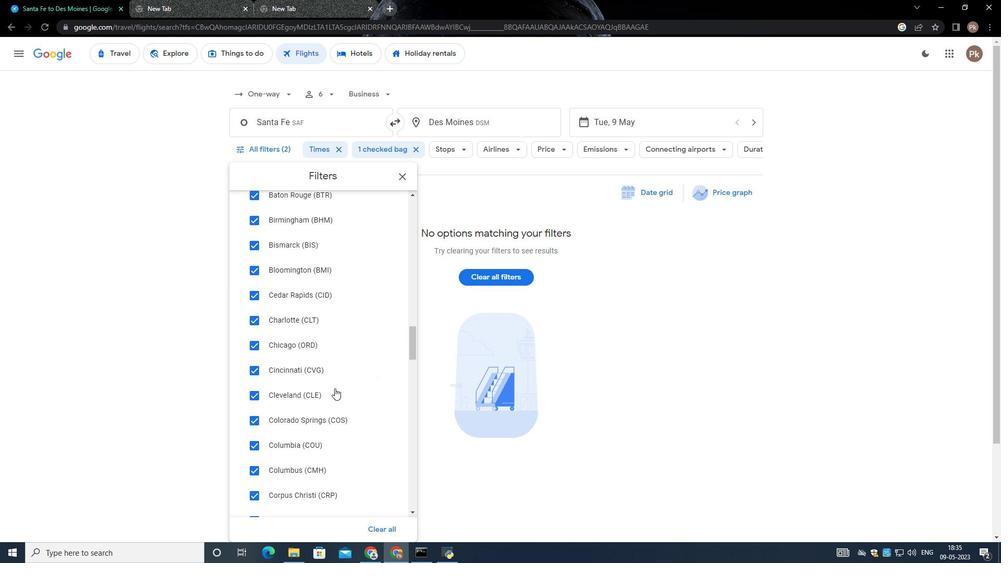 
Action: Mouse scrolled (334, 388) with delta (0, 0)
Screenshot: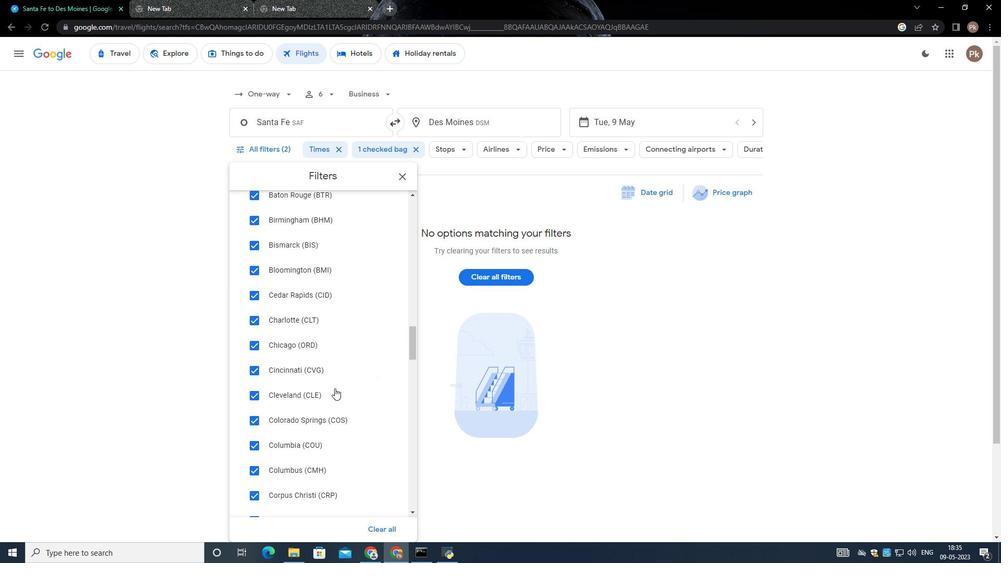 
Action: Mouse moved to (330, 393)
Screenshot: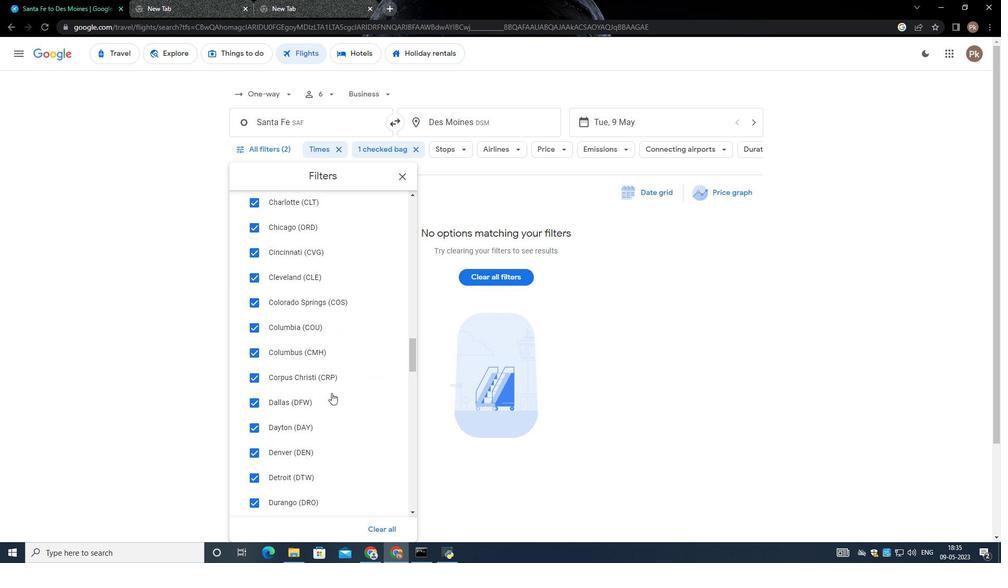 
Action: Mouse scrolled (330, 392) with delta (0, 0)
Screenshot: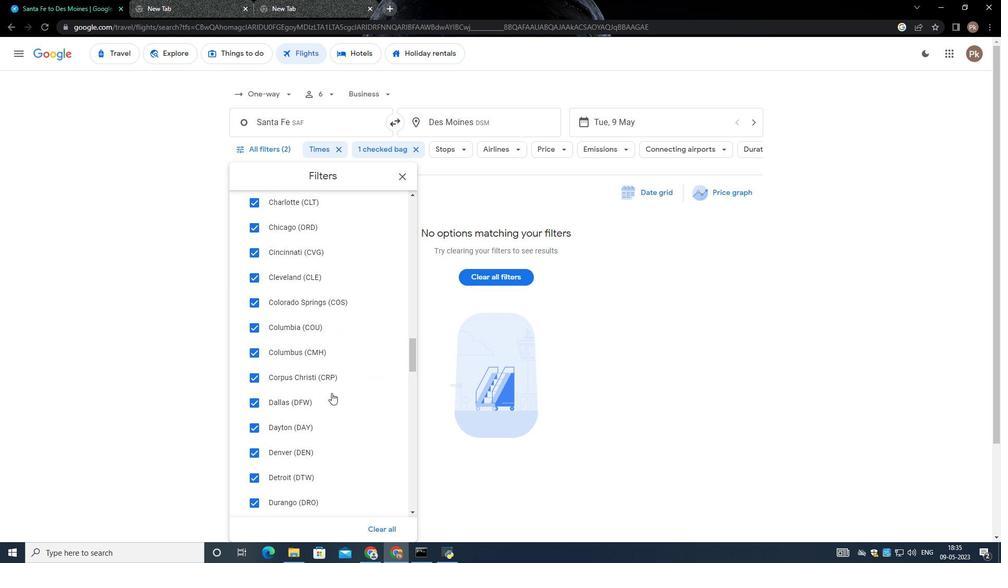 
Action: Mouse scrolled (330, 392) with delta (0, 0)
Screenshot: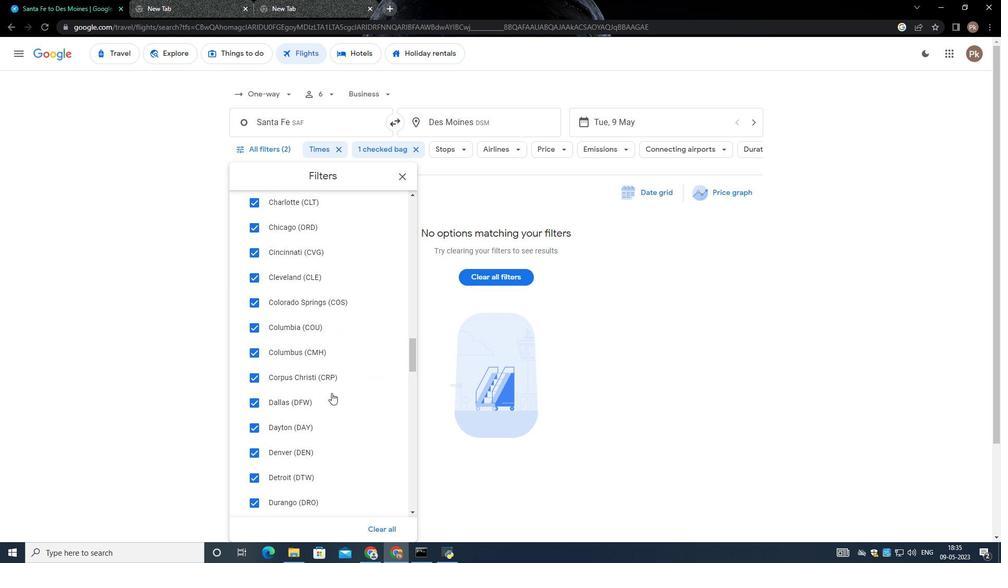 
Action: Mouse scrolled (330, 392) with delta (0, 0)
Screenshot: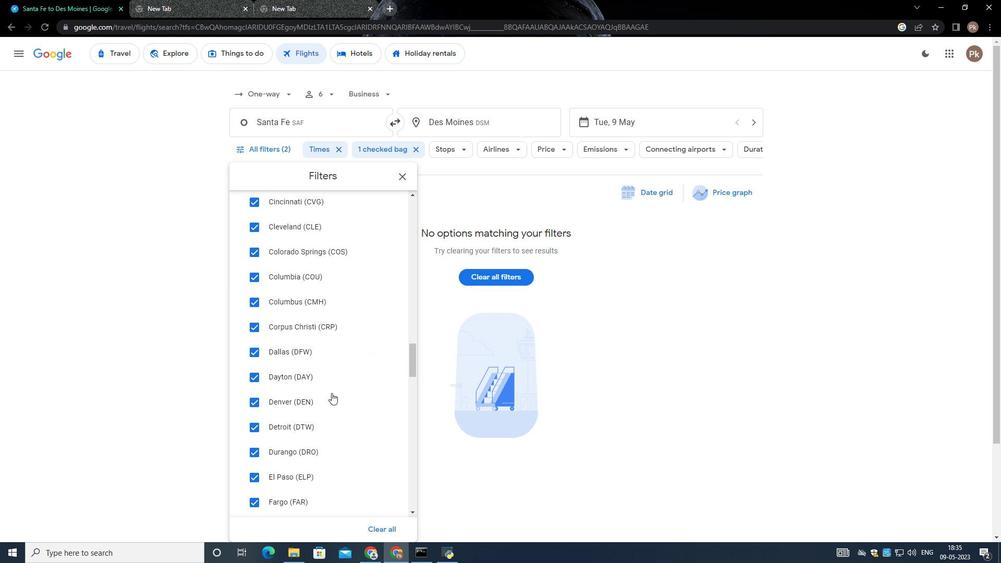 
Action: Mouse scrolled (330, 392) with delta (0, 0)
Screenshot: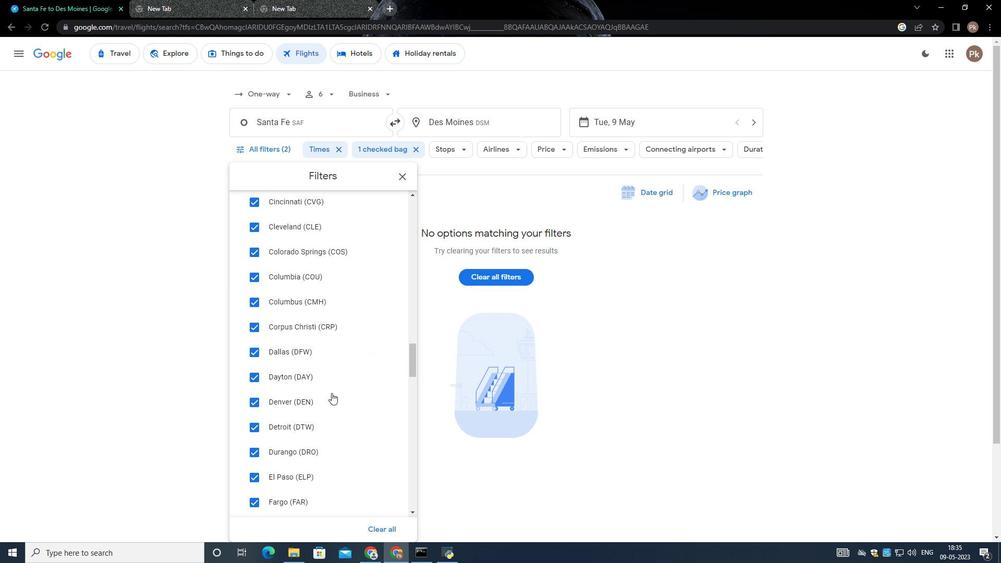 
Action: Mouse scrolled (330, 392) with delta (0, 0)
Screenshot: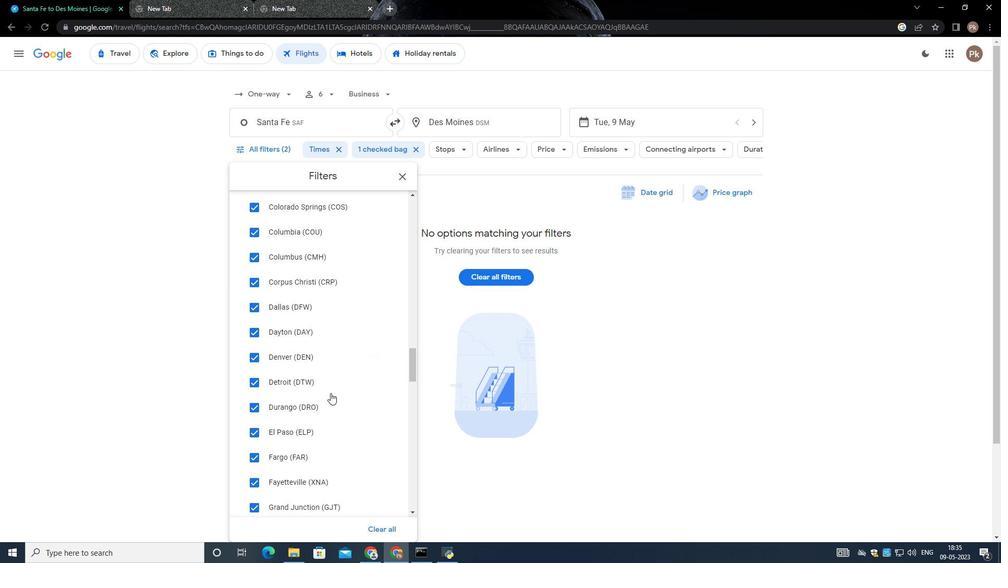 
Action: Mouse scrolled (330, 392) with delta (0, 0)
Screenshot: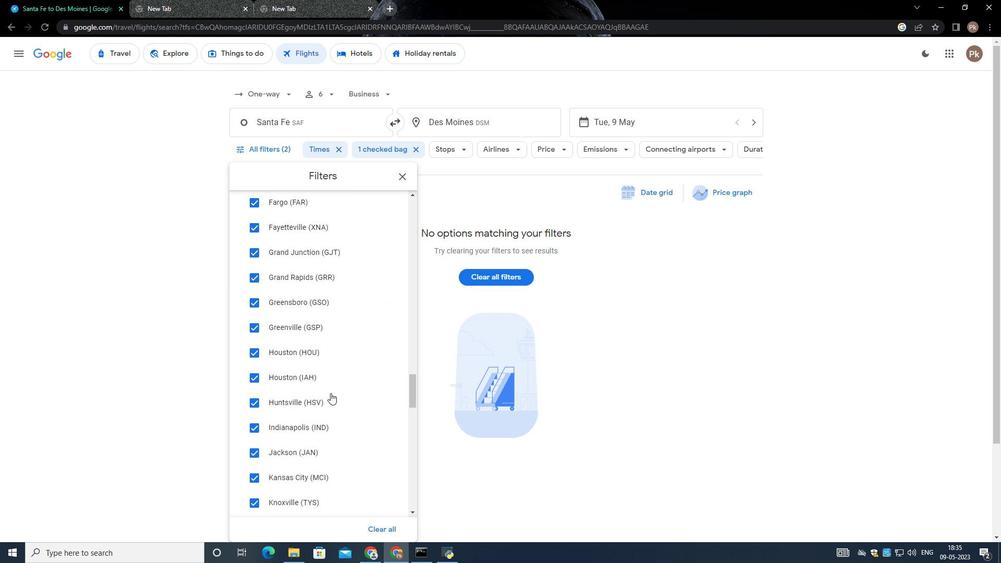 
Action: Mouse scrolled (330, 392) with delta (0, 0)
Screenshot: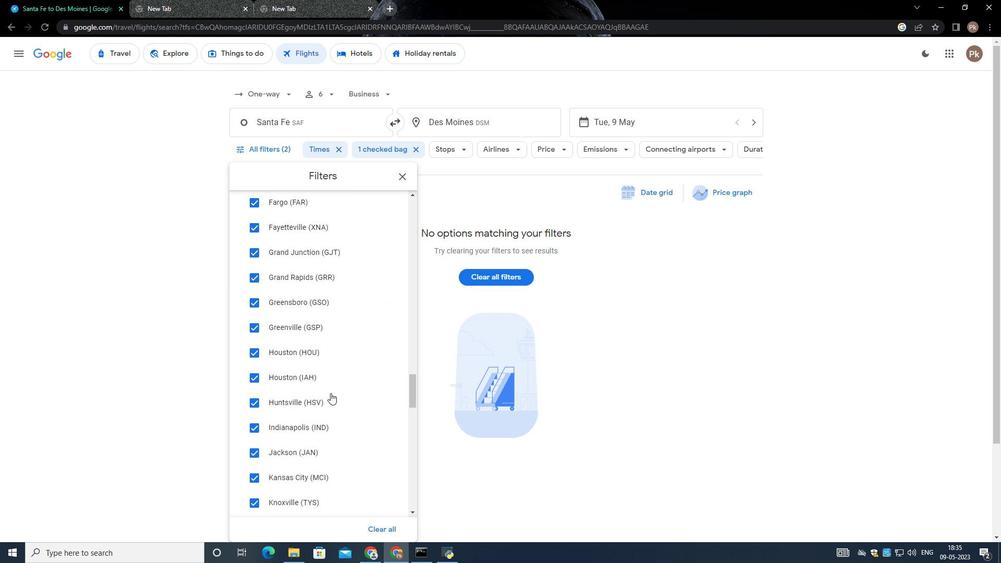 
Action: Mouse scrolled (330, 392) with delta (0, 0)
Screenshot: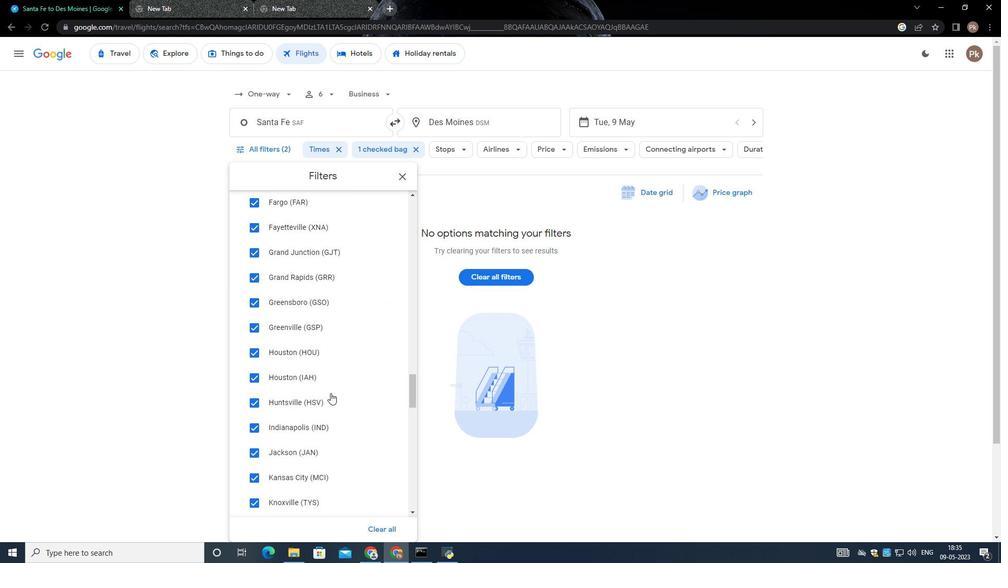 
Action: Mouse scrolled (330, 392) with delta (0, 0)
Screenshot: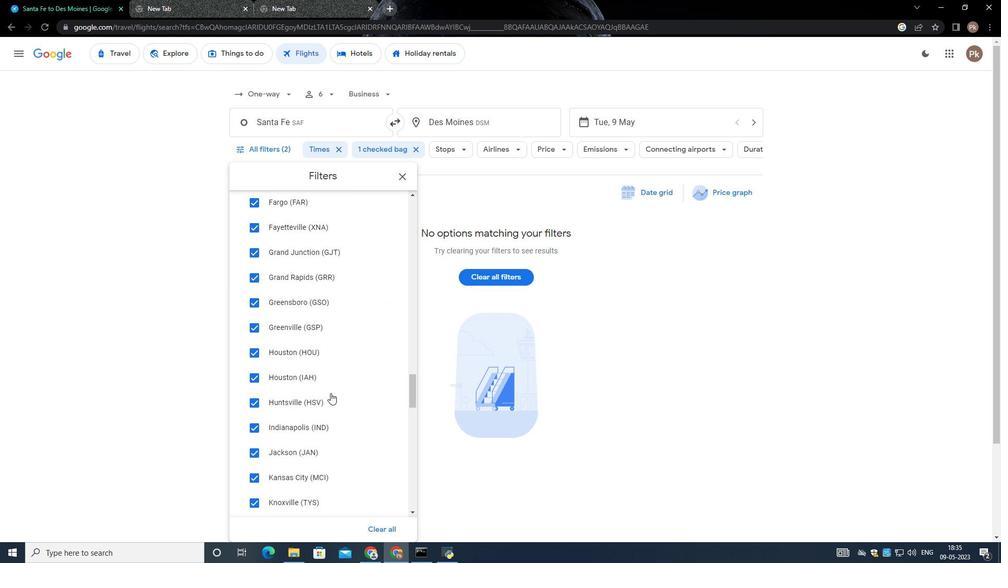 
Action: Mouse scrolled (330, 392) with delta (0, 0)
Screenshot: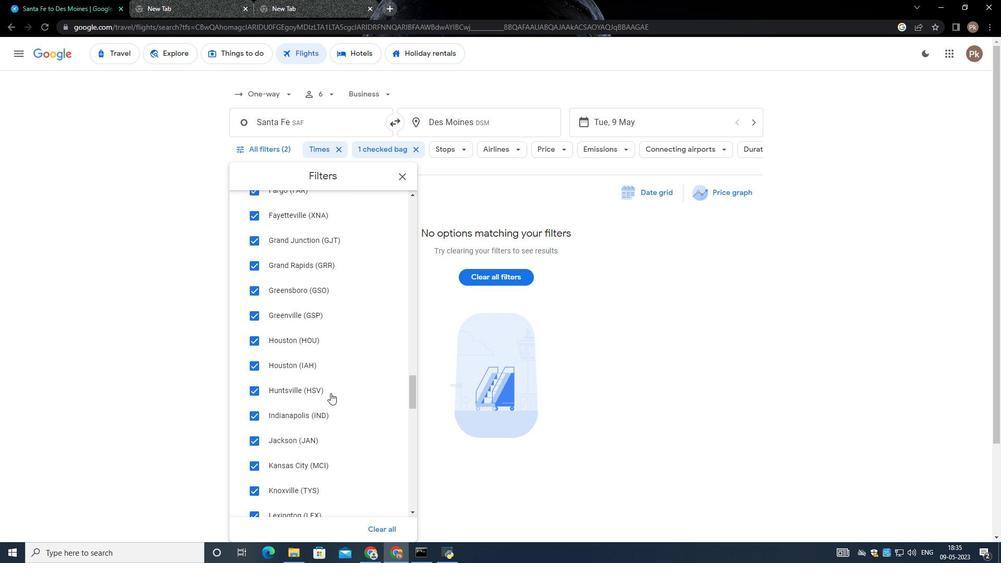 
Action: Mouse moved to (330, 393)
Screenshot: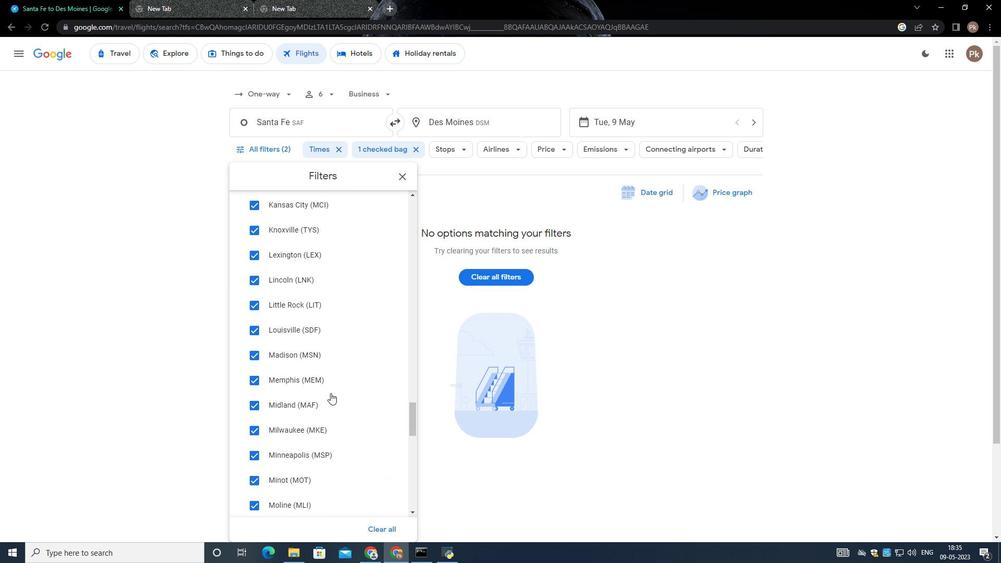 
Action: Mouse scrolled (330, 392) with delta (0, 0)
Screenshot: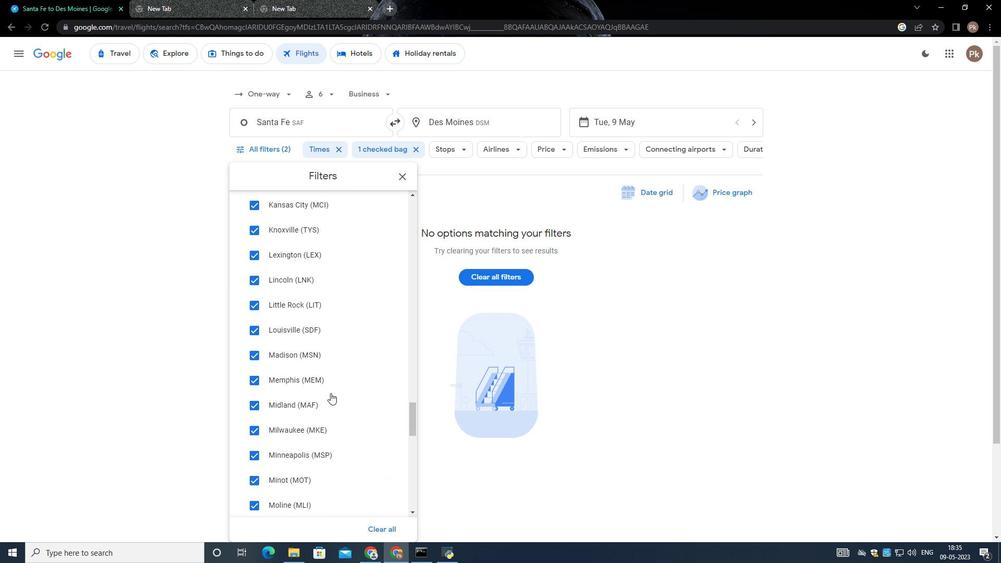 
Action: Mouse scrolled (330, 392) with delta (0, 0)
Screenshot: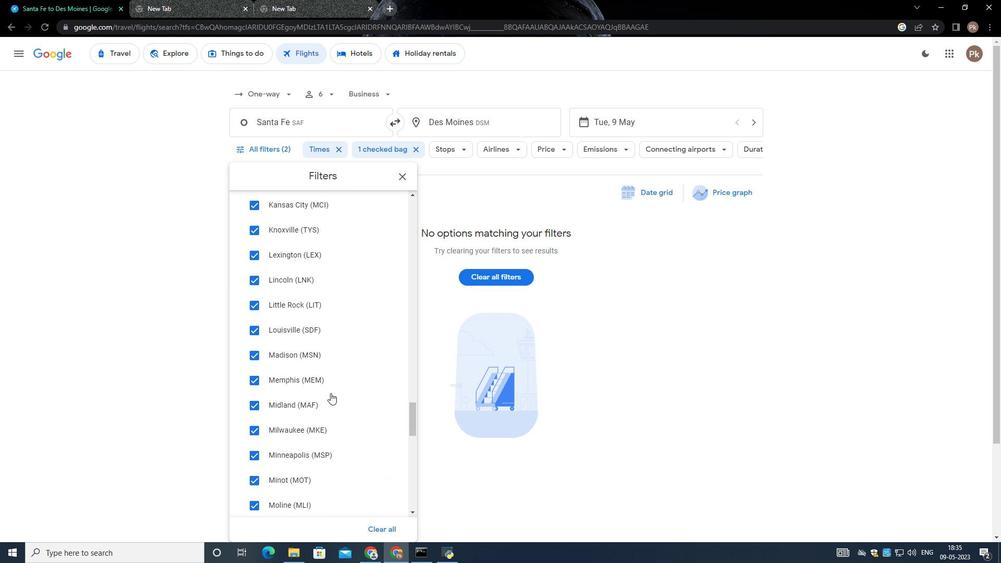 
Action: Mouse scrolled (330, 392) with delta (0, 0)
Screenshot: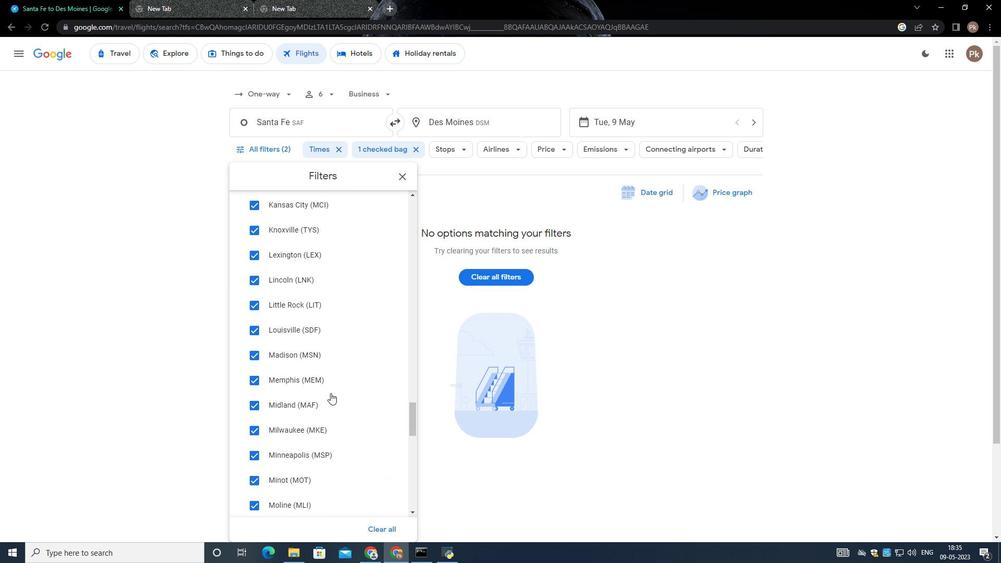 
Action: Mouse scrolled (330, 392) with delta (0, 0)
Screenshot: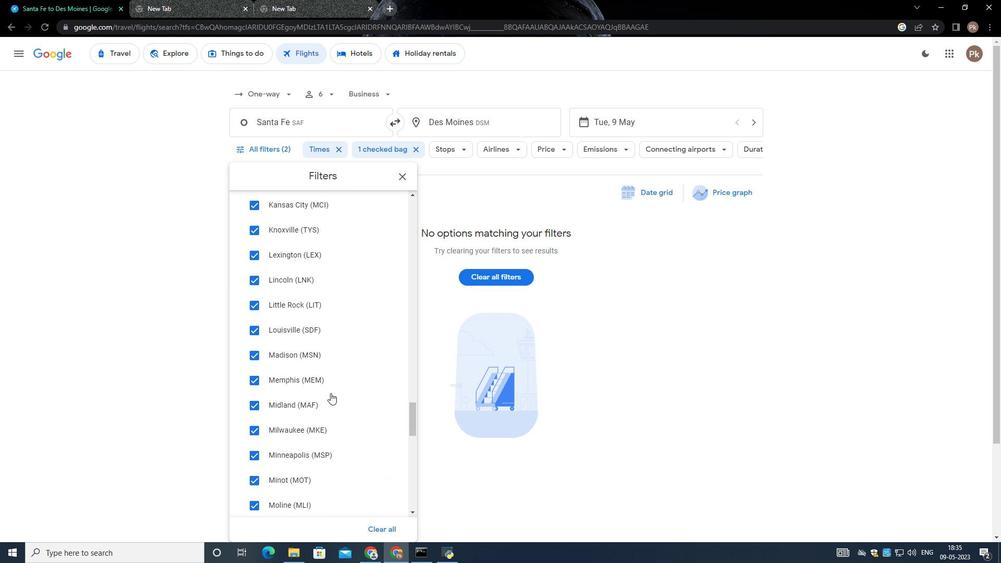 
Action: Mouse scrolled (330, 392) with delta (0, 0)
Screenshot: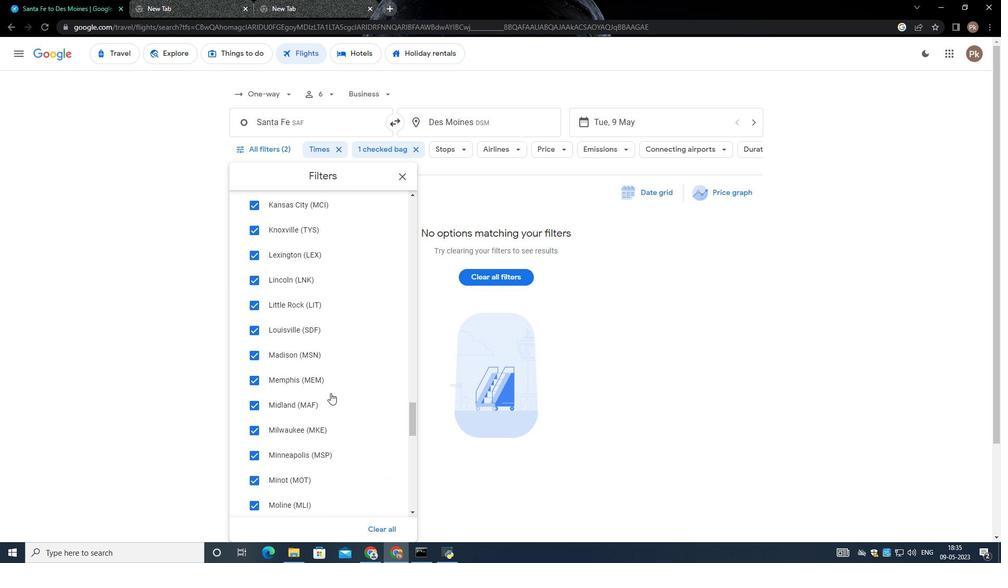 
Action: Mouse moved to (330, 393)
Screenshot: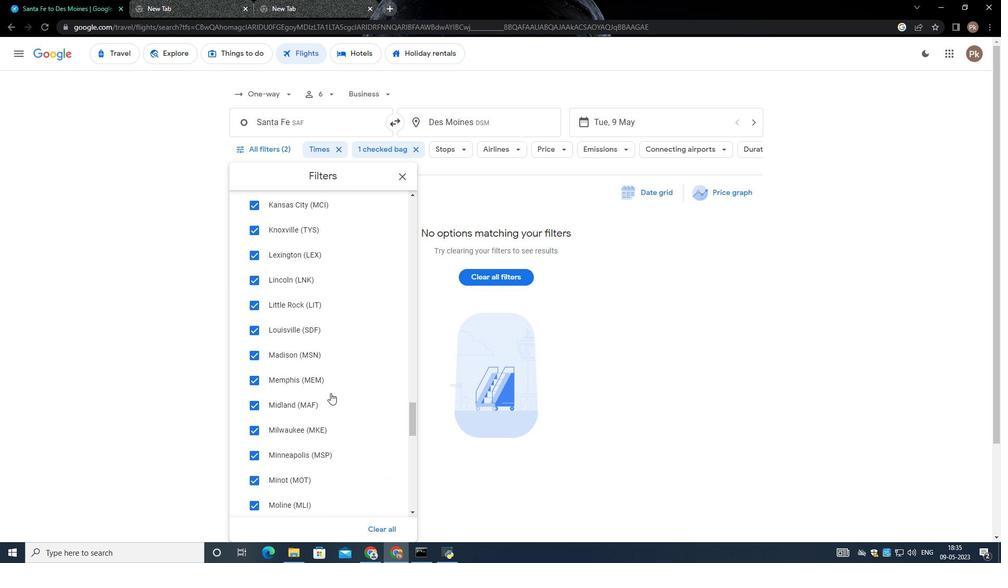 
Action: Mouse scrolled (330, 392) with delta (0, 0)
Screenshot: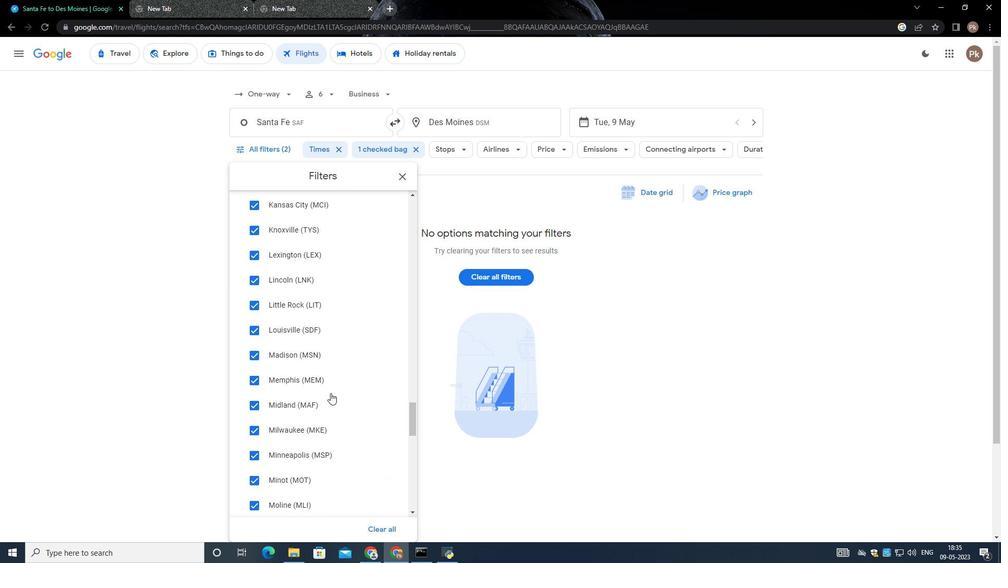 
Action: Mouse moved to (327, 394)
Screenshot: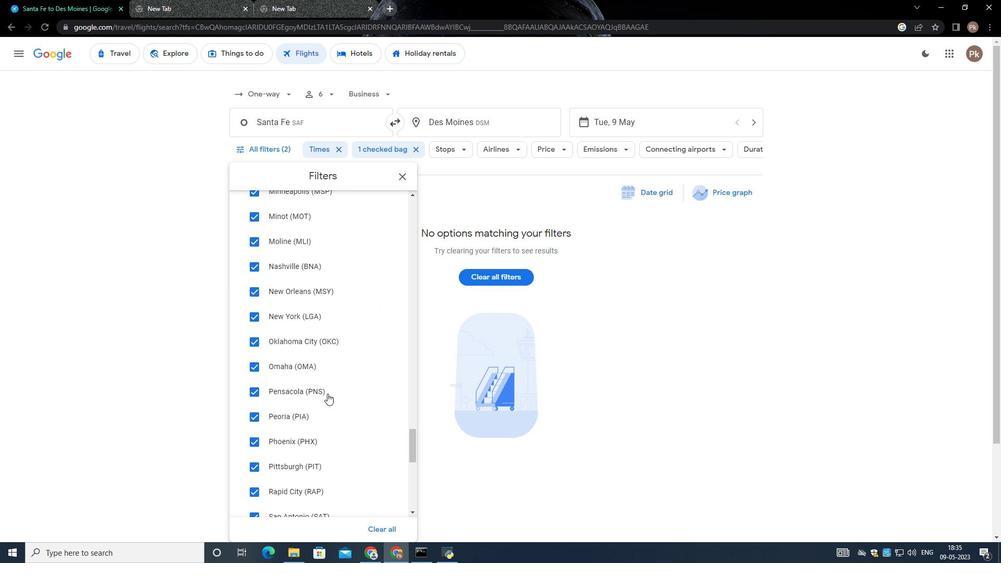 
Action: Mouse scrolled (327, 393) with delta (0, 0)
Screenshot: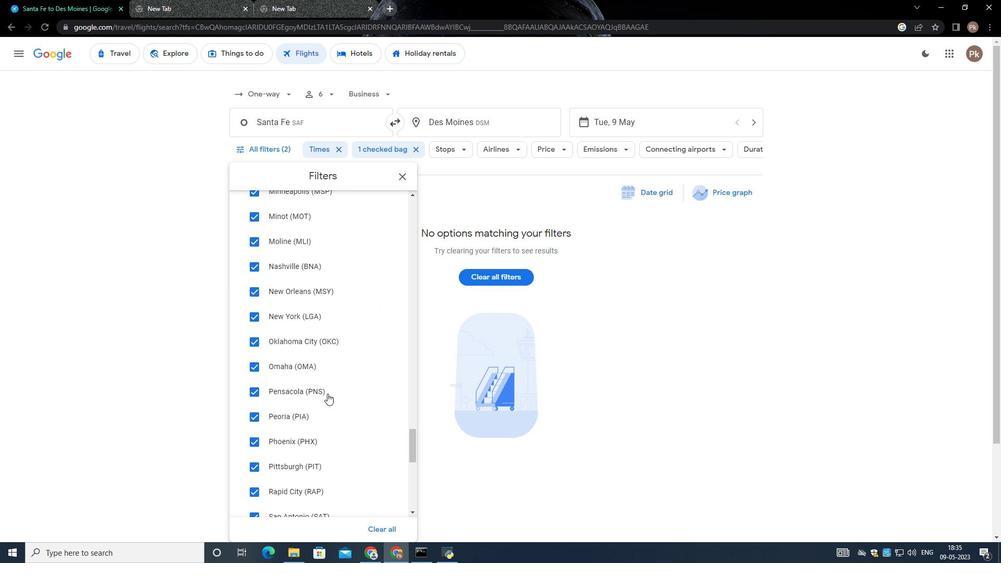 
Action: Mouse moved to (326, 394)
Screenshot: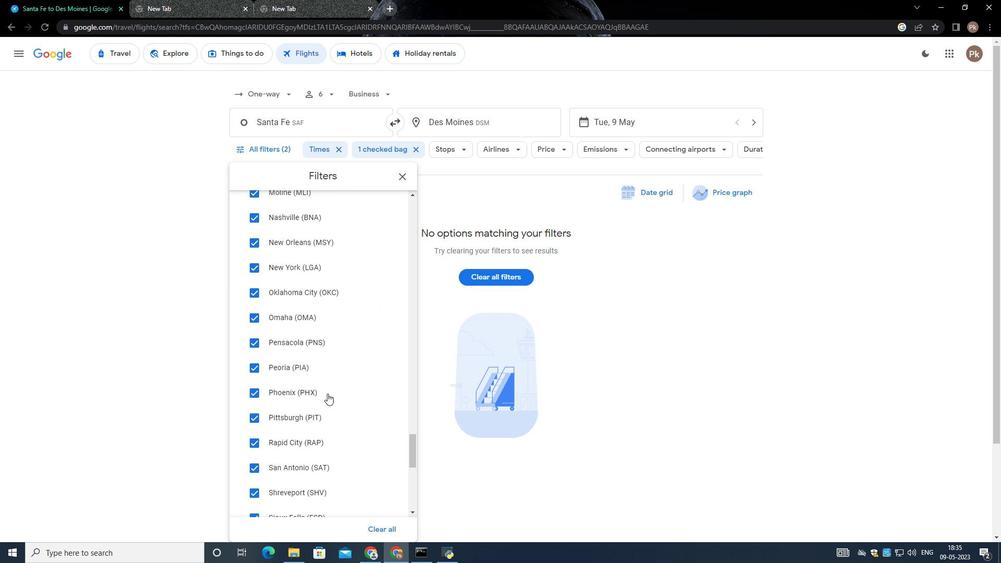 
Action: Mouse scrolled (326, 393) with delta (0, 0)
Screenshot: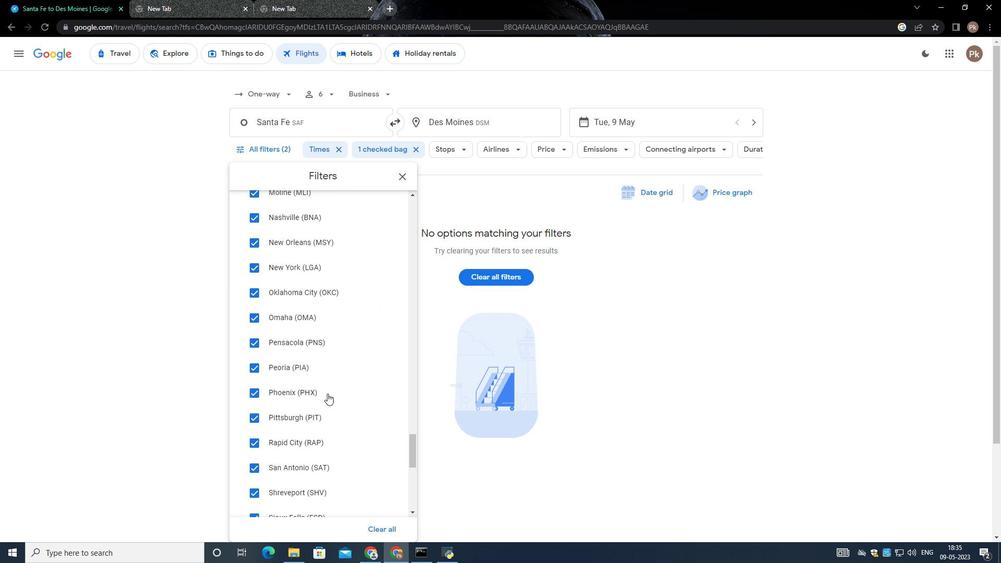 
Action: Mouse moved to (326, 394)
Screenshot: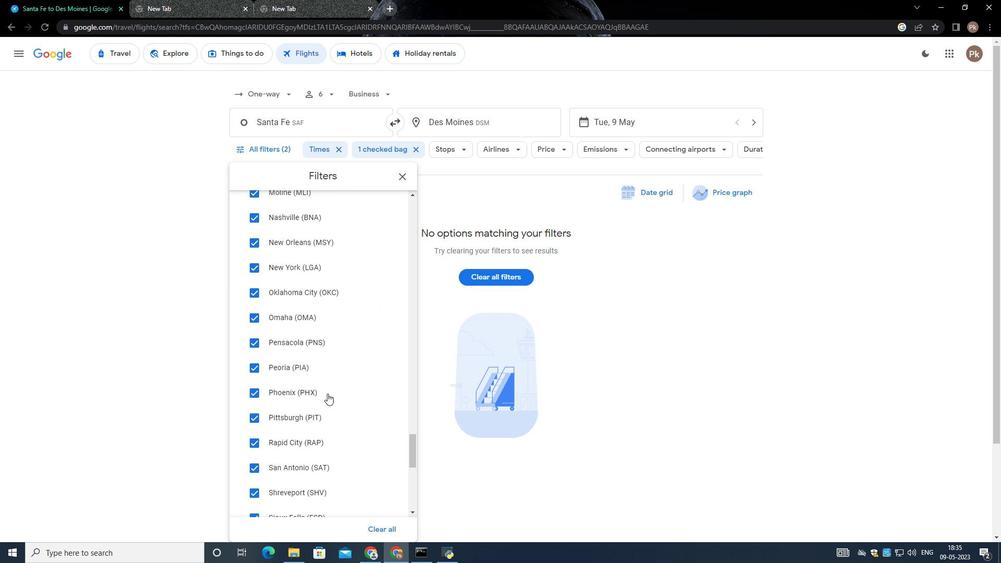 
Action: Mouse scrolled (326, 394) with delta (0, 0)
Screenshot: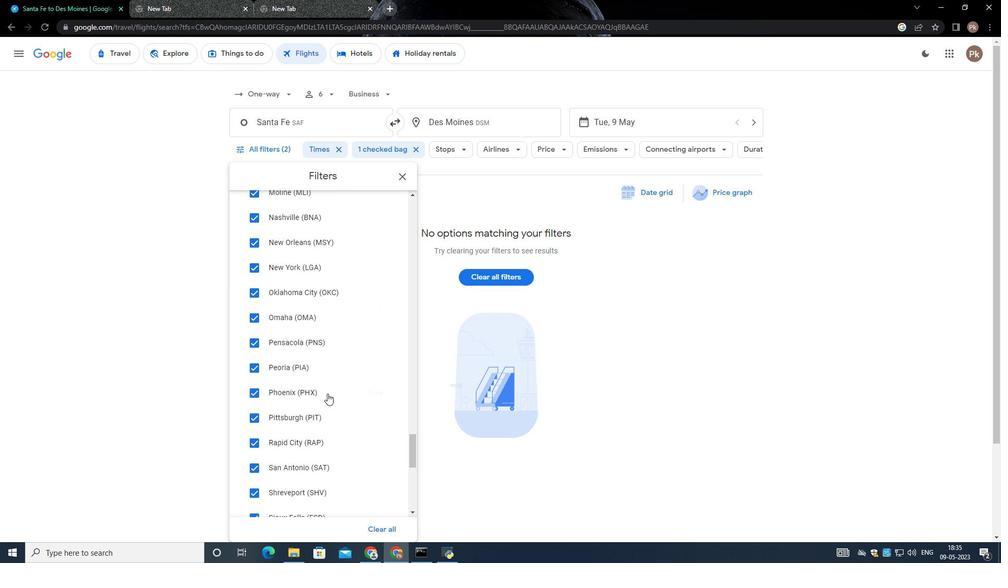 
Action: Mouse scrolled (326, 394) with delta (0, 0)
Screenshot: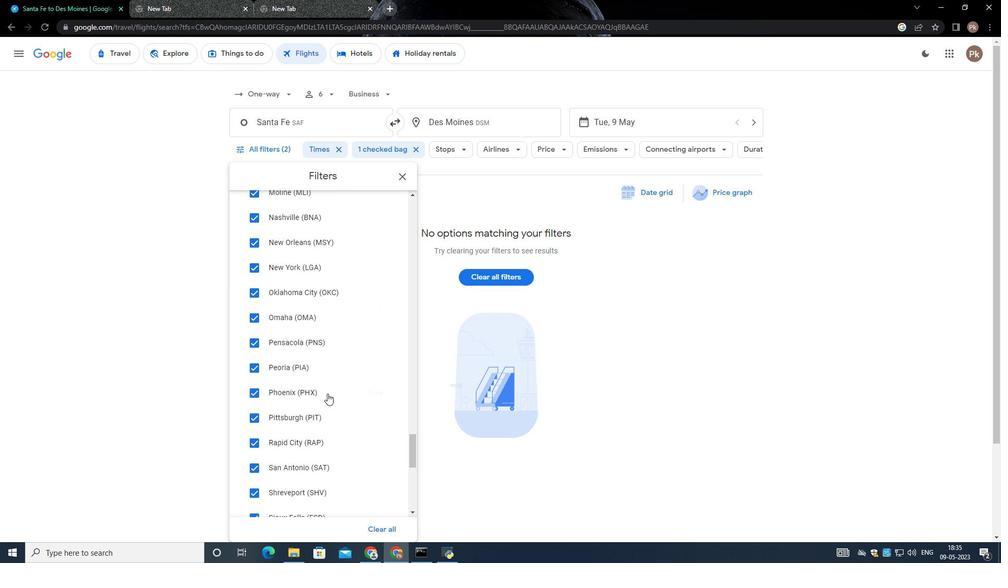 
Action: Mouse scrolled (326, 394) with delta (0, 0)
Screenshot: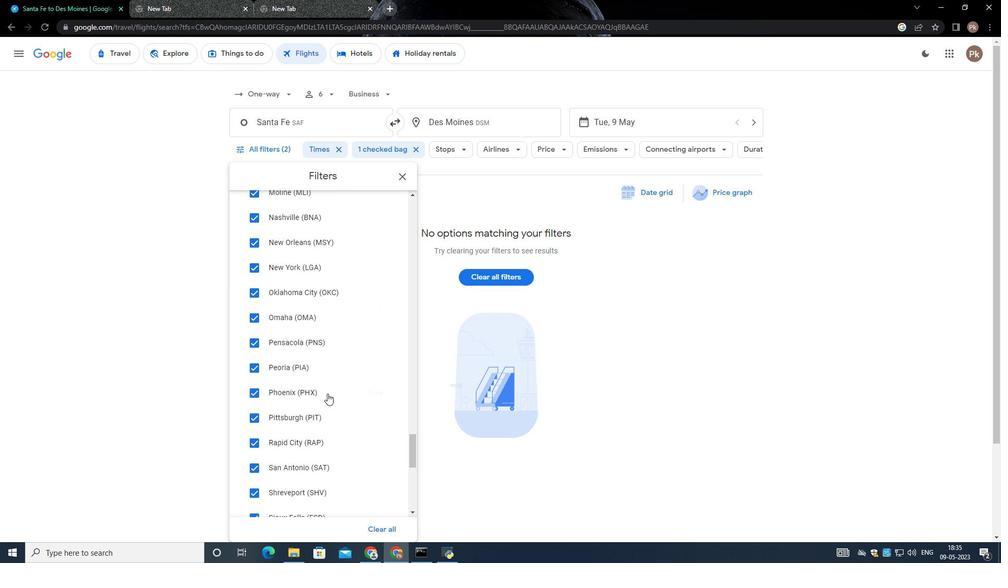 
Action: Mouse scrolled (326, 394) with delta (0, 0)
Screenshot: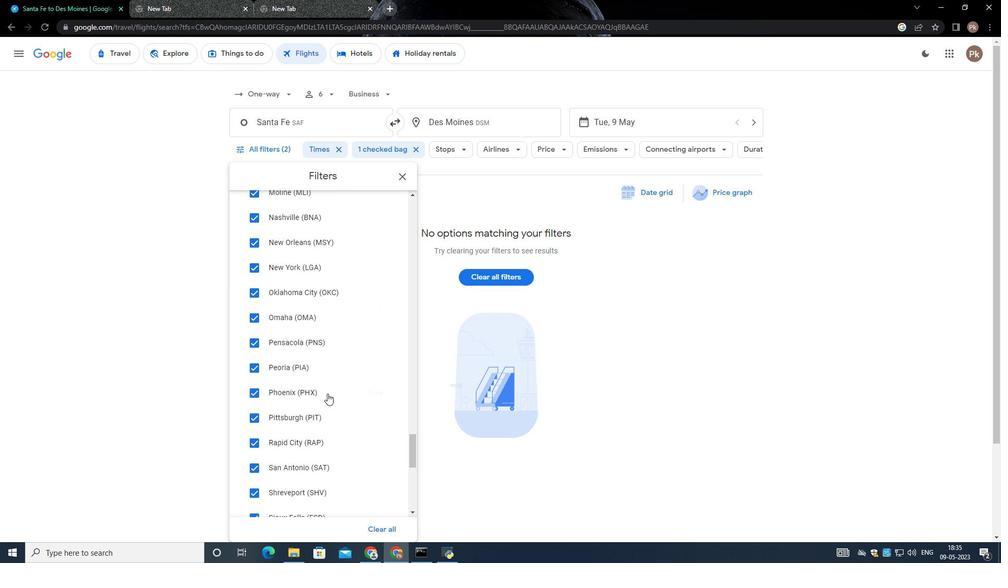 
Action: Mouse scrolled (326, 394) with delta (0, 0)
Screenshot: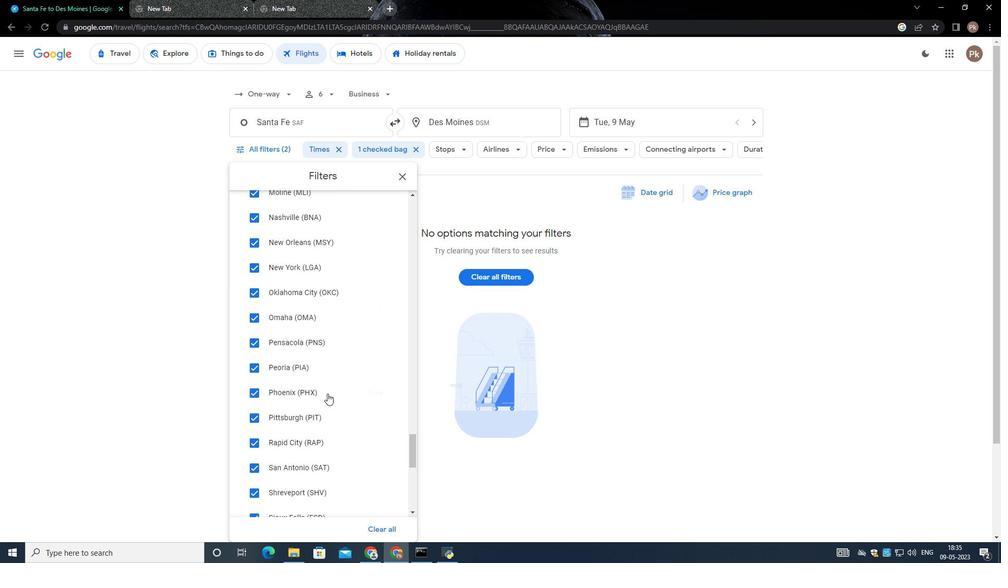 
Action: Mouse moved to (320, 401)
Screenshot: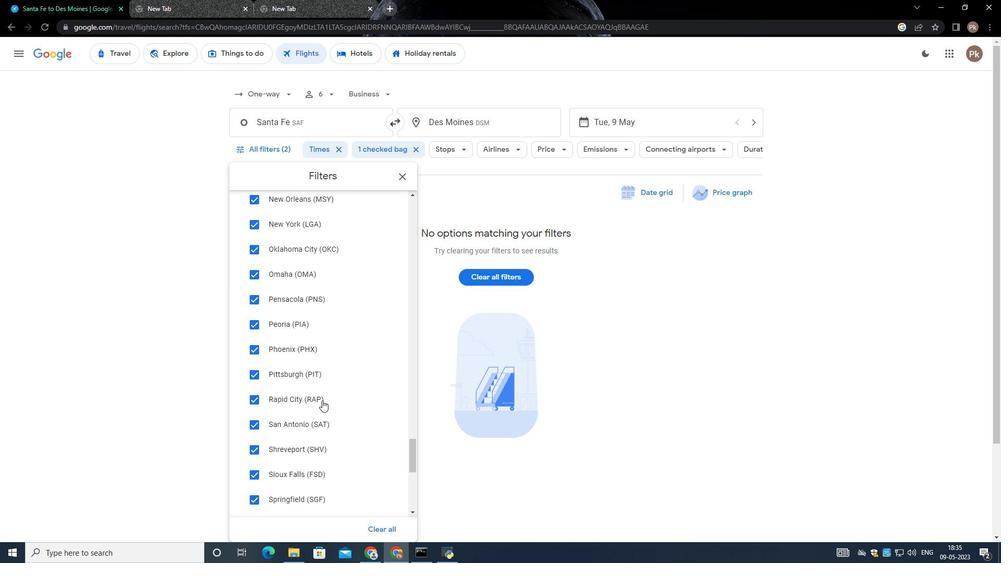 
Action: Mouse scrolled (320, 400) with delta (0, 0)
Screenshot: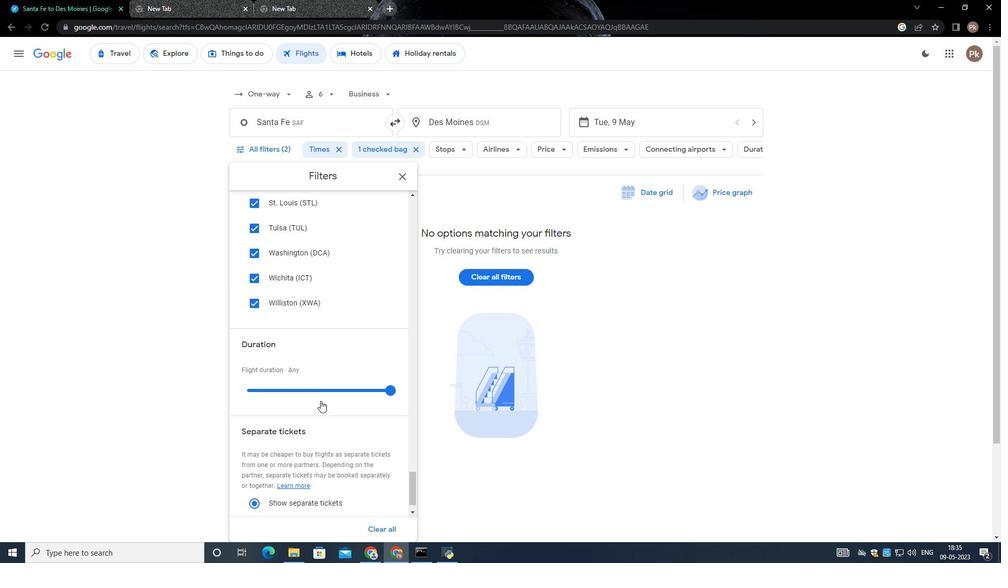 
Action: Mouse scrolled (320, 400) with delta (0, 0)
Screenshot: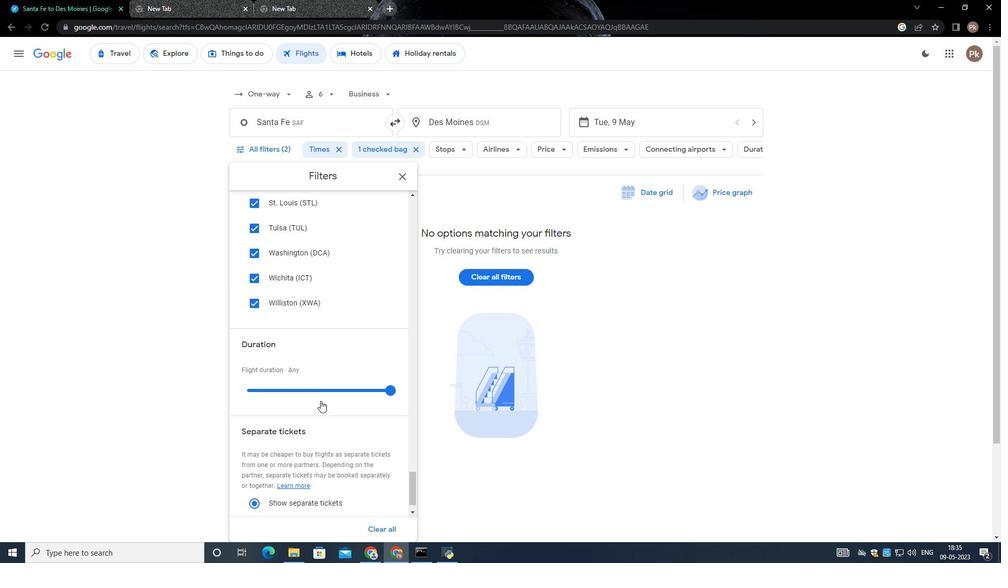 
Action: Mouse moved to (320, 401)
Screenshot: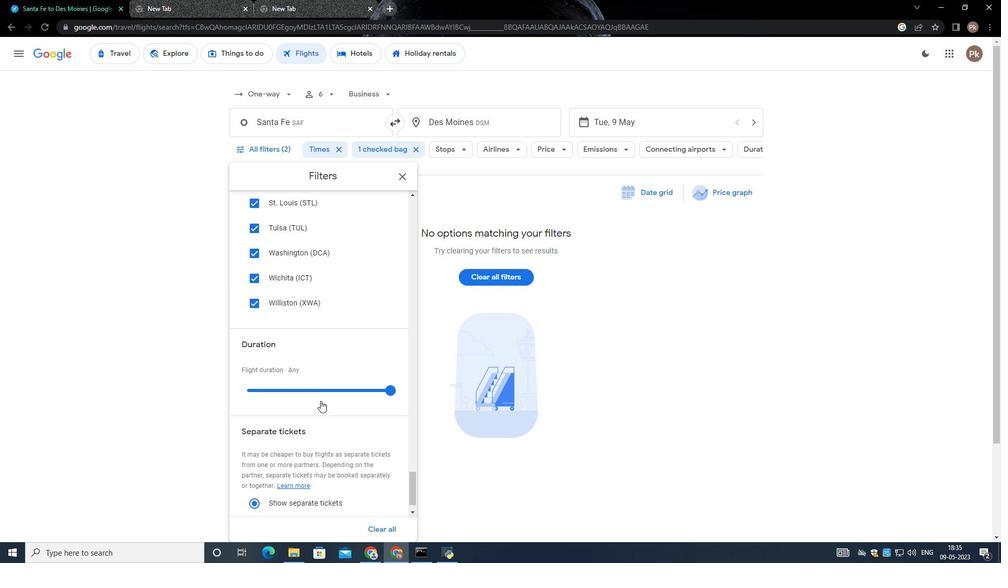 
Action: Mouse scrolled (320, 400) with delta (0, 0)
Screenshot: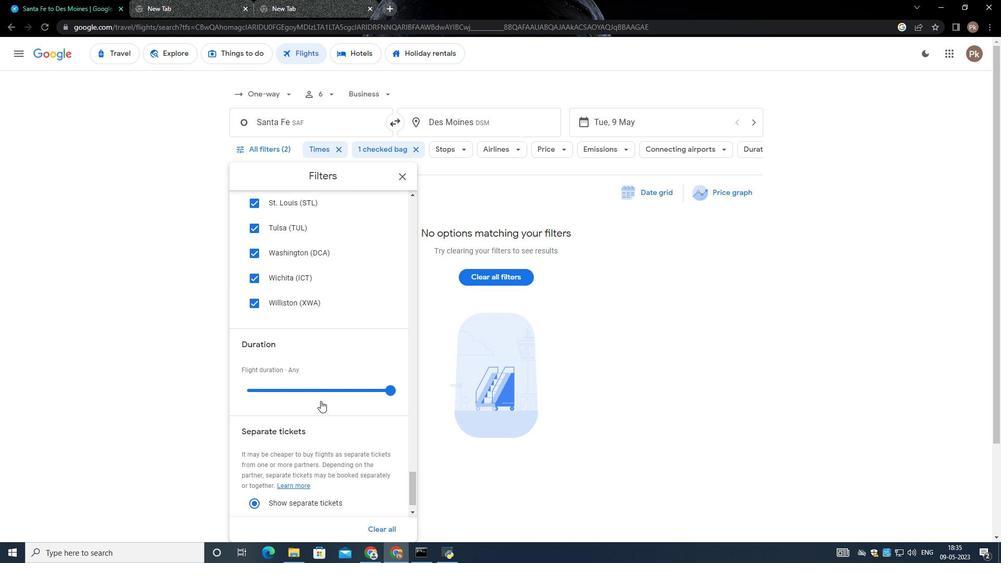 
Action: Mouse scrolled (320, 400) with delta (0, 0)
Screenshot: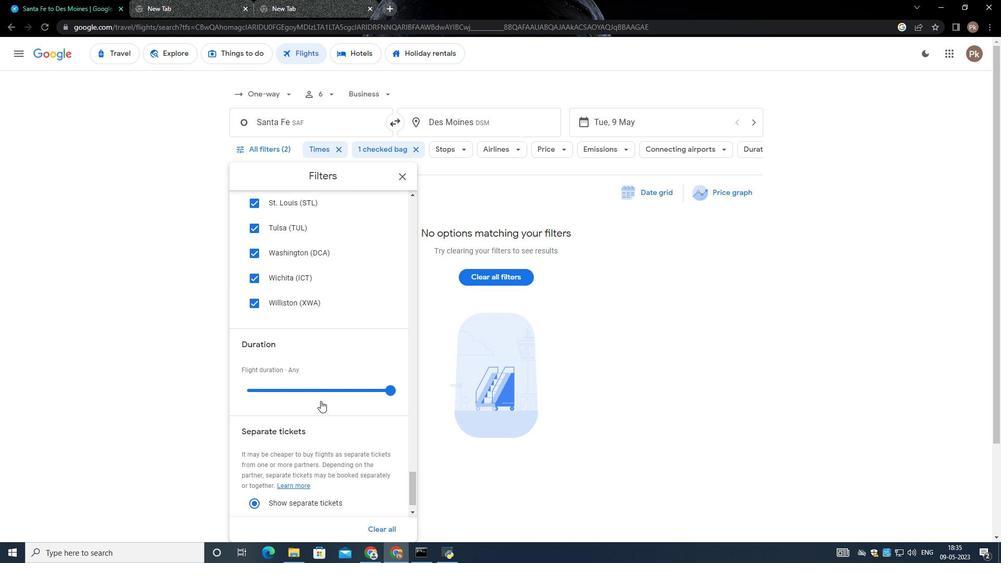 
Action: Mouse scrolled (320, 400) with delta (0, 0)
Screenshot: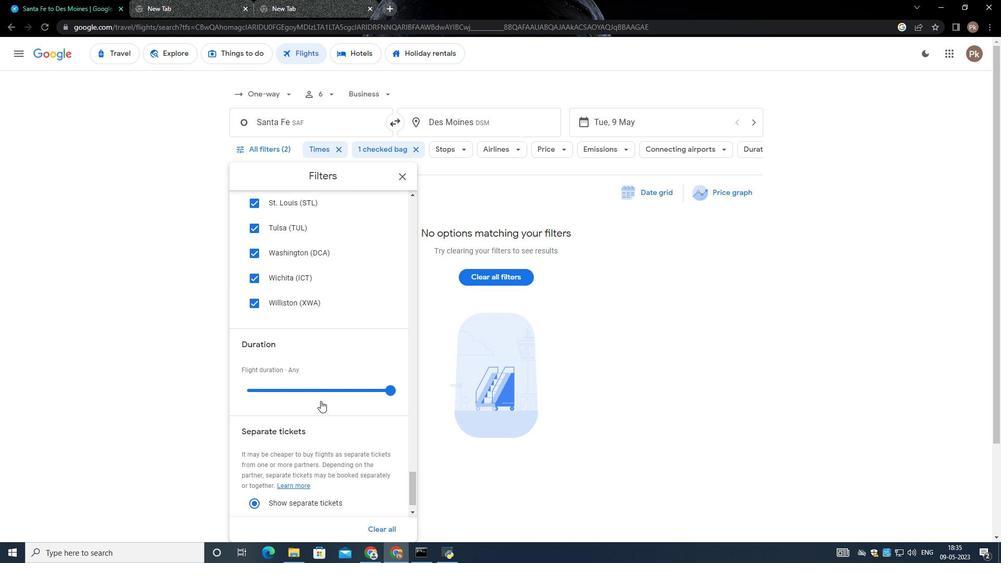 
Action: Mouse scrolled (320, 400) with delta (0, 0)
Screenshot: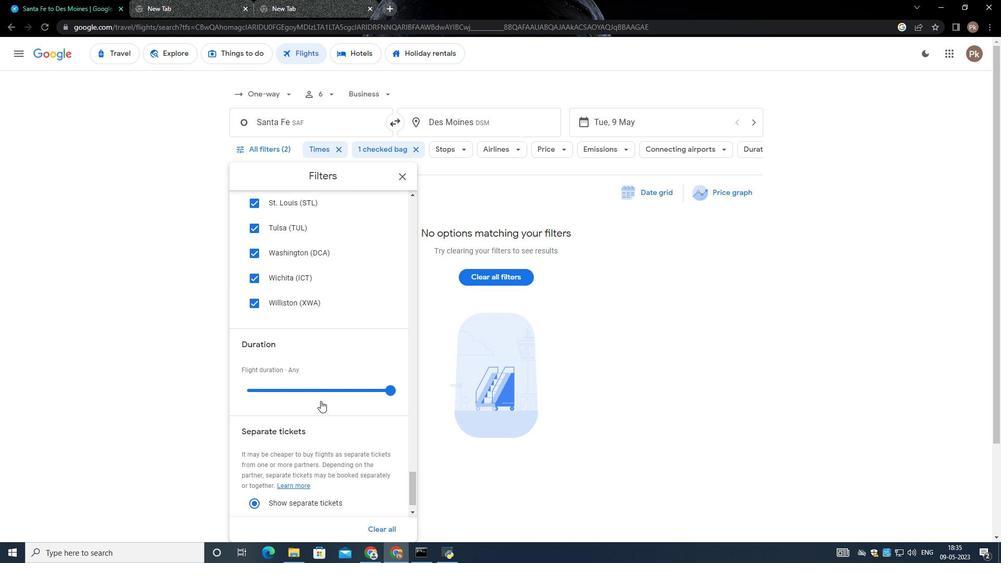 
Action: Mouse moved to (320, 401)
Screenshot: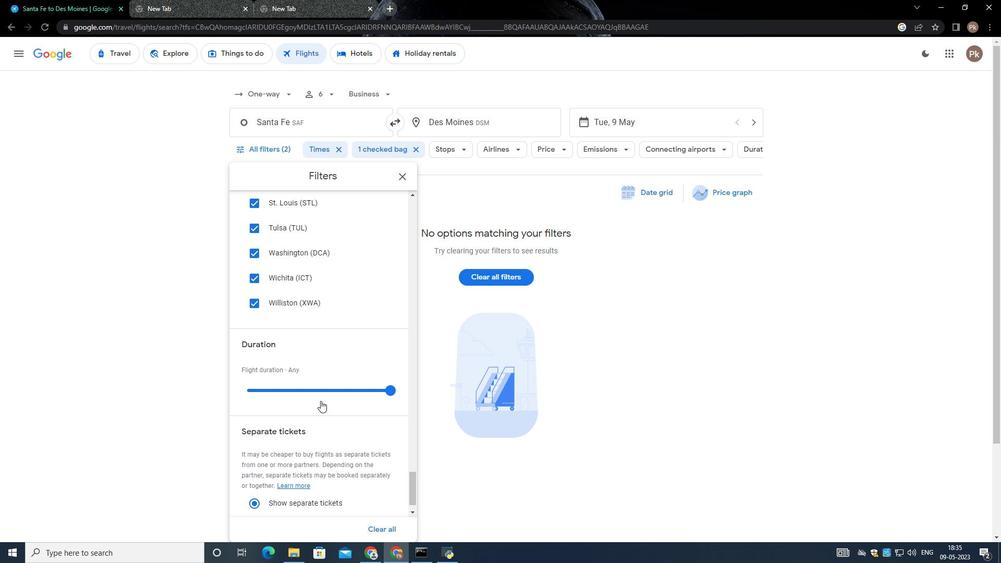 
Action: Mouse scrolled (320, 401) with delta (0, 0)
Screenshot: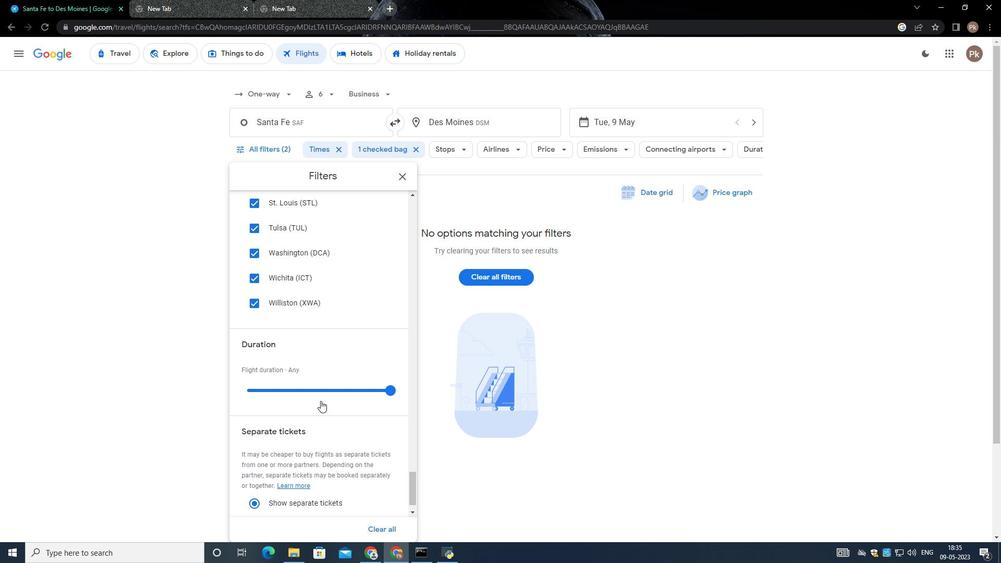 
Action: Mouse moved to (319, 405)
Screenshot: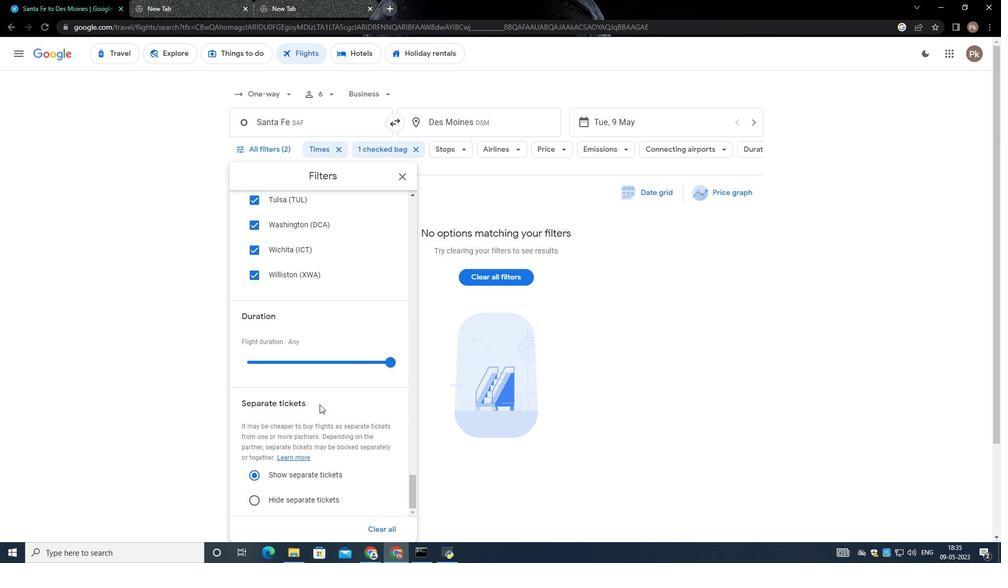 
Action: Mouse scrolled (319, 404) with delta (0, 0)
Screenshot: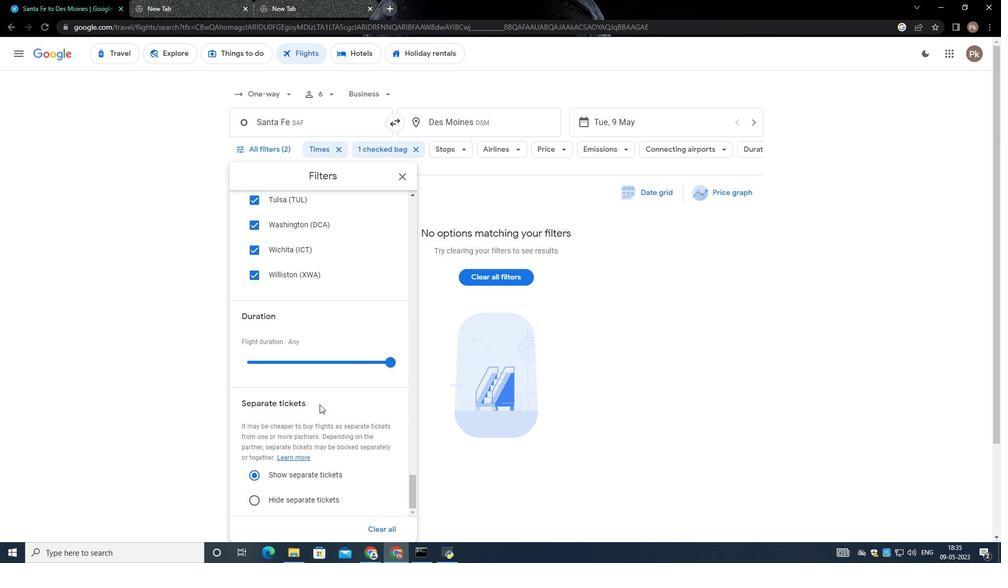 
Action: Mouse scrolled (319, 404) with delta (0, 0)
Screenshot: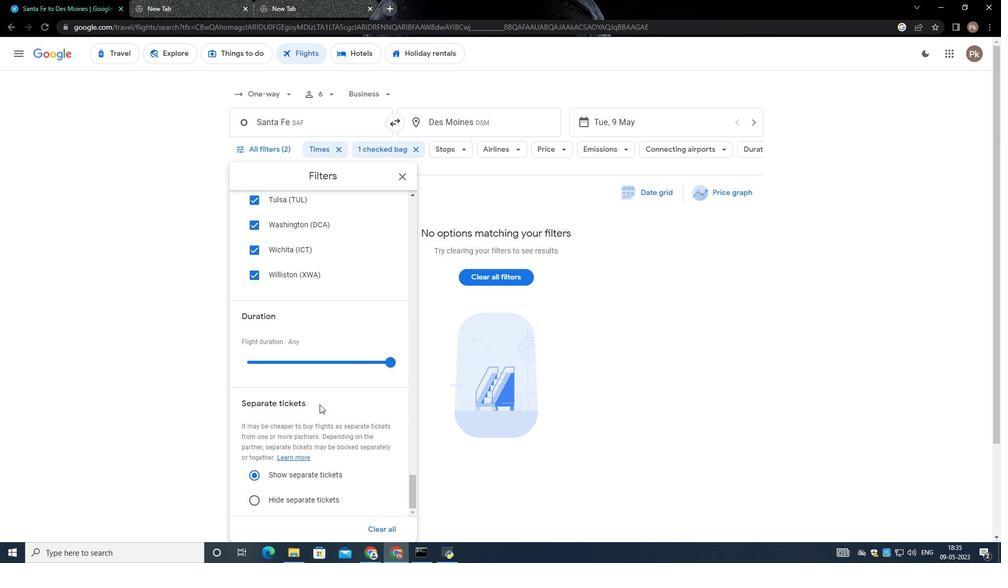 
Action: Mouse moved to (319, 405)
Screenshot: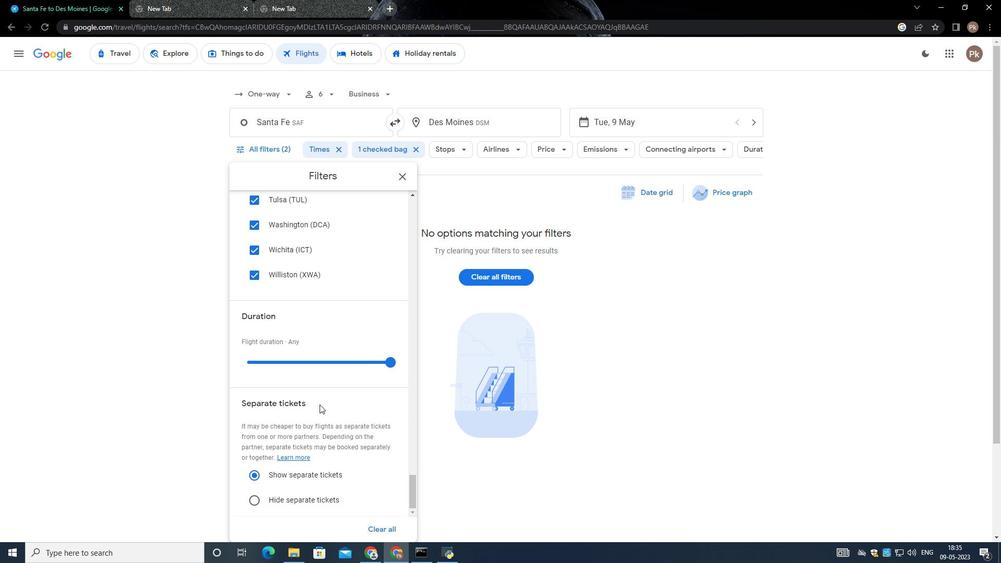 
Action: Mouse scrolled (319, 404) with delta (0, 0)
Screenshot: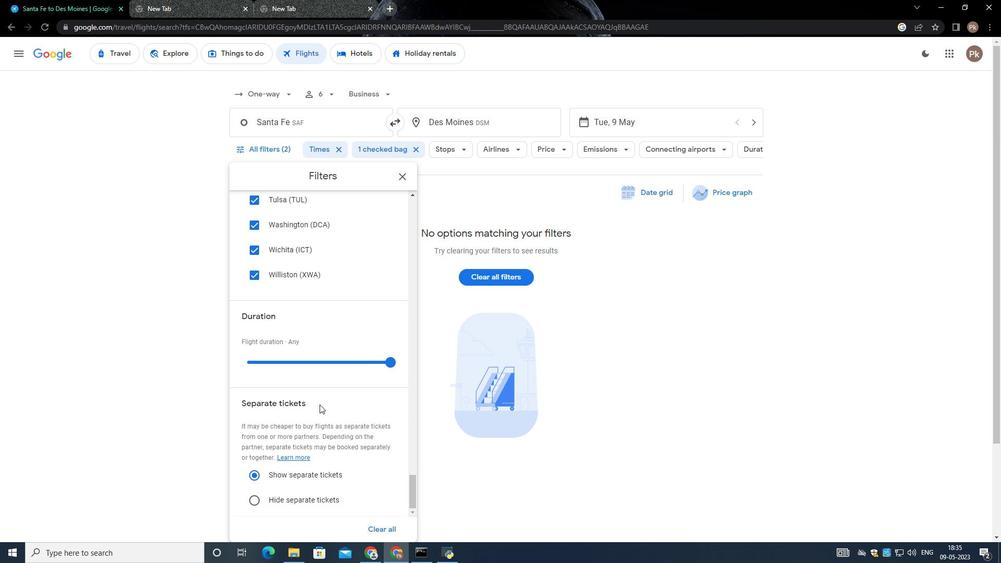 
Action: Mouse scrolled (319, 404) with delta (0, 0)
Screenshot: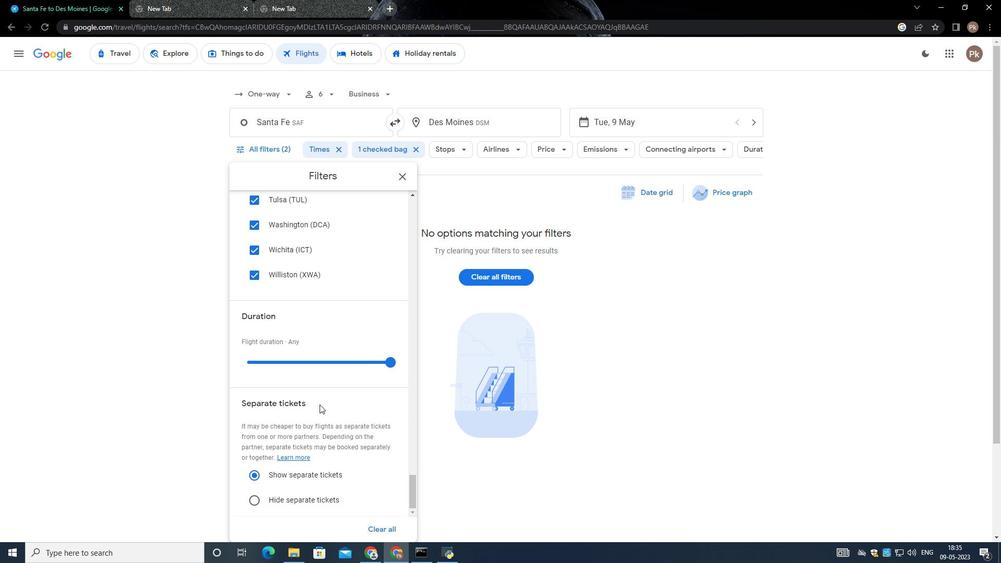 
Action: Mouse scrolled (319, 404) with delta (0, 0)
Screenshot: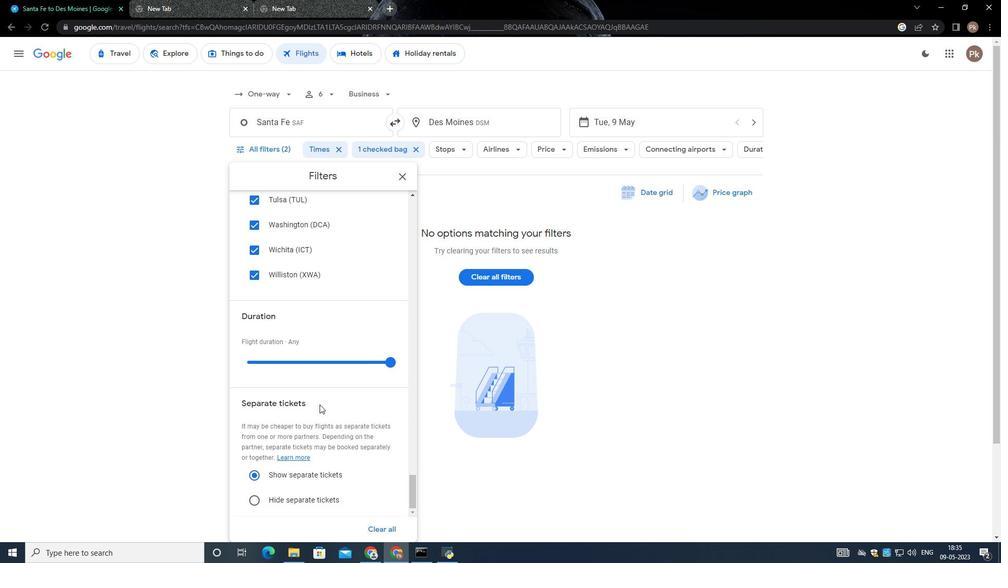 
Action: Mouse moved to (319, 406)
Screenshot: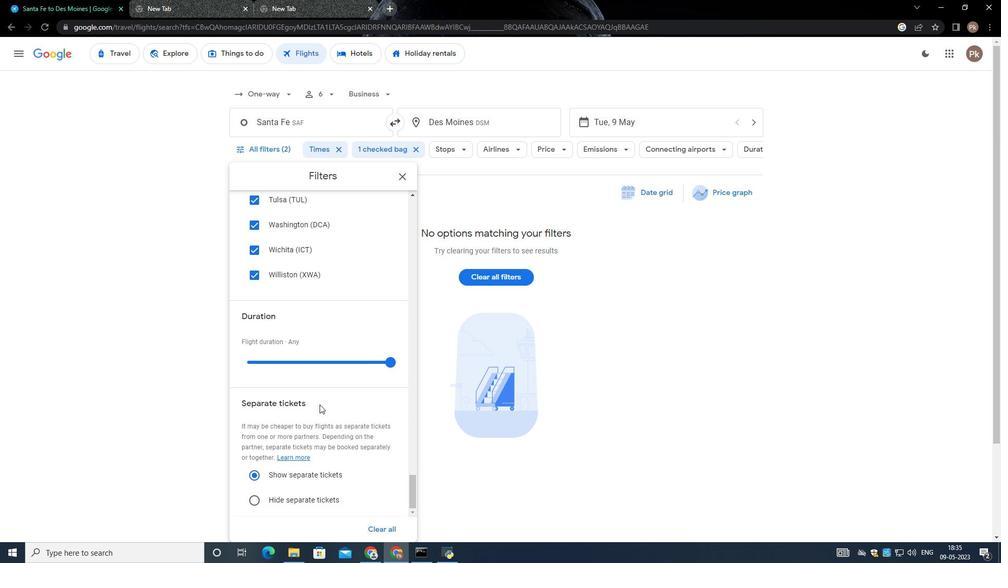
Action: Mouse scrolled (319, 405) with delta (0, 0)
Screenshot: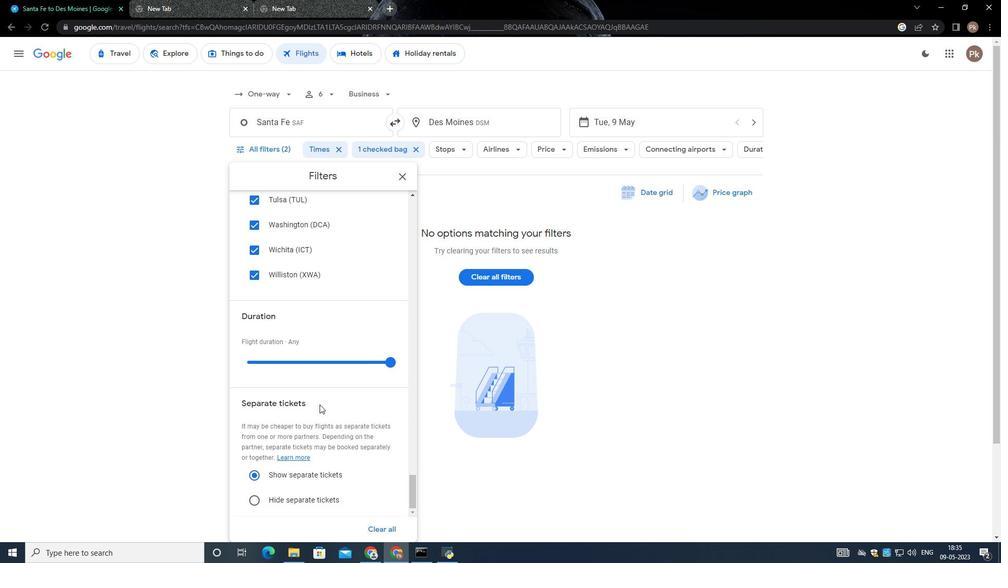 
Action: Mouse moved to (319, 406)
Screenshot: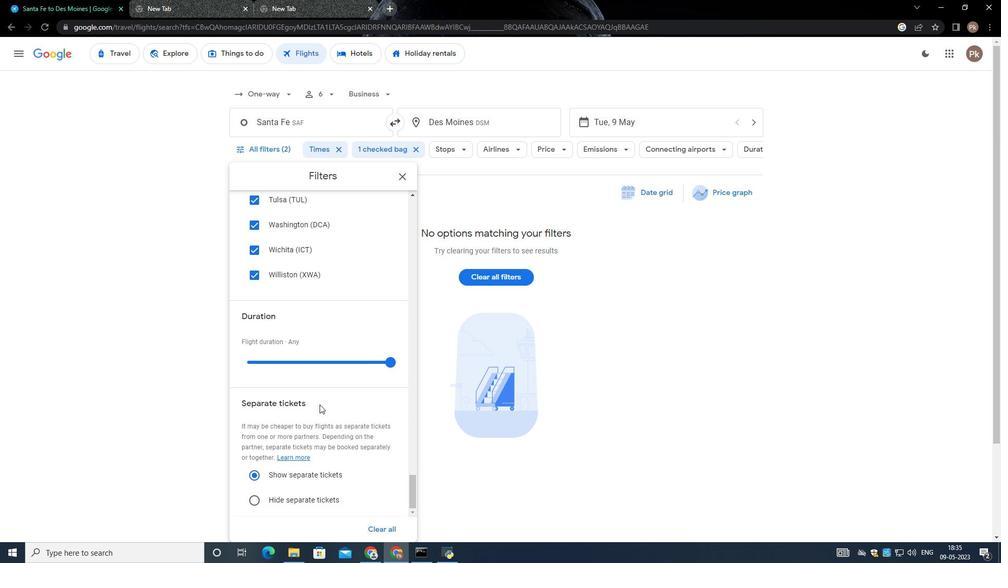 
Action: Mouse scrolled (319, 406) with delta (0, 0)
Screenshot: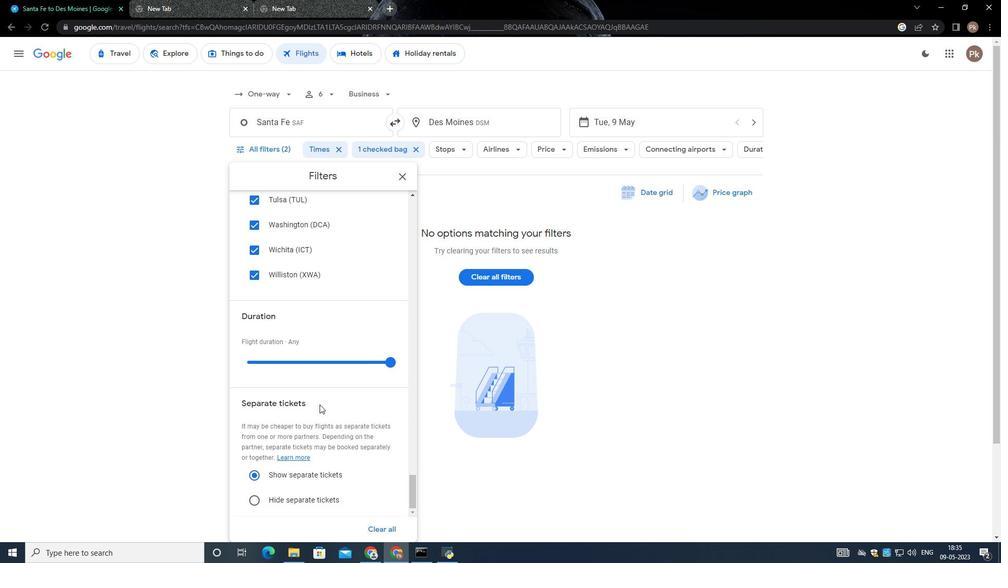
Action: Mouse moved to (318, 420)
Screenshot: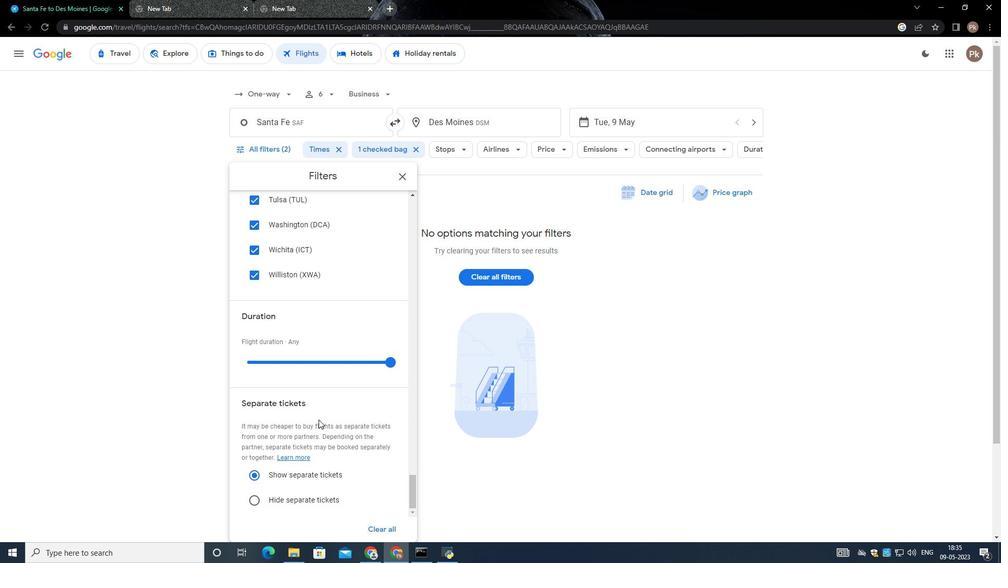 
Action: Mouse scrolled (318, 420) with delta (0, 0)
Screenshot: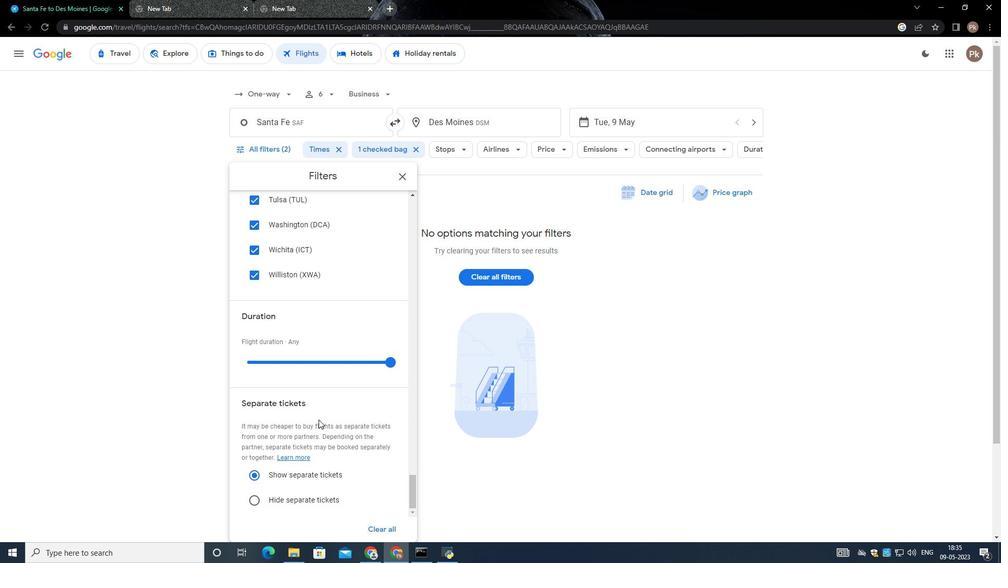 
Action: Mouse scrolled (318, 420) with delta (0, 0)
Screenshot: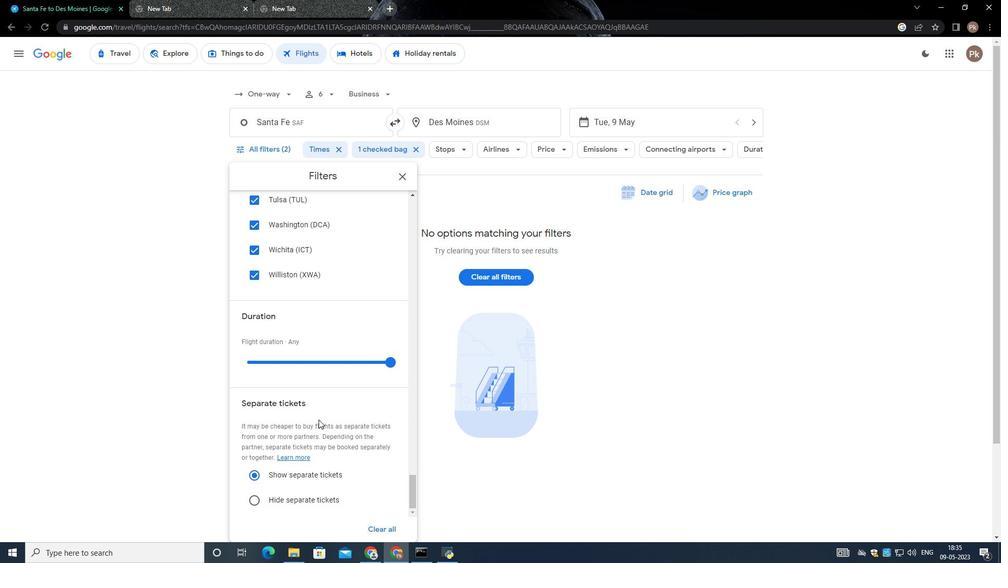 
Action: Mouse scrolled (318, 420) with delta (0, 0)
Screenshot: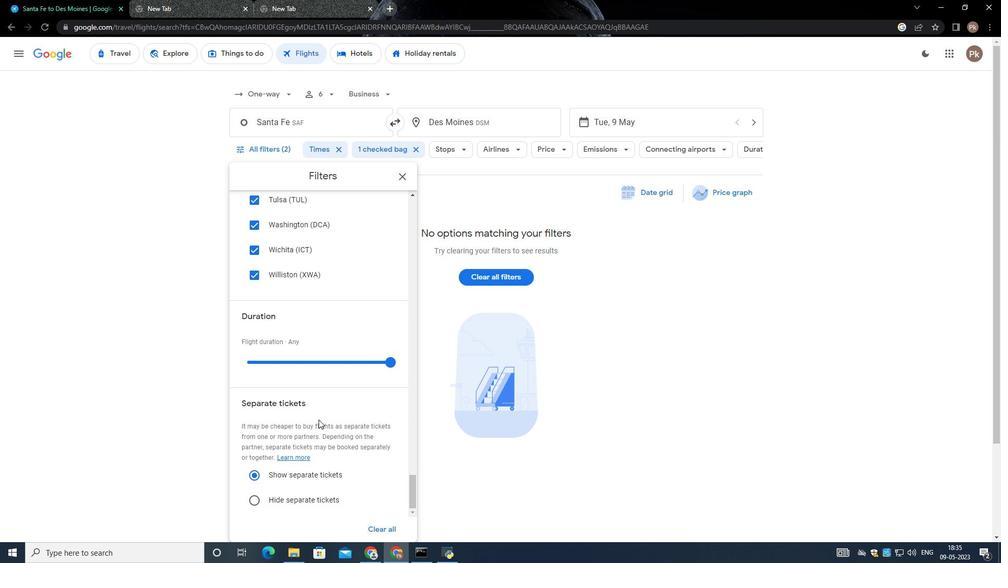 
Action: Mouse moved to (318, 421)
Screenshot: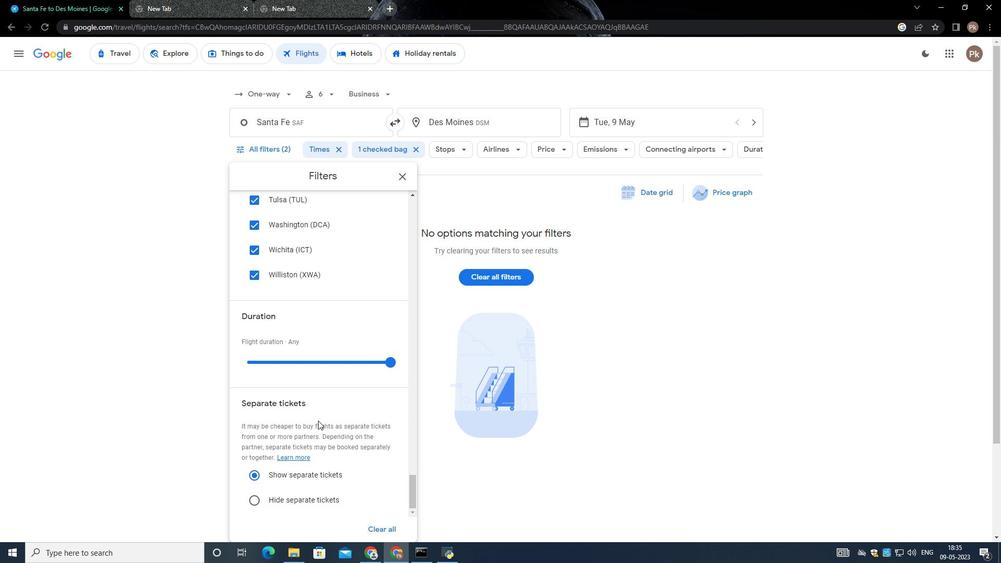 
Action: Mouse scrolled (318, 420) with delta (0, 0)
Screenshot: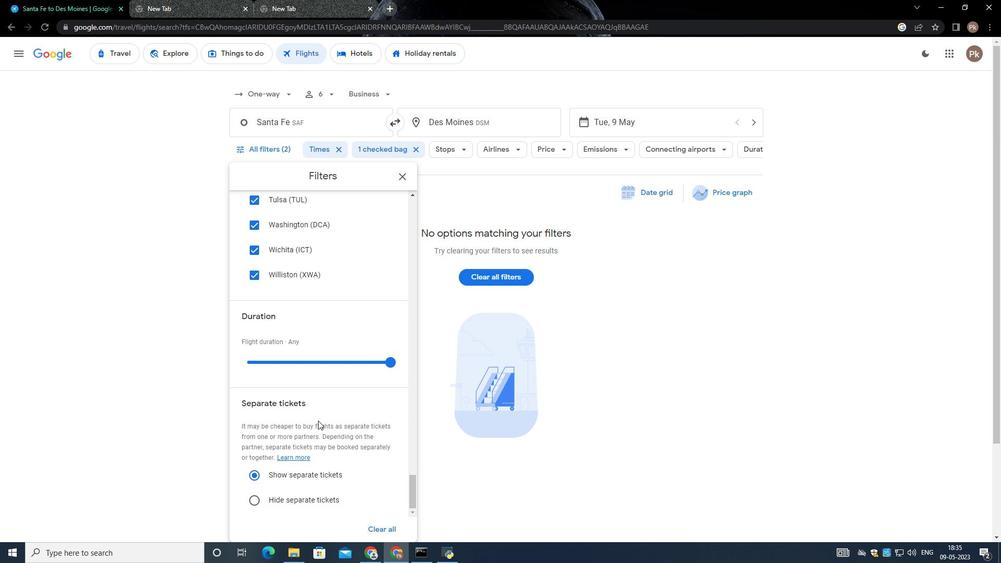 
Action: Mouse moved to (316, 424)
Screenshot: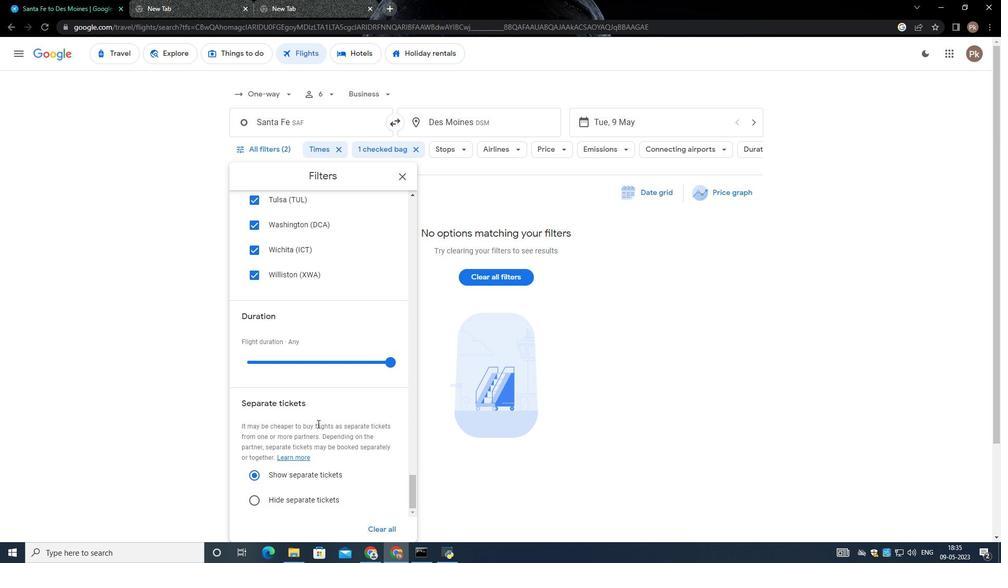
Action: Mouse scrolled (316, 424) with delta (0, 0)
Screenshot: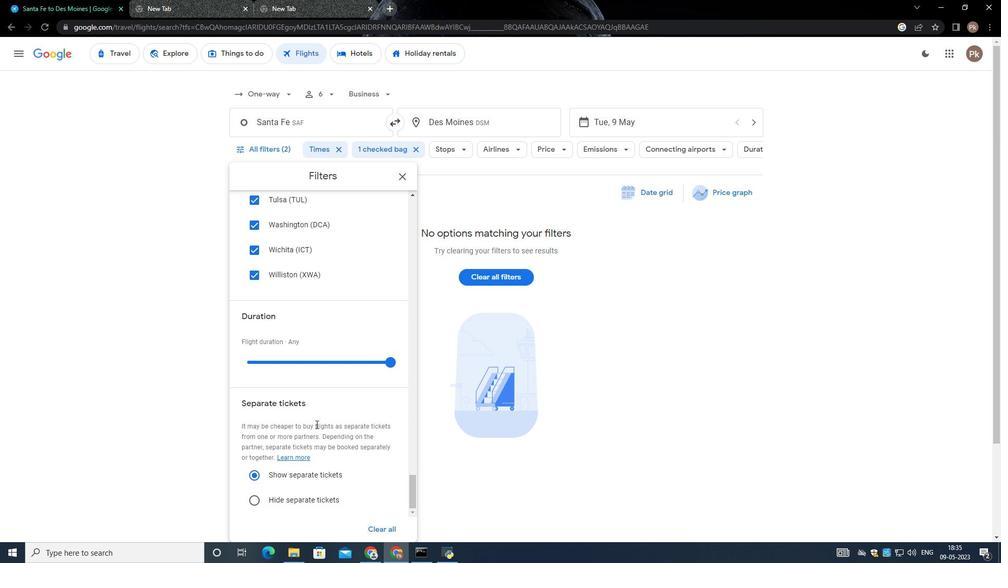 
Action: Mouse scrolled (316, 424) with delta (0, 0)
Screenshot: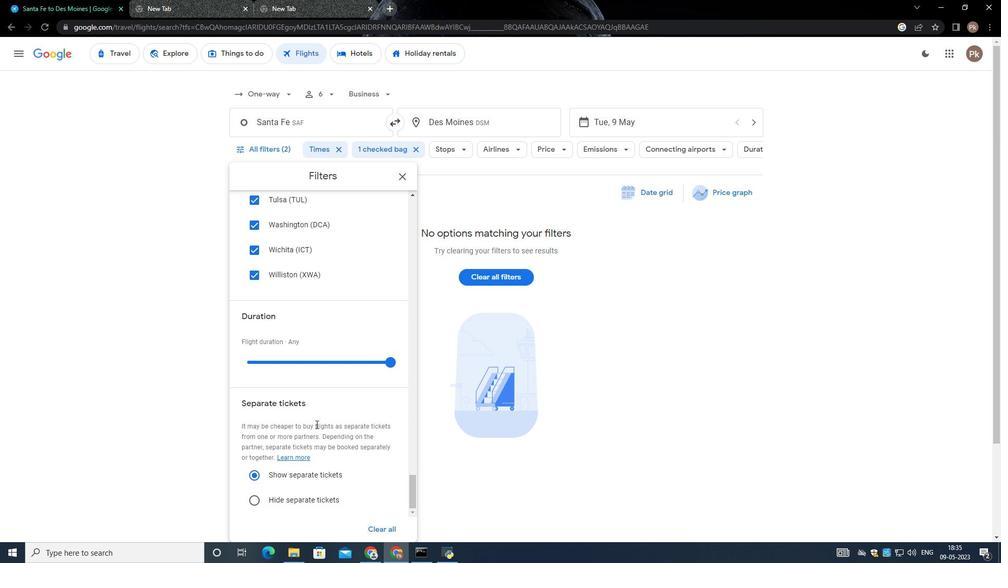 
Action: Mouse scrolled (316, 424) with delta (0, 0)
Screenshot: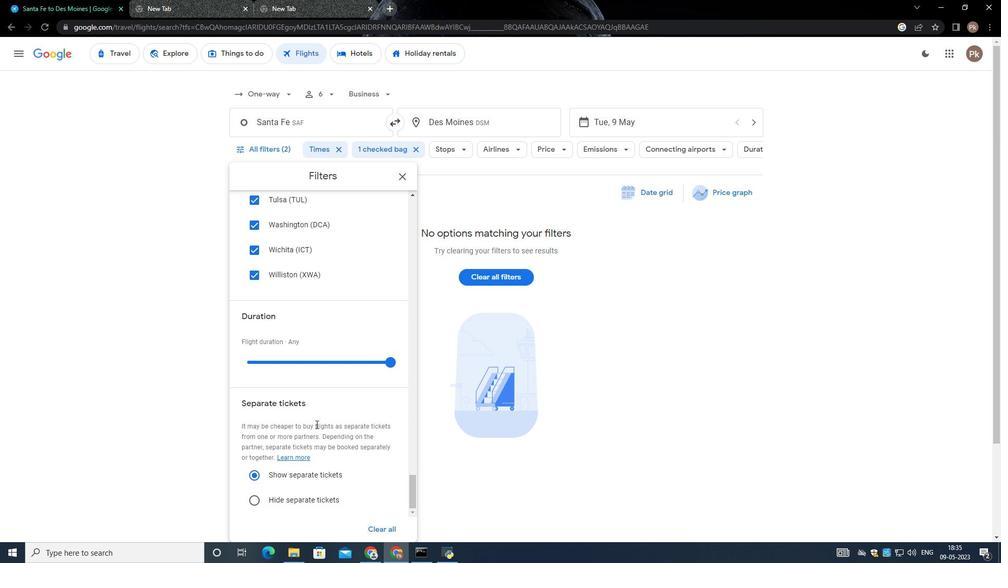 
Action: Mouse scrolled (316, 424) with delta (0, 0)
Screenshot: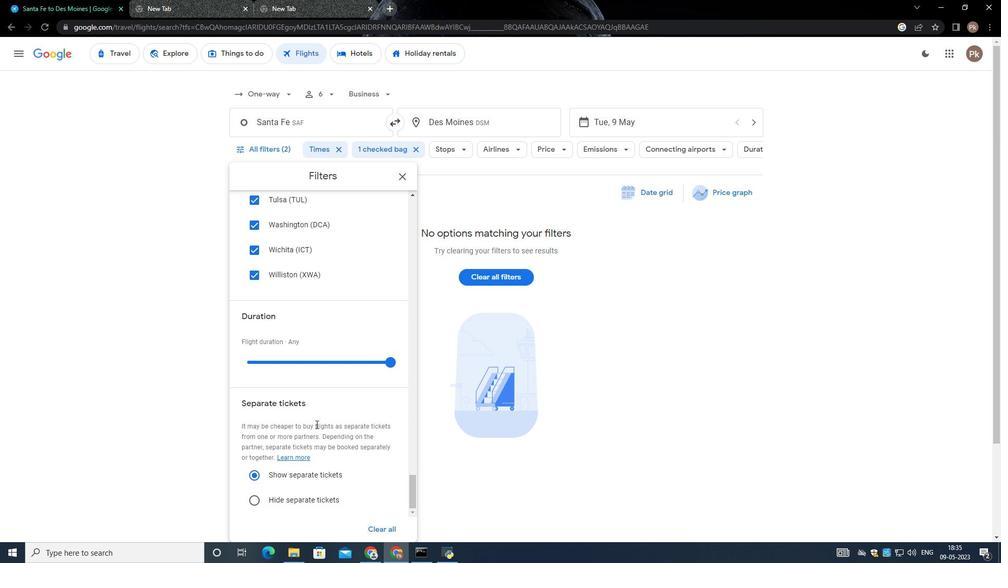 
Action: Mouse moved to (313, 424)
Screenshot: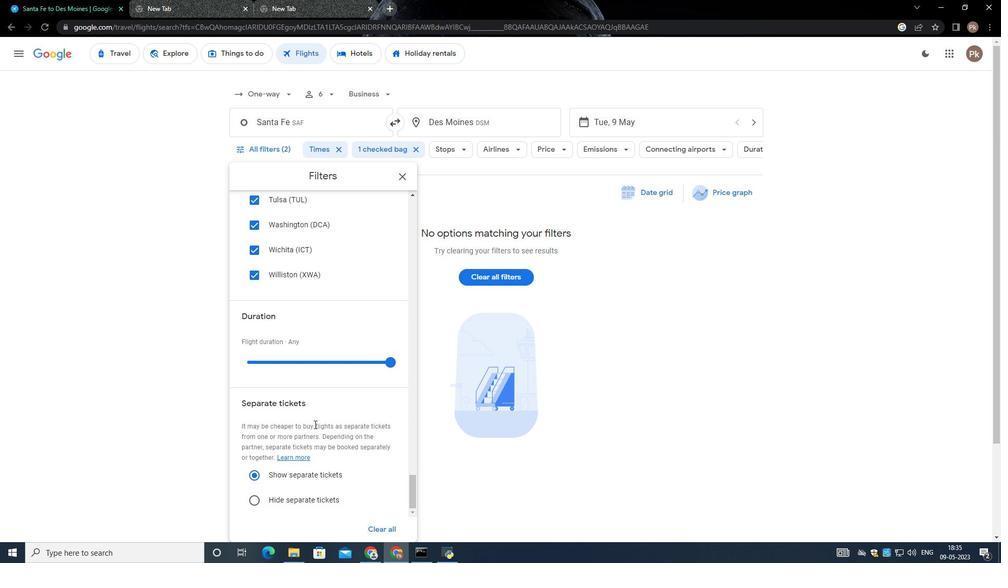 
